 Task: Find connections with filter location Mojo with filter topic #realtorwith filter profile language Potuguese with filter current company Forrester with filter school North Orissa University with filter industry Professional Organizations with filter service category Team Building with filter keywords title Auditor
Action: Mouse moved to (258, 325)
Screenshot: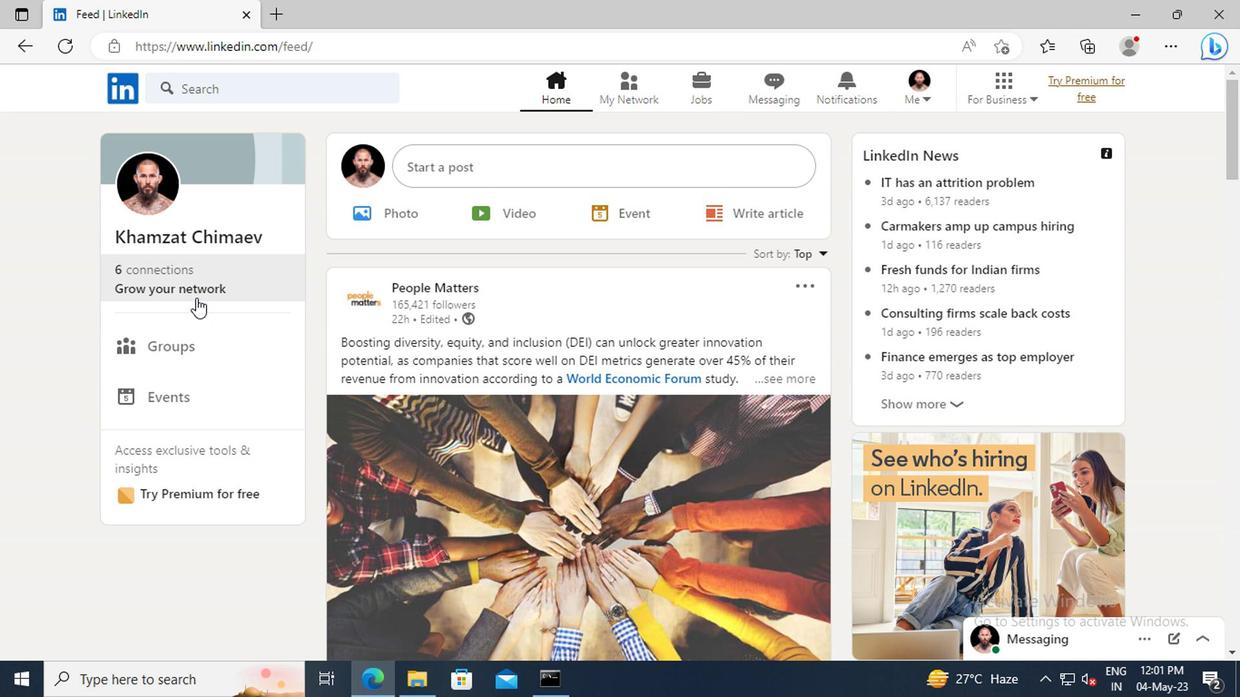 
Action: Mouse pressed left at (258, 325)
Screenshot: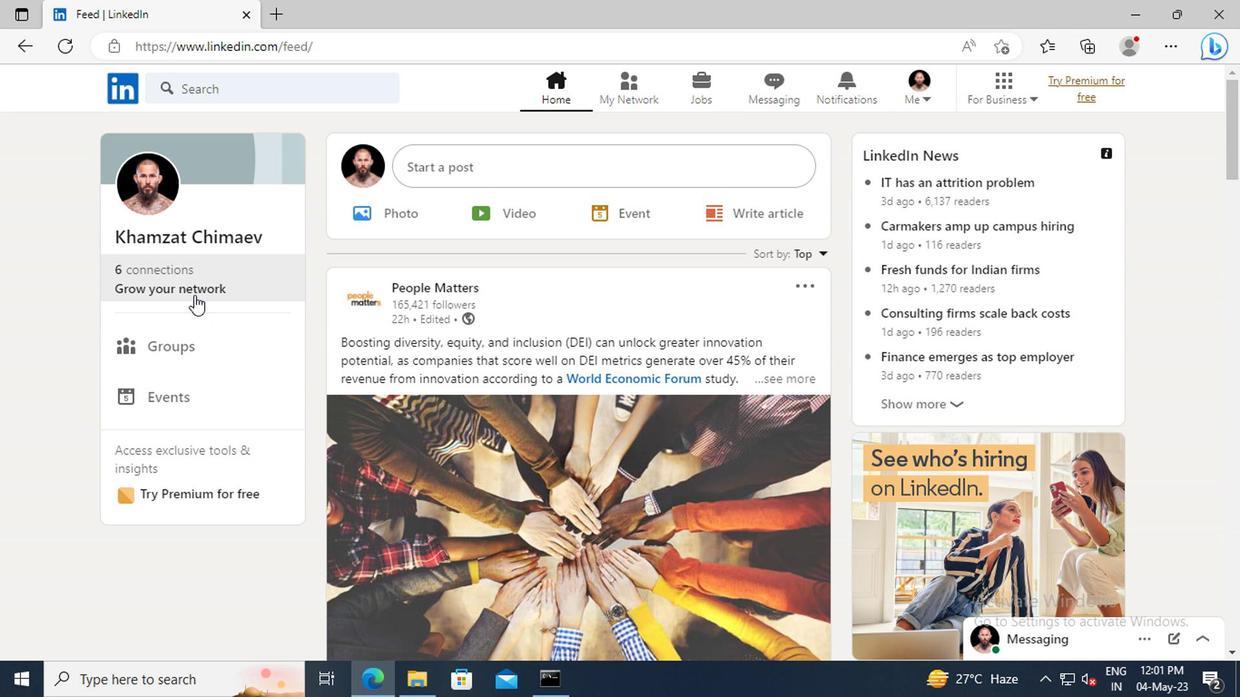 
Action: Mouse moved to (260, 257)
Screenshot: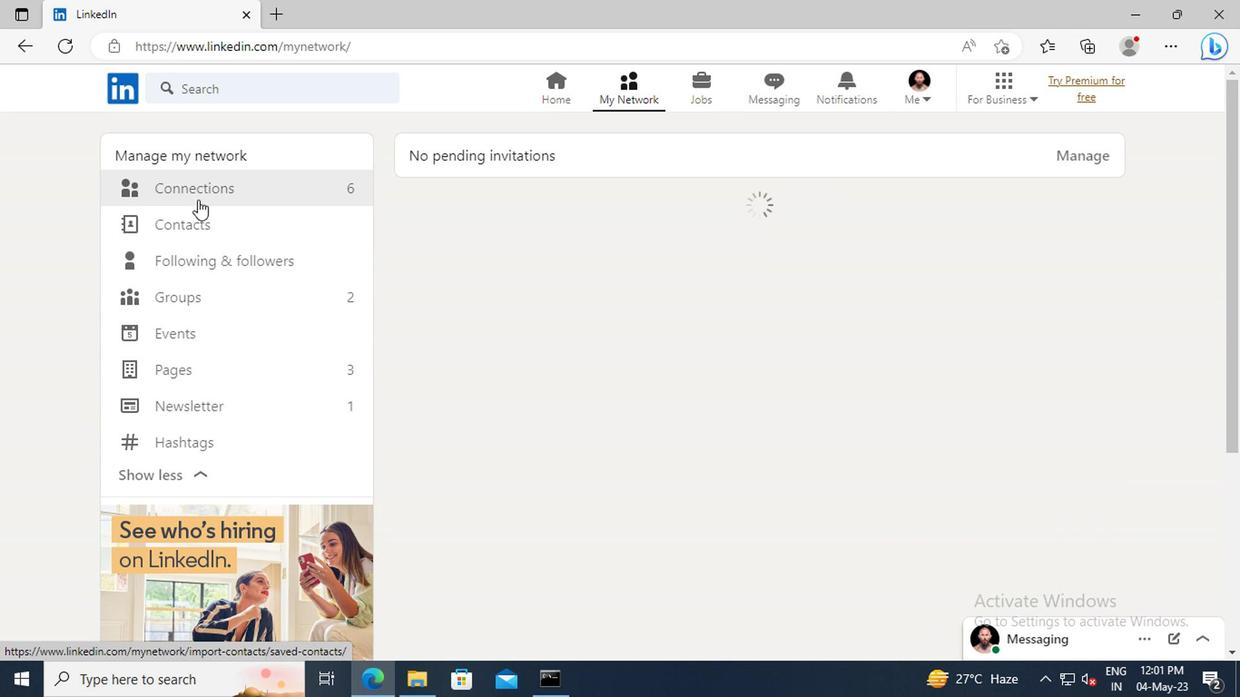 
Action: Mouse pressed left at (260, 257)
Screenshot: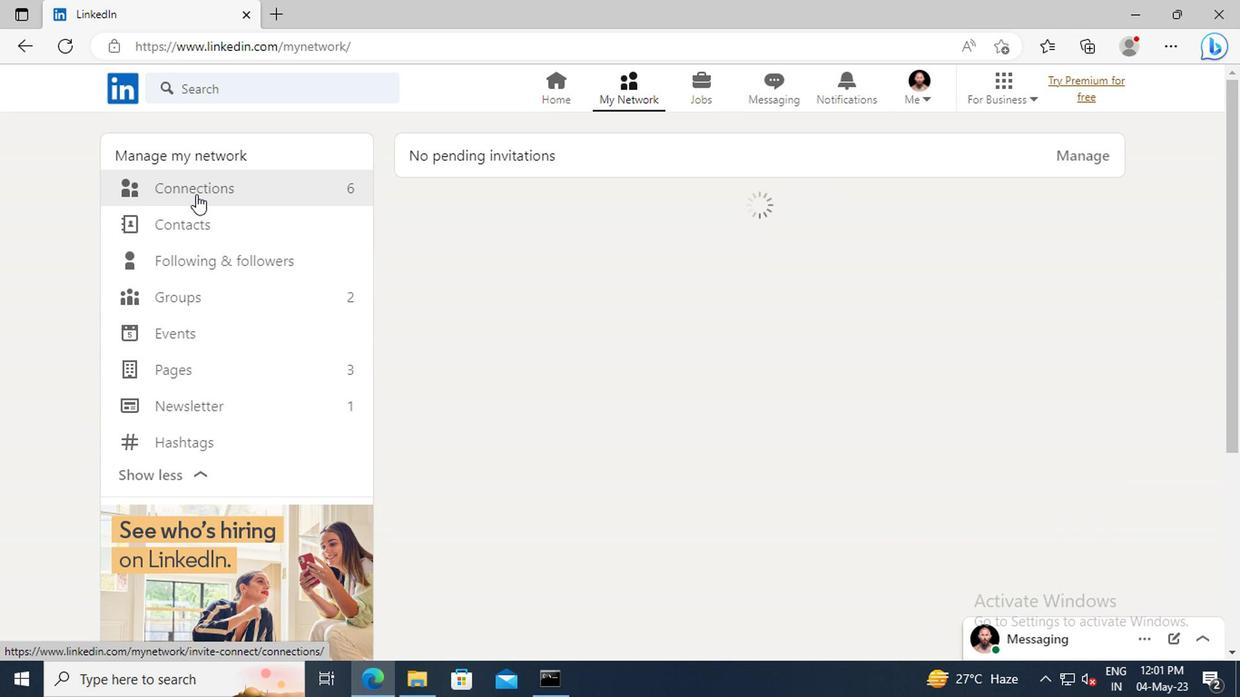 
Action: Mouse moved to (648, 259)
Screenshot: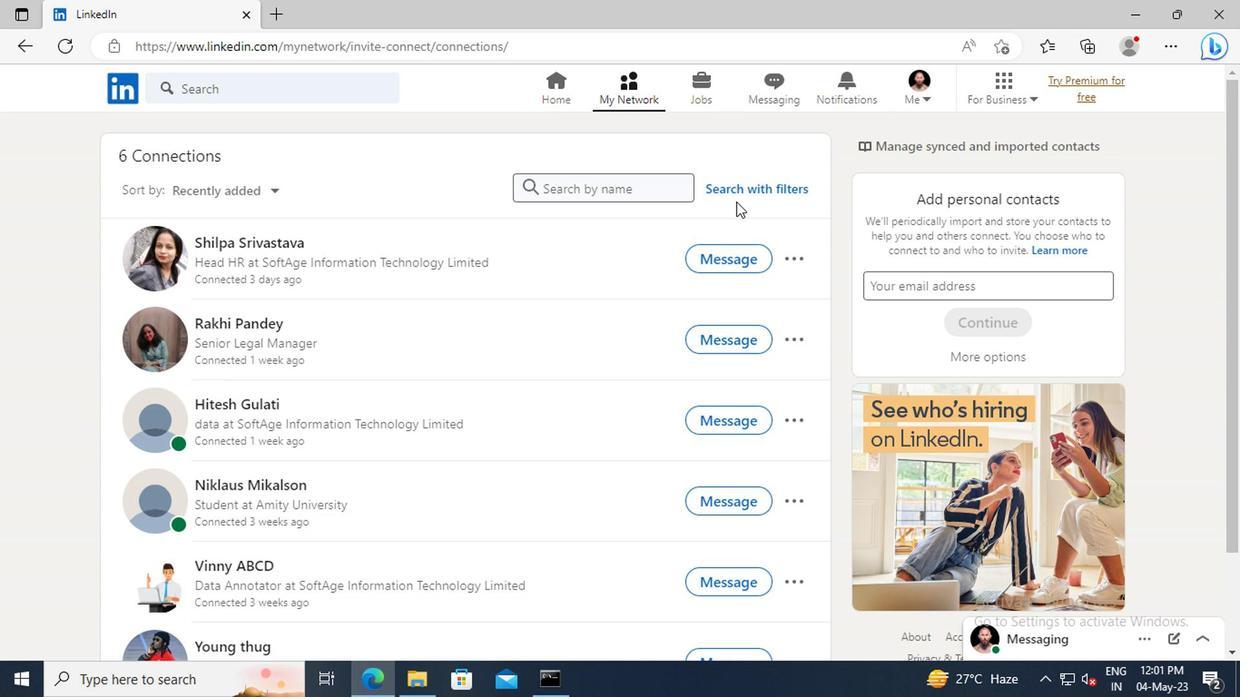 
Action: Mouse pressed left at (648, 259)
Screenshot: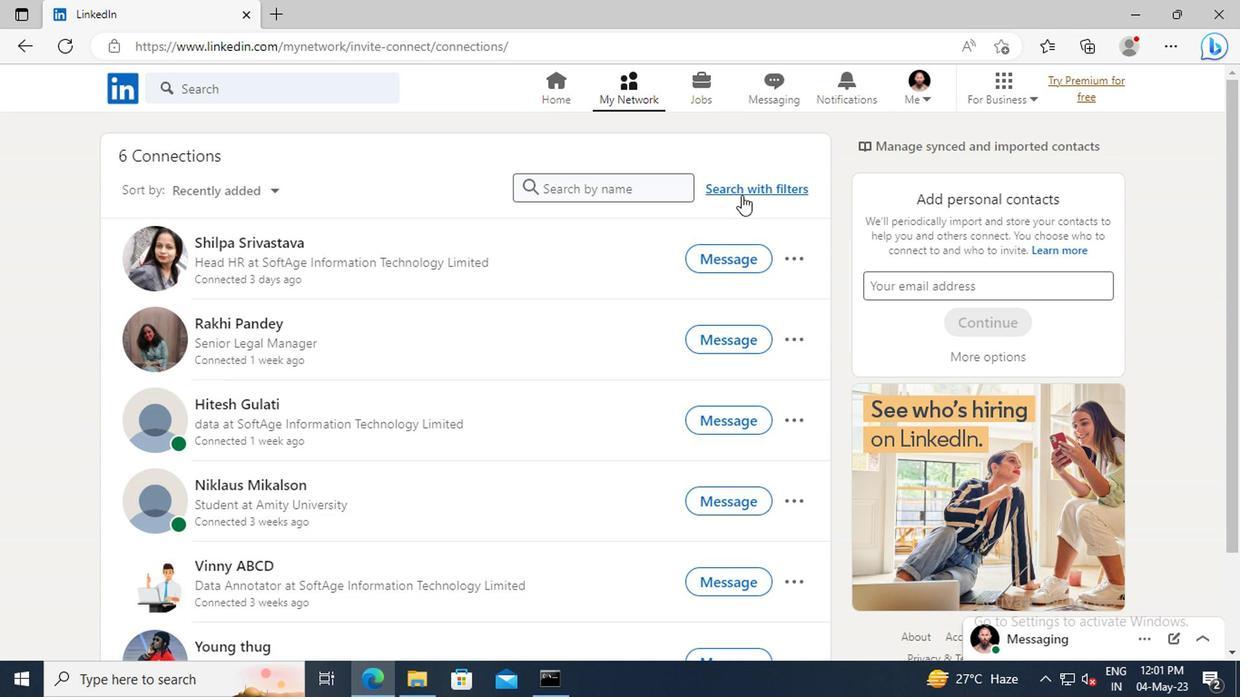 
Action: Mouse moved to (610, 221)
Screenshot: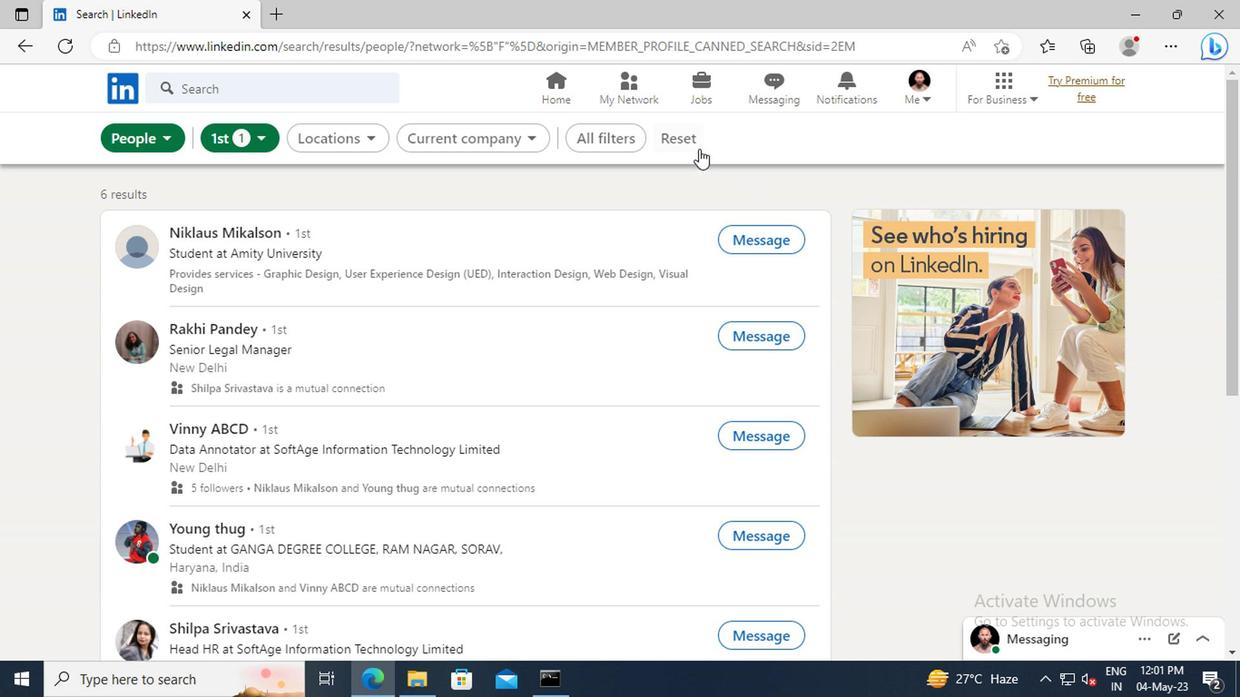 
Action: Mouse pressed left at (610, 221)
Screenshot: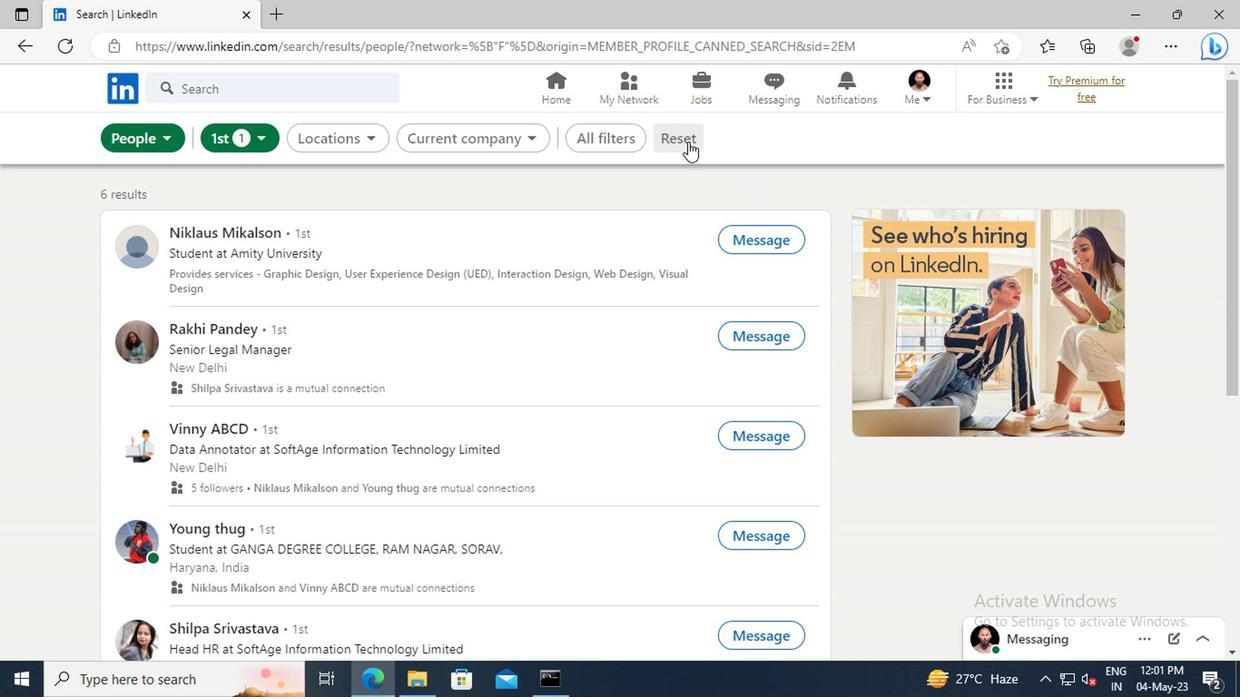 
Action: Mouse moved to (591, 219)
Screenshot: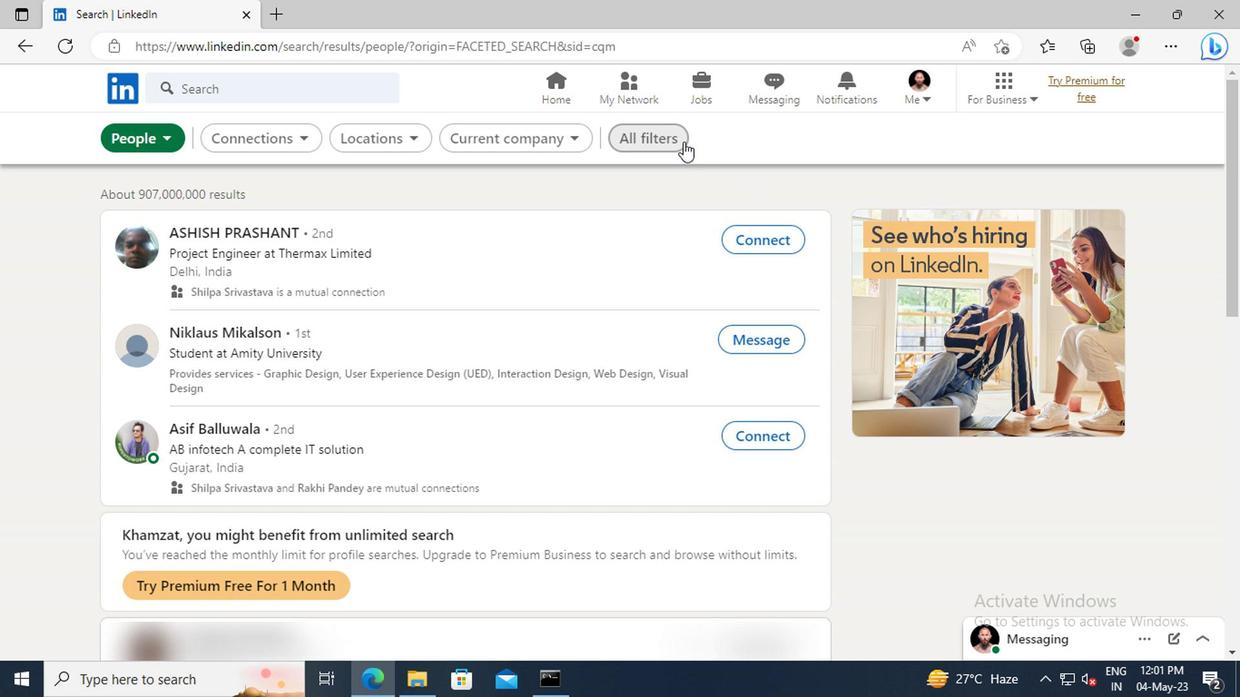 
Action: Mouse pressed left at (591, 219)
Screenshot: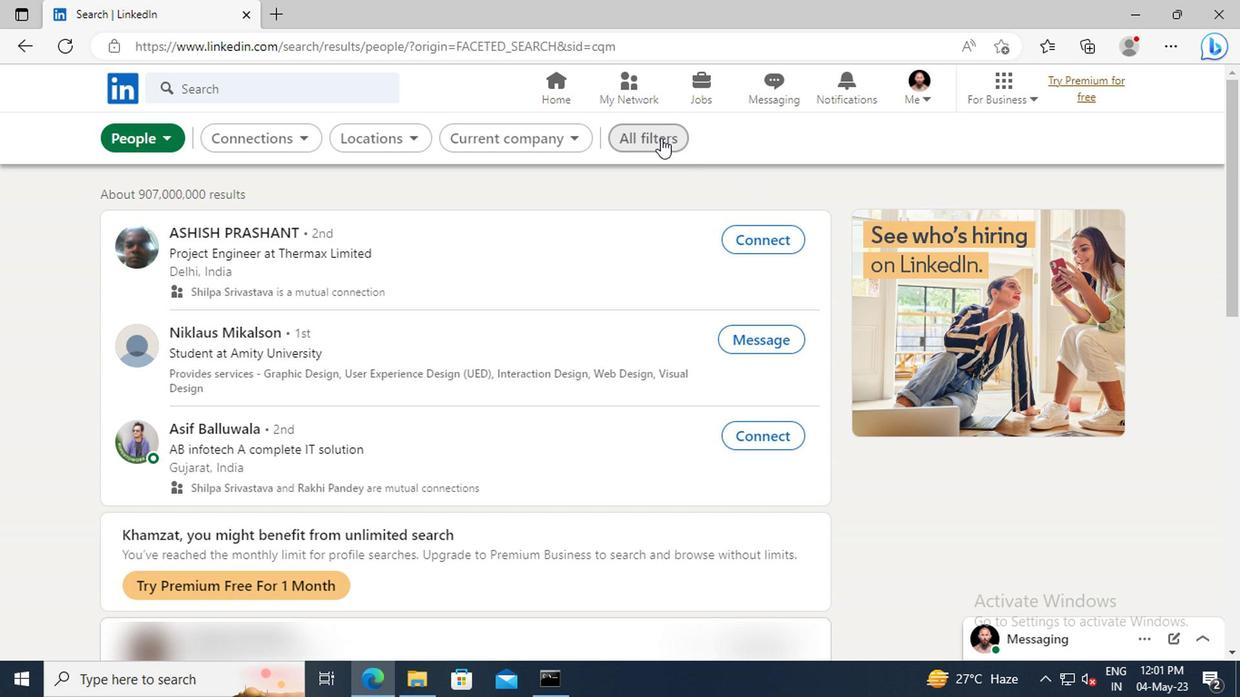 
Action: Mouse moved to (810, 350)
Screenshot: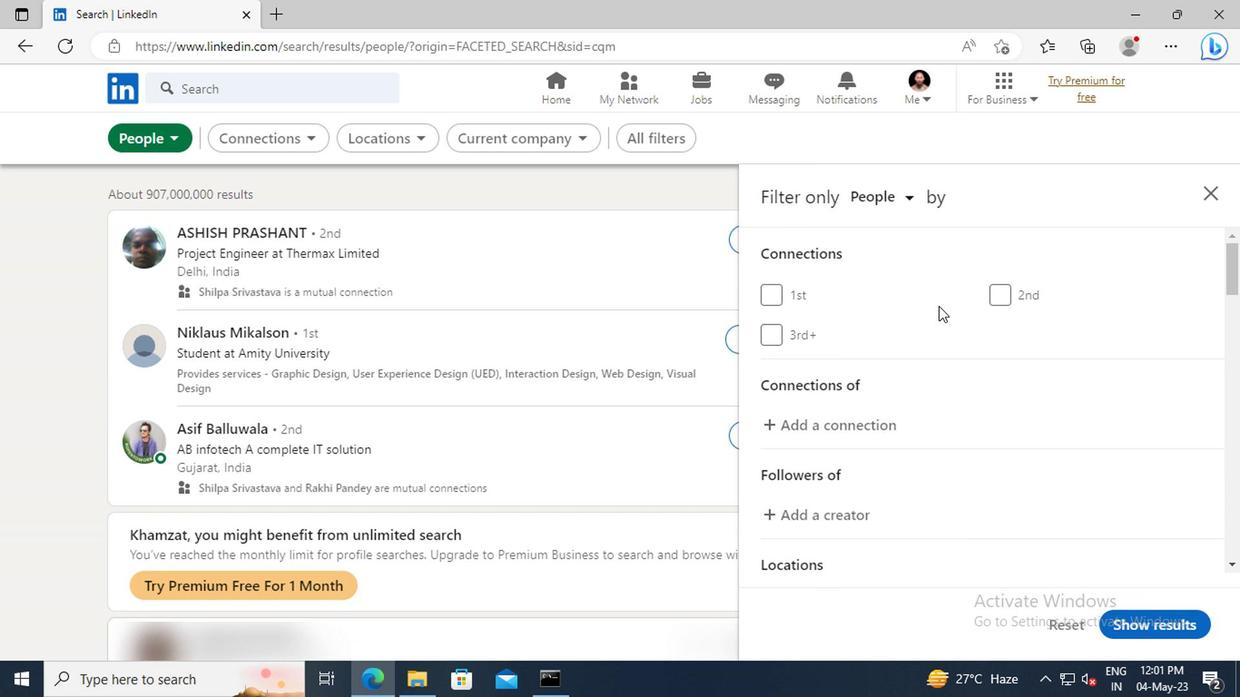 
Action: Mouse scrolled (810, 350) with delta (0, 0)
Screenshot: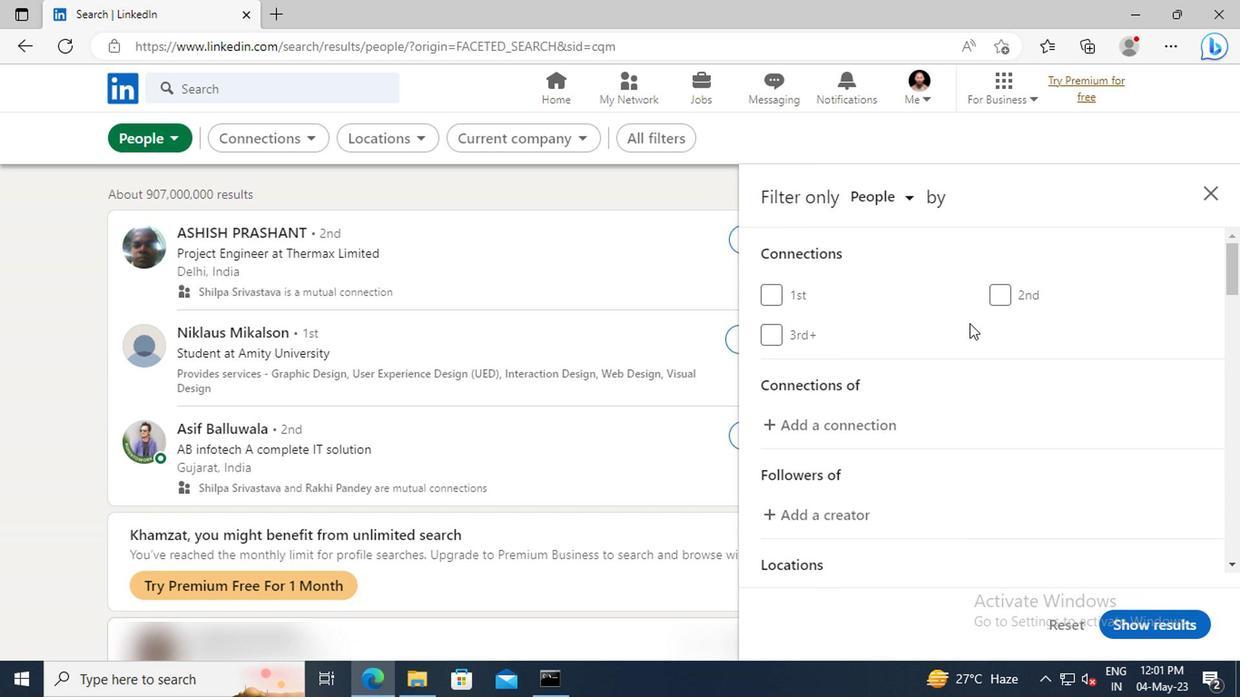 
Action: Mouse scrolled (810, 350) with delta (0, 0)
Screenshot: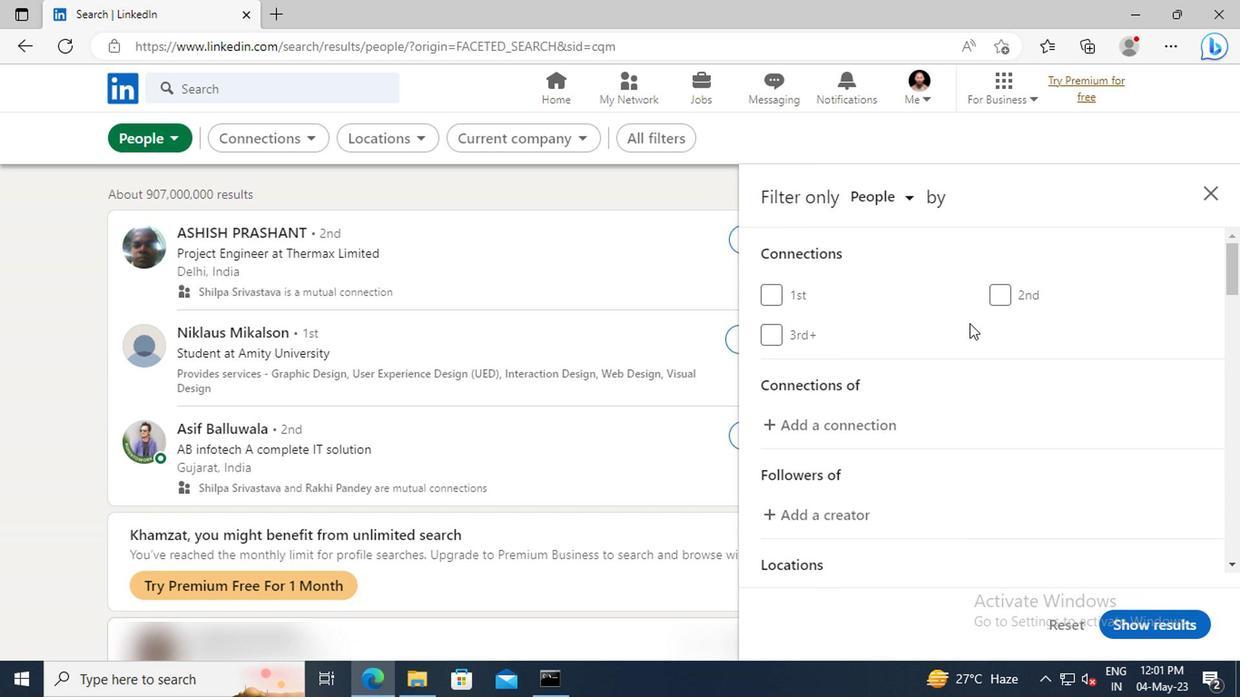 
Action: Mouse moved to (816, 358)
Screenshot: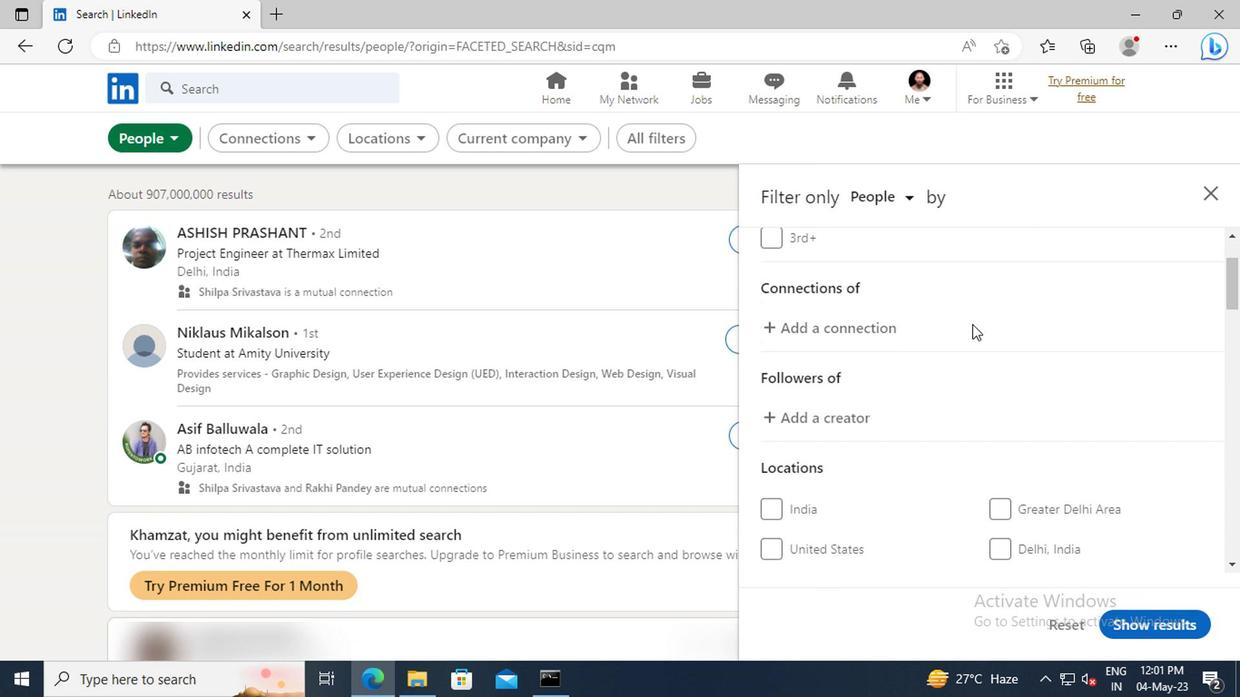 
Action: Mouse scrolled (816, 357) with delta (0, 0)
Screenshot: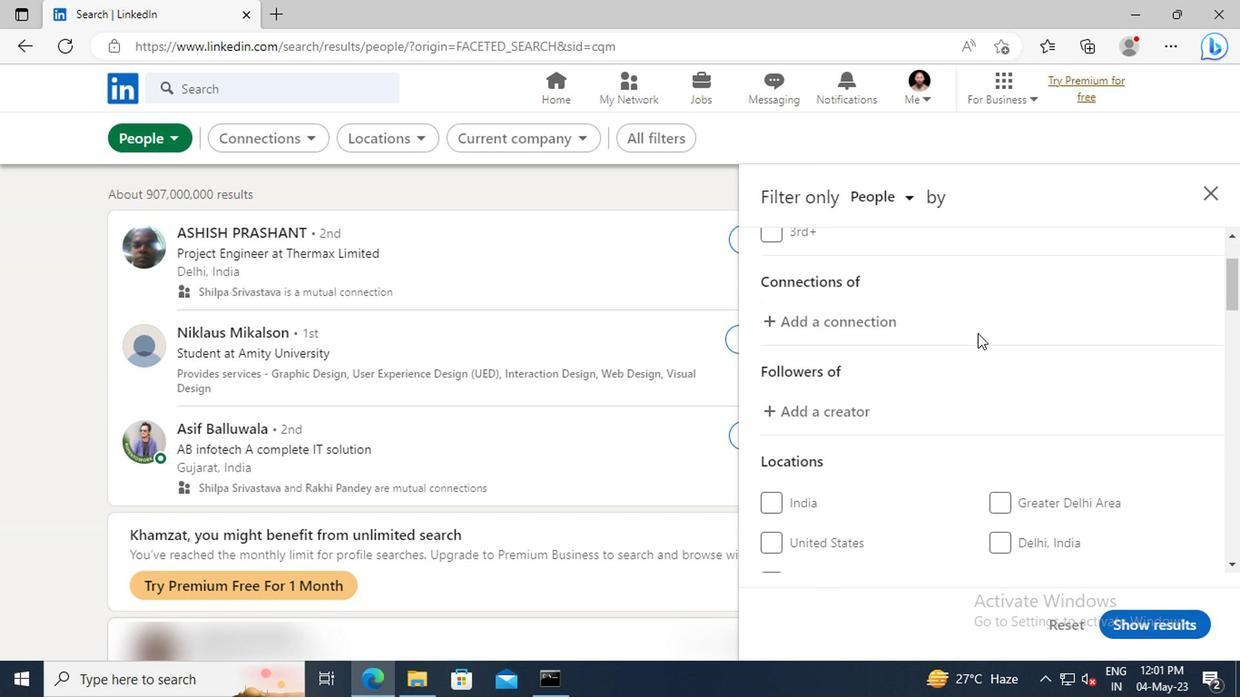 
Action: Mouse scrolled (816, 357) with delta (0, 0)
Screenshot: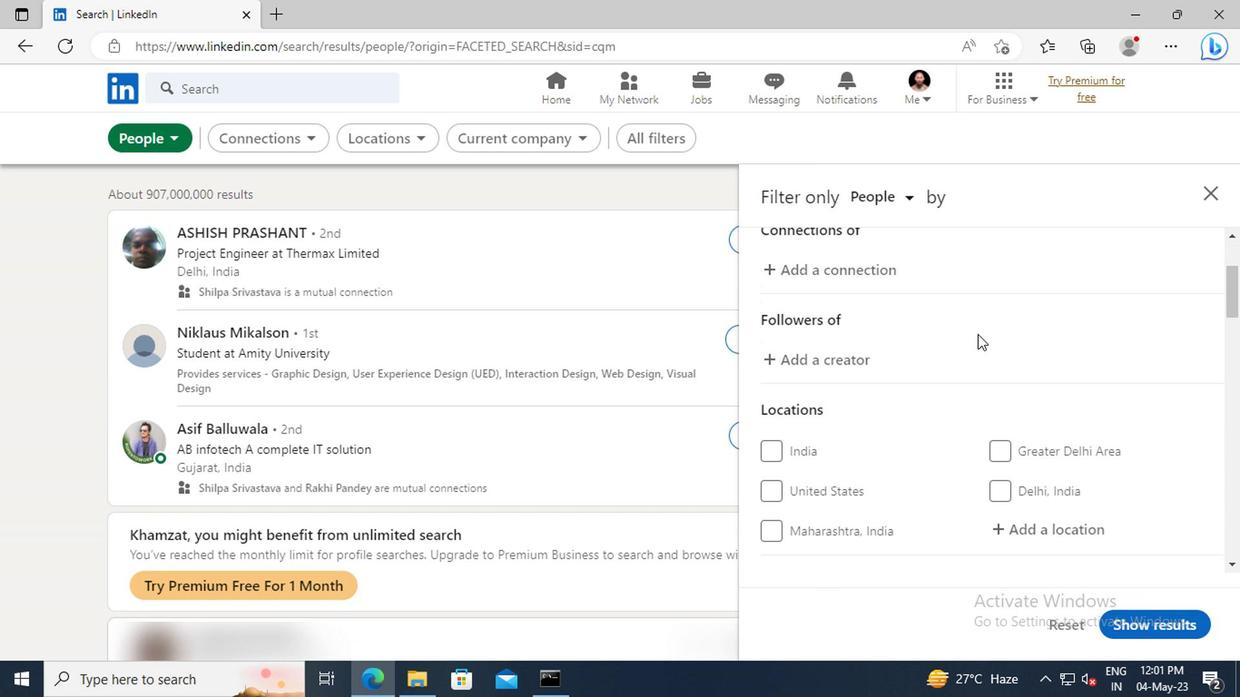 
Action: Mouse scrolled (816, 357) with delta (0, 0)
Screenshot: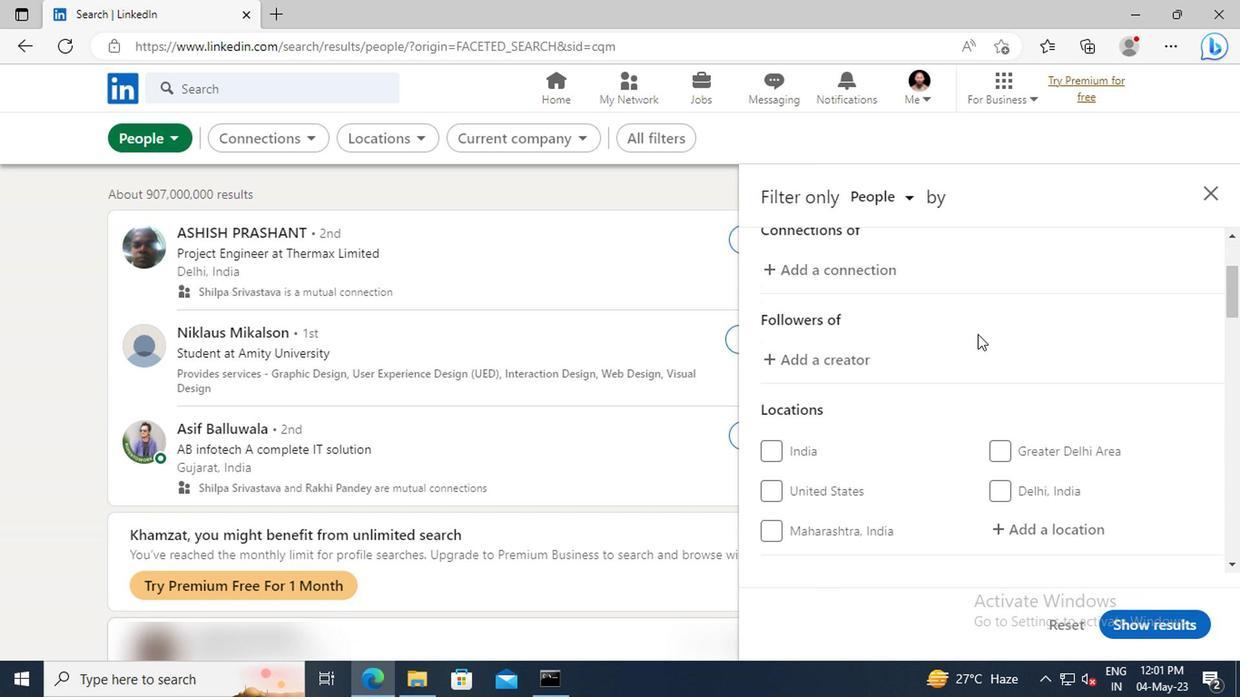 
Action: Mouse scrolled (816, 357) with delta (0, 0)
Screenshot: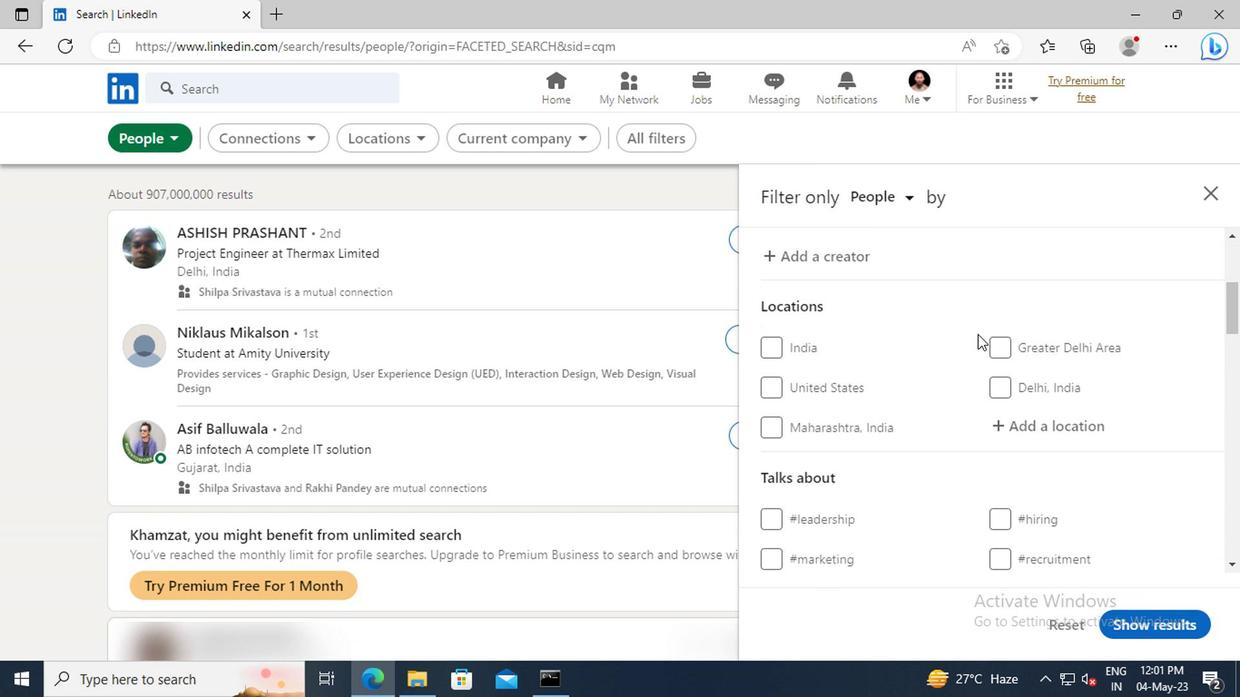 
Action: Mouse scrolled (816, 357) with delta (0, 0)
Screenshot: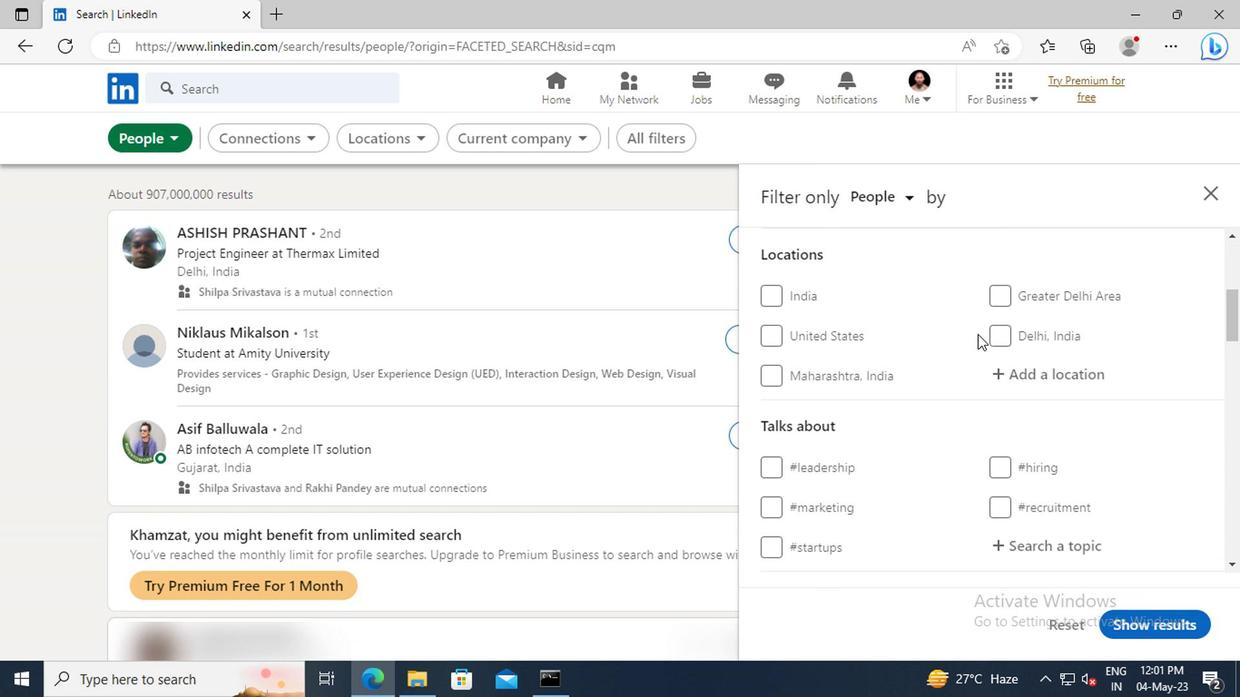 
Action: Mouse moved to (830, 357)
Screenshot: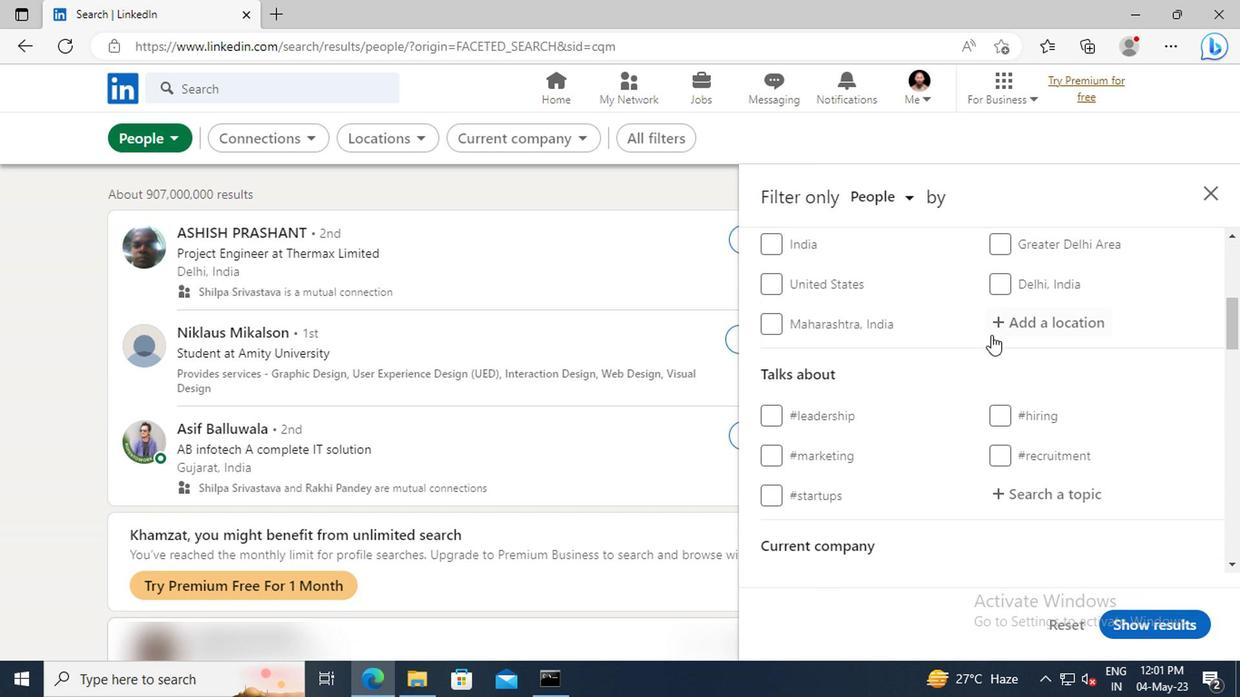 
Action: Mouse pressed left at (830, 357)
Screenshot: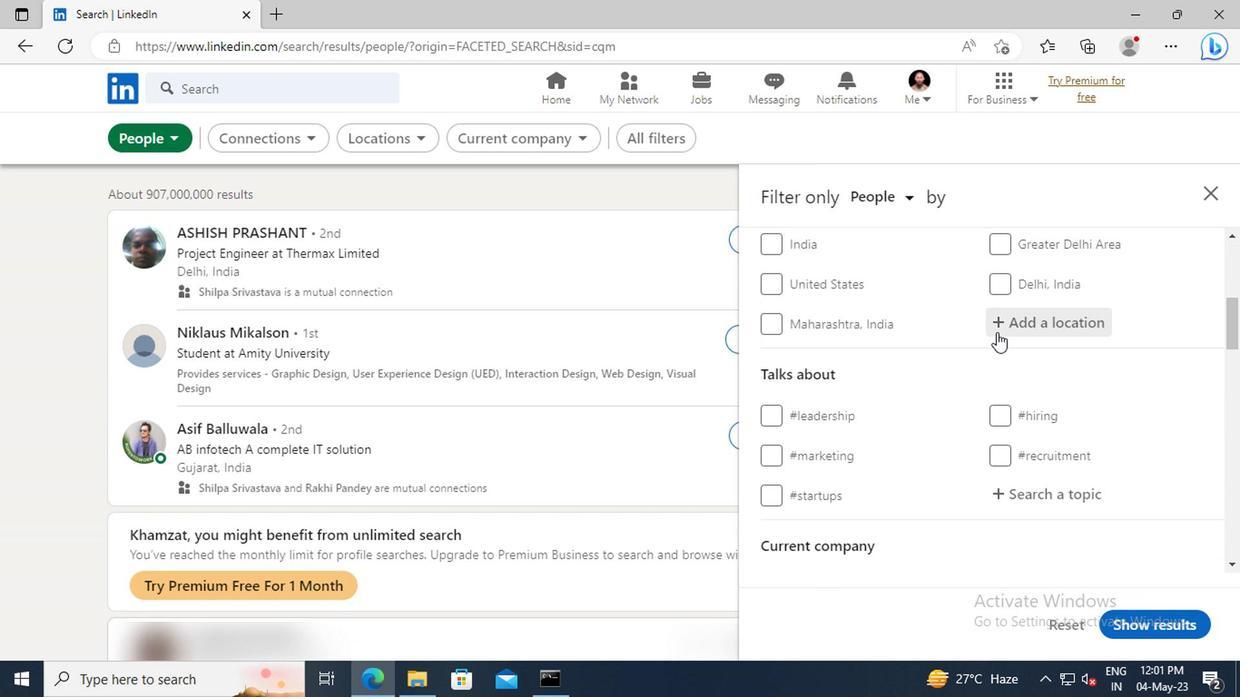 
Action: Key pressed <Key.shift>MOJO
Screenshot: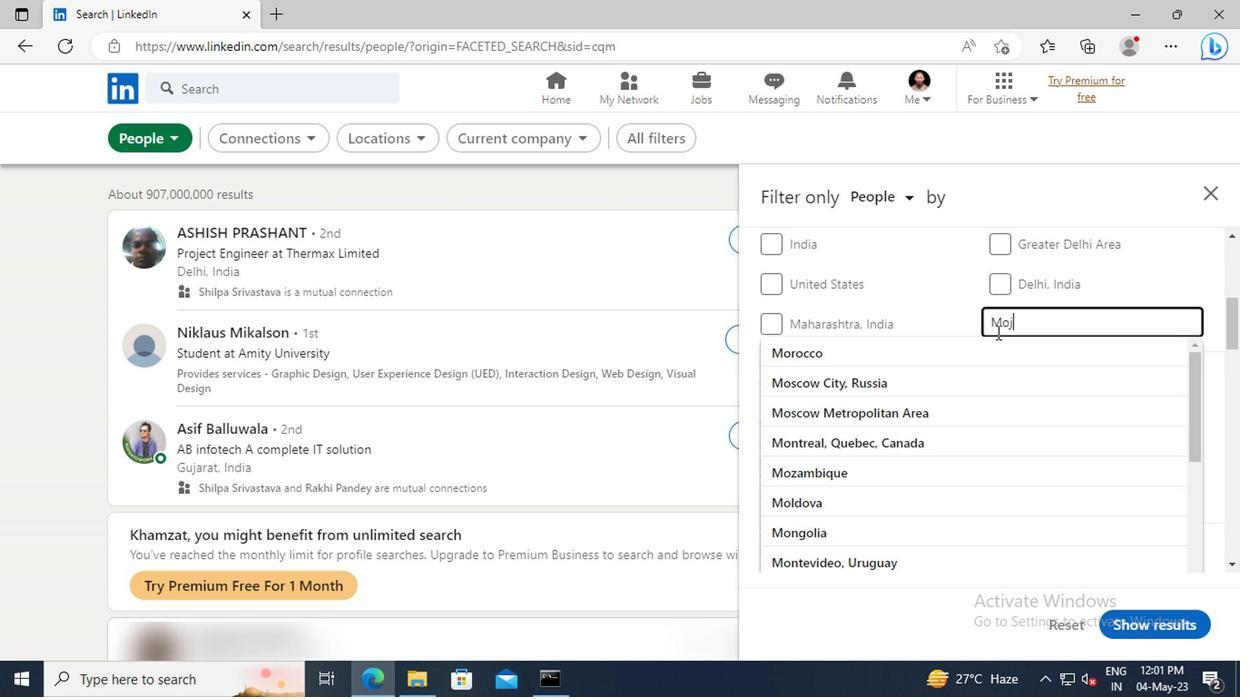 
Action: Mouse moved to (832, 381)
Screenshot: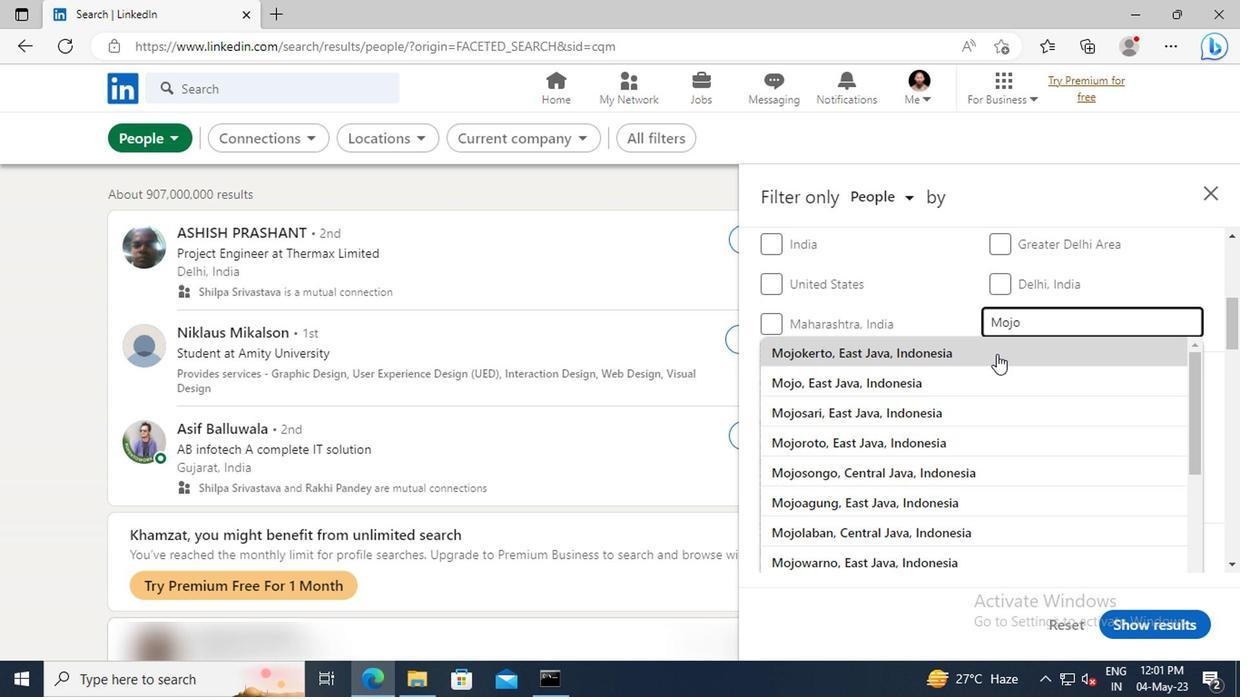 
Action: Mouse pressed left at (832, 381)
Screenshot: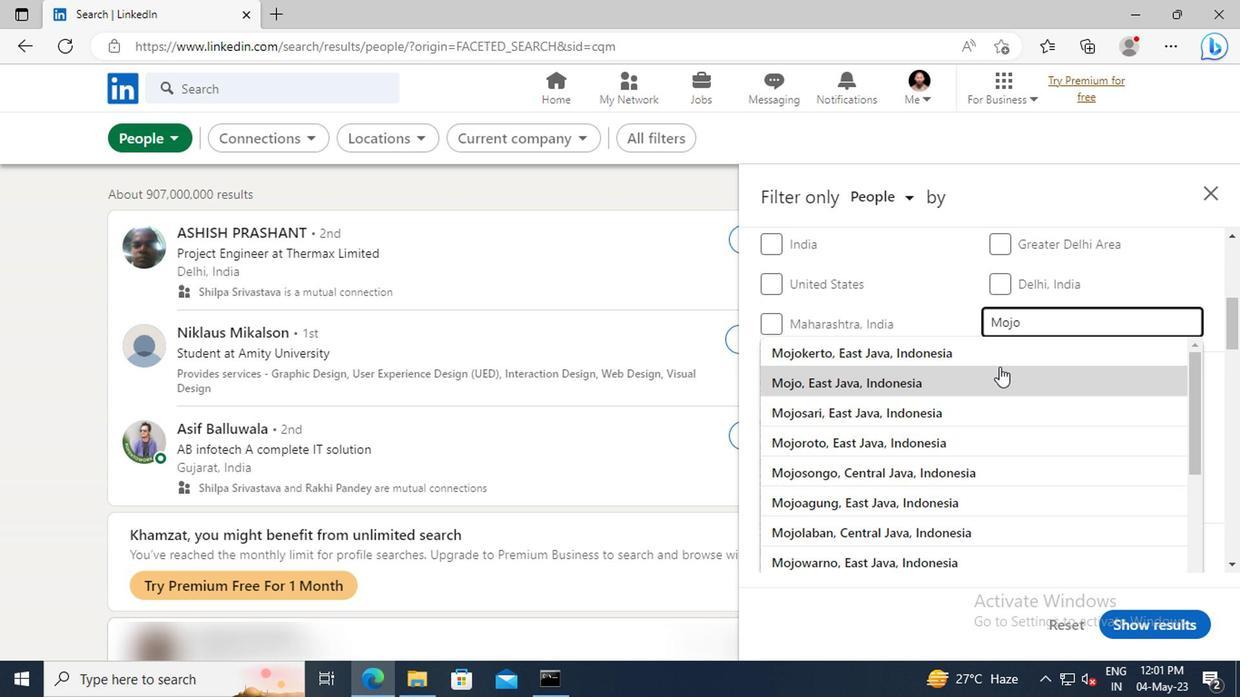 
Action: Mouse scrolled (832, 381) with delta (0, 0)
Screenshot: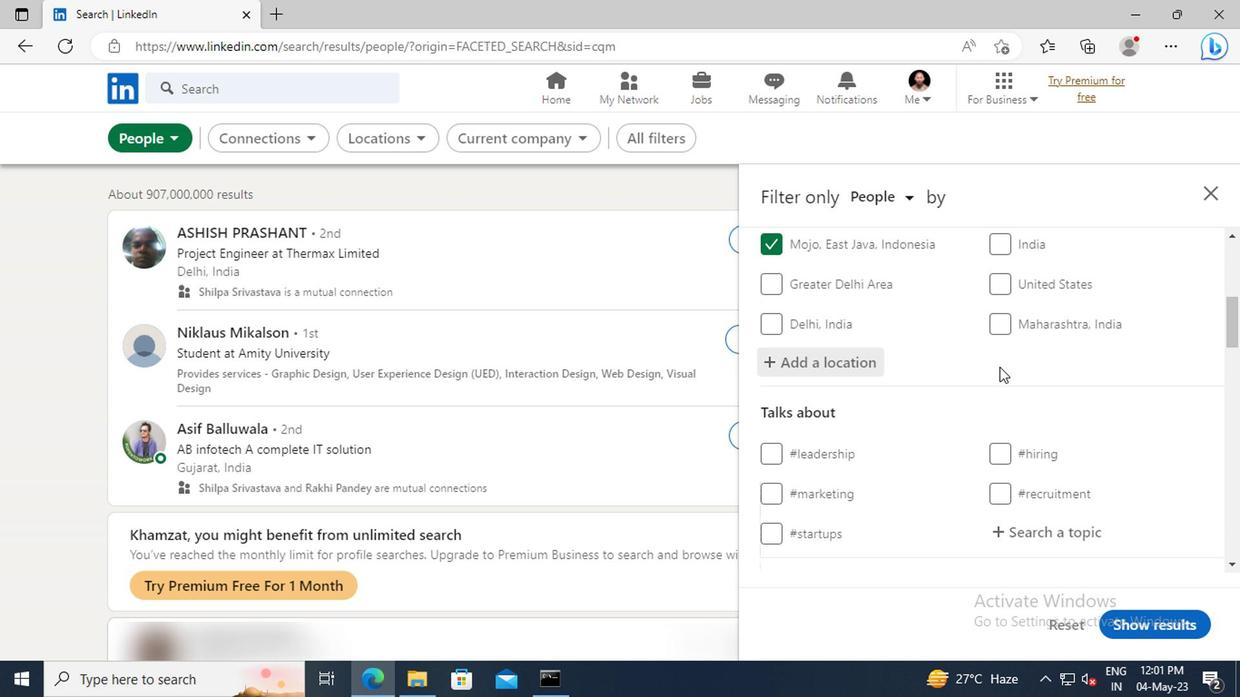
Action: Mouse scrolled (832, 381) with delta (0, 0)
Screenshot: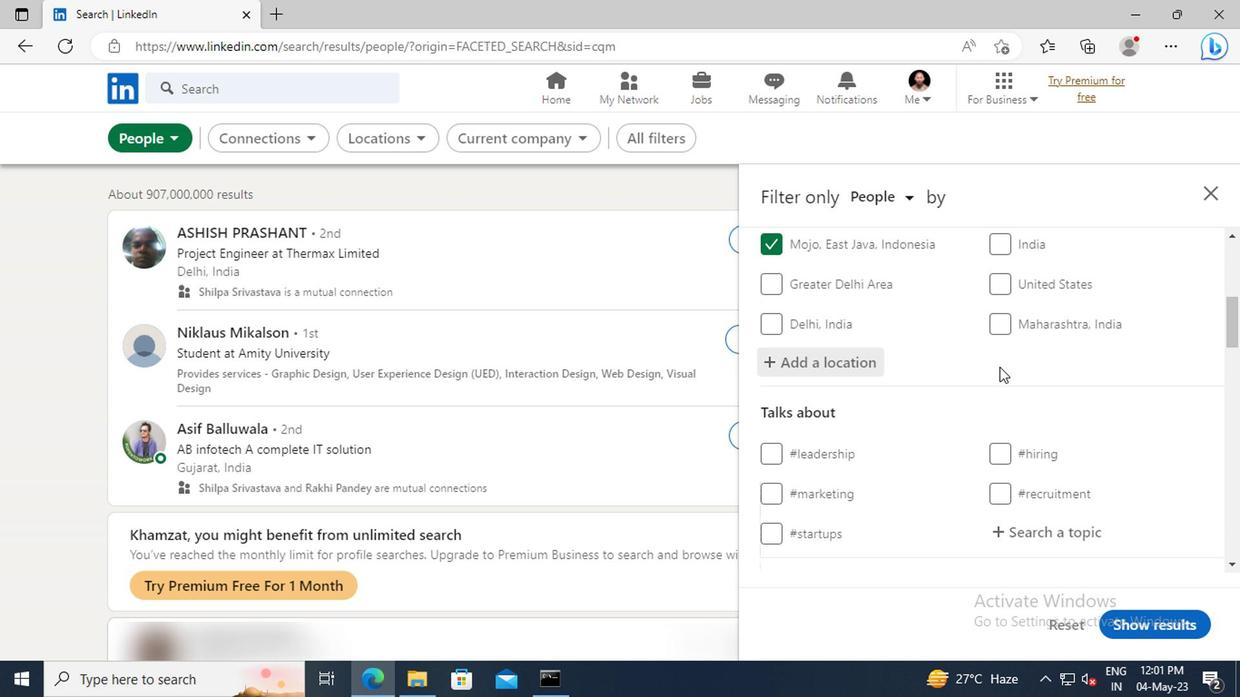 
Action: Mouse scrolled (832, 381) with delta (0, 0)
Screenshot: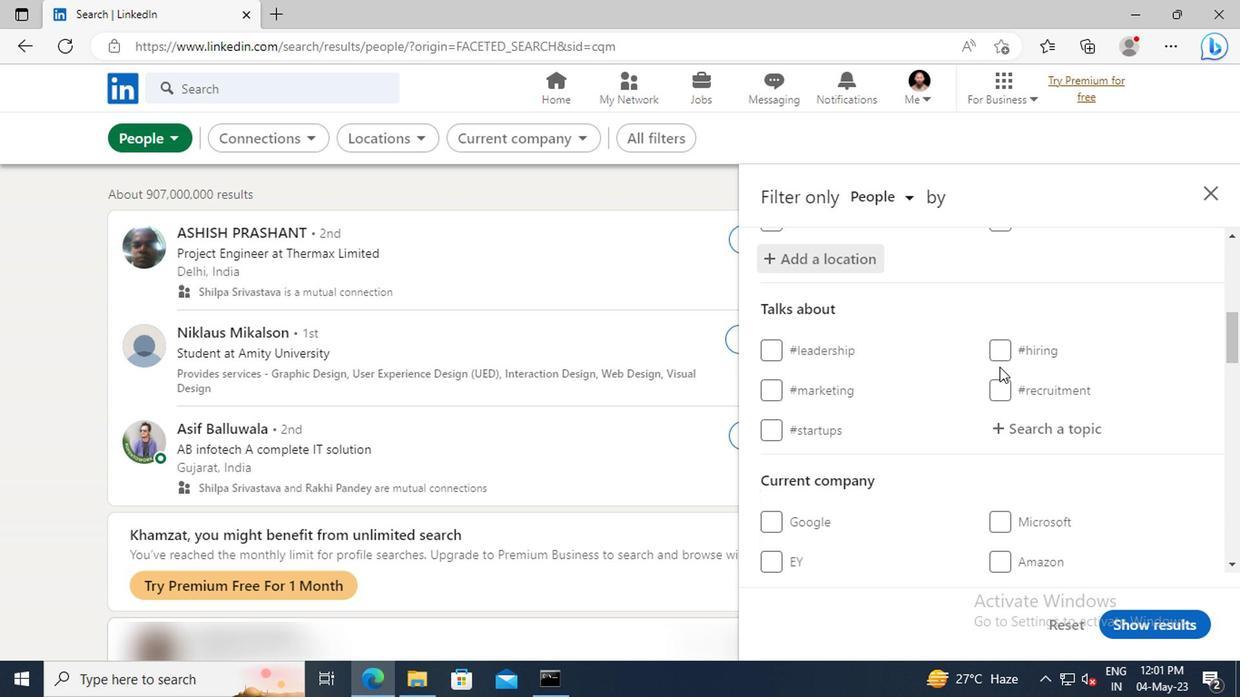 
Action: Mouse moved to (839, 387)
Screenshot: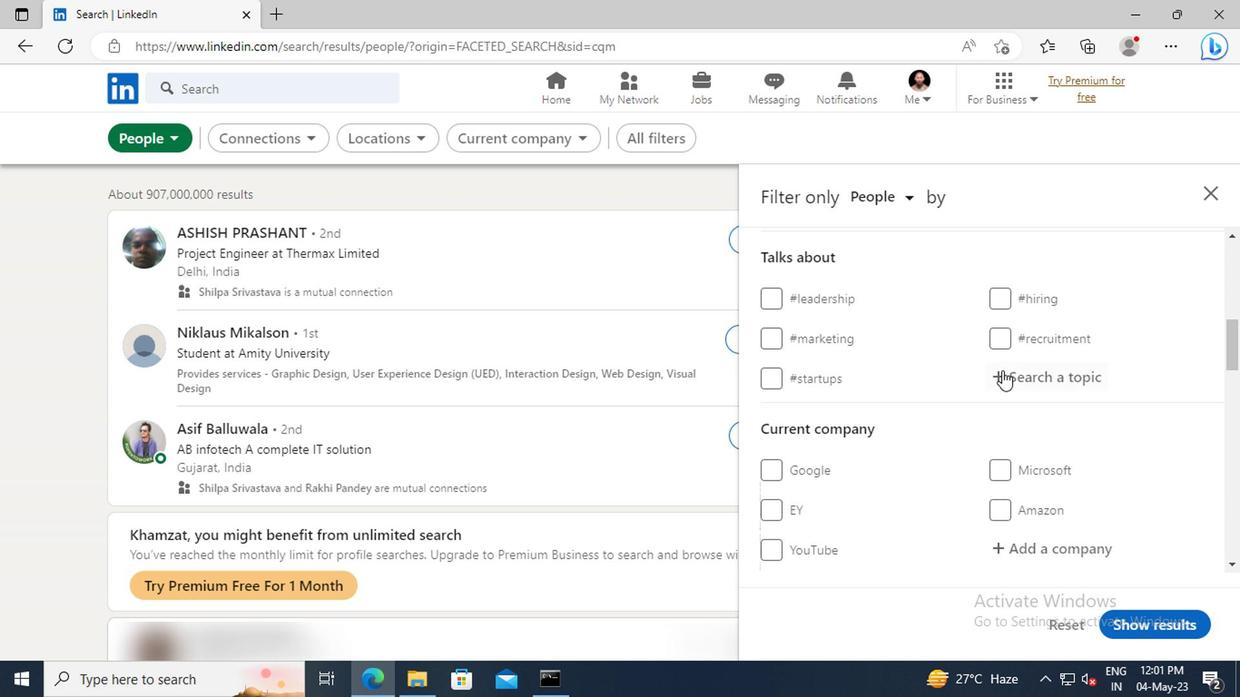 
Action: Mouse pressed left at (839, 387)
Screenshot: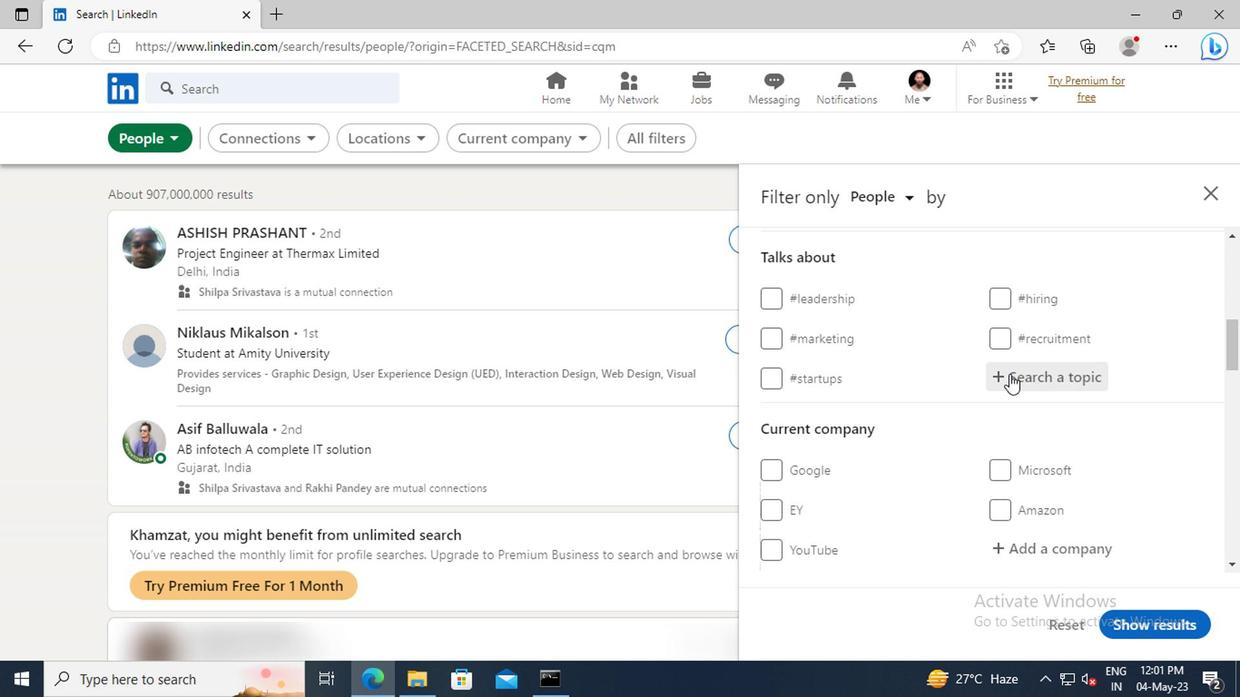 
Action: Mouse moved to (841, 388)
Screenshot: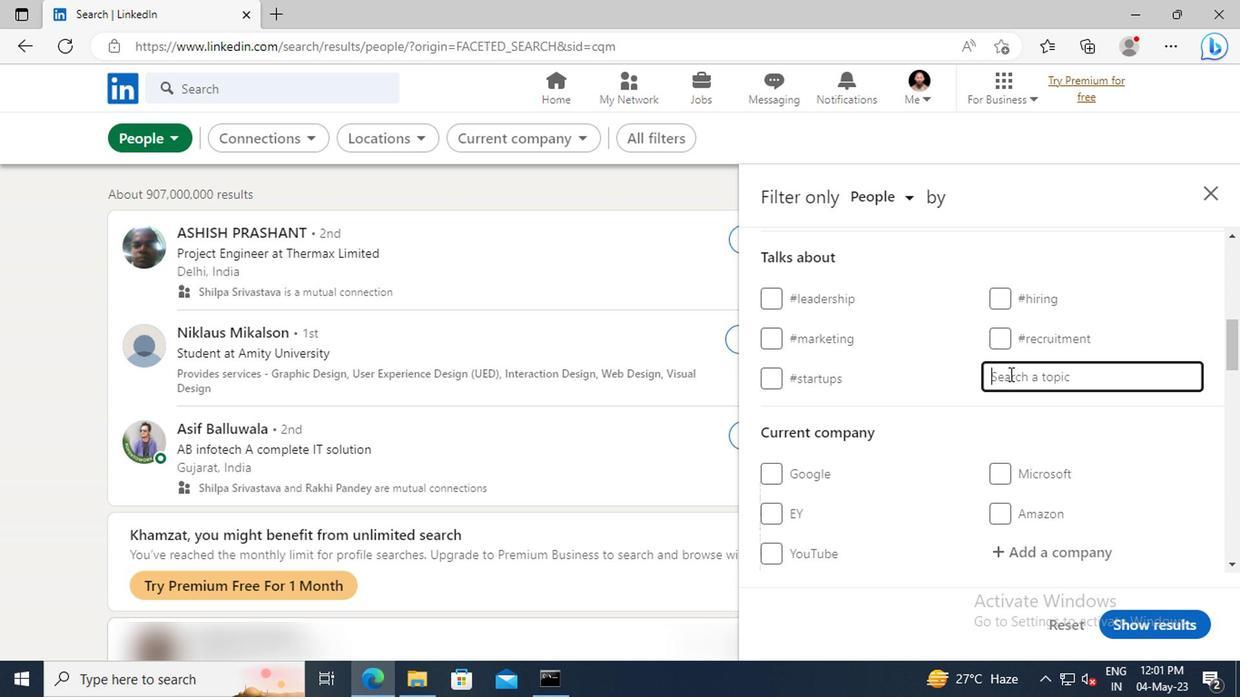 
Action: Key pressed REALTO
Screenshot: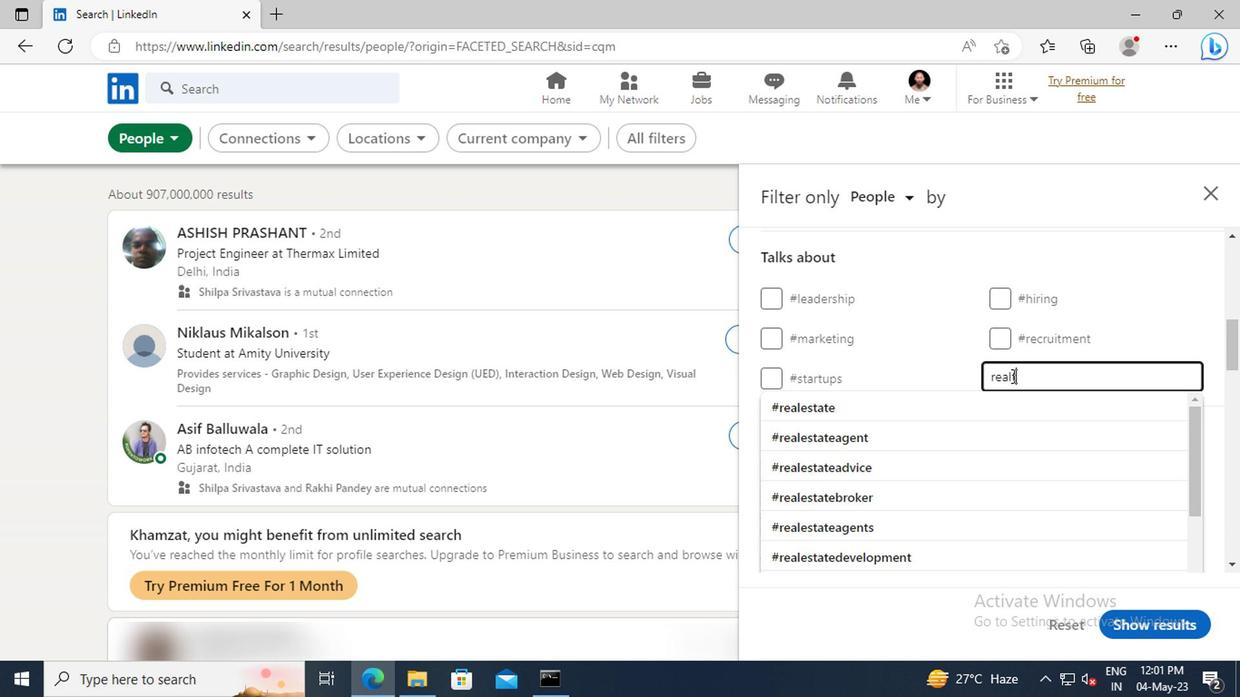 
Action: Mouse moved to (843, 407)
Screenshot: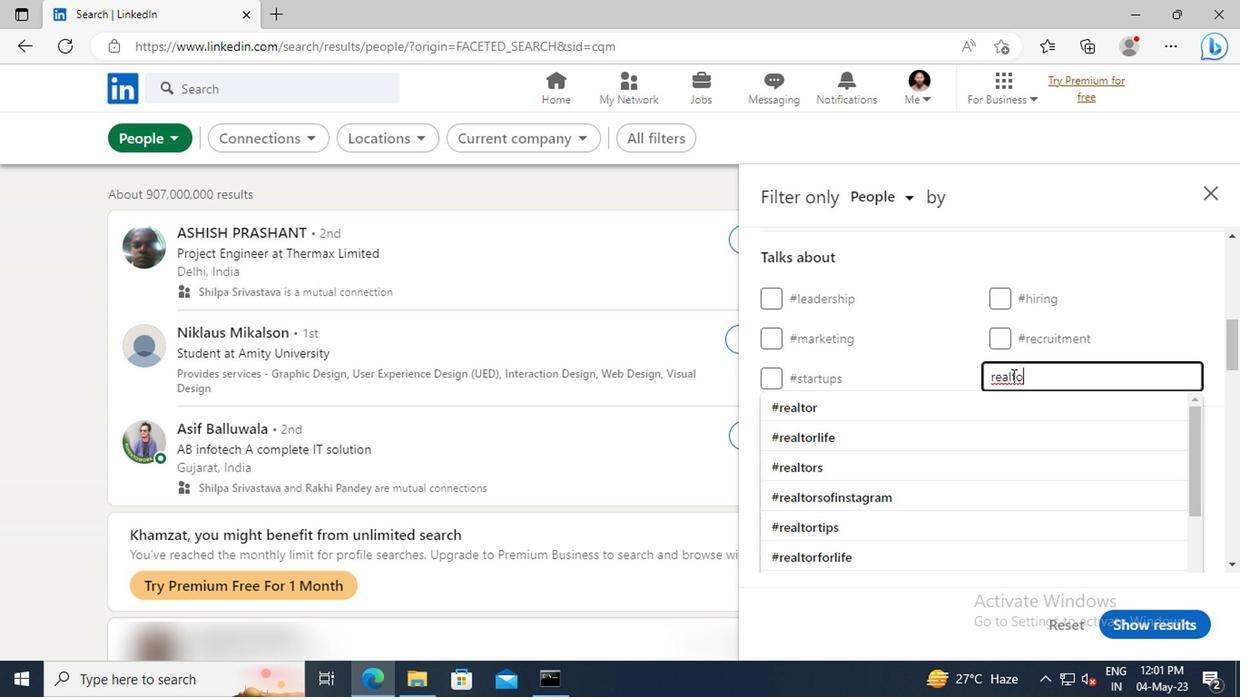 
Action: Mouse pressed left at (843, 407)
Screenshot: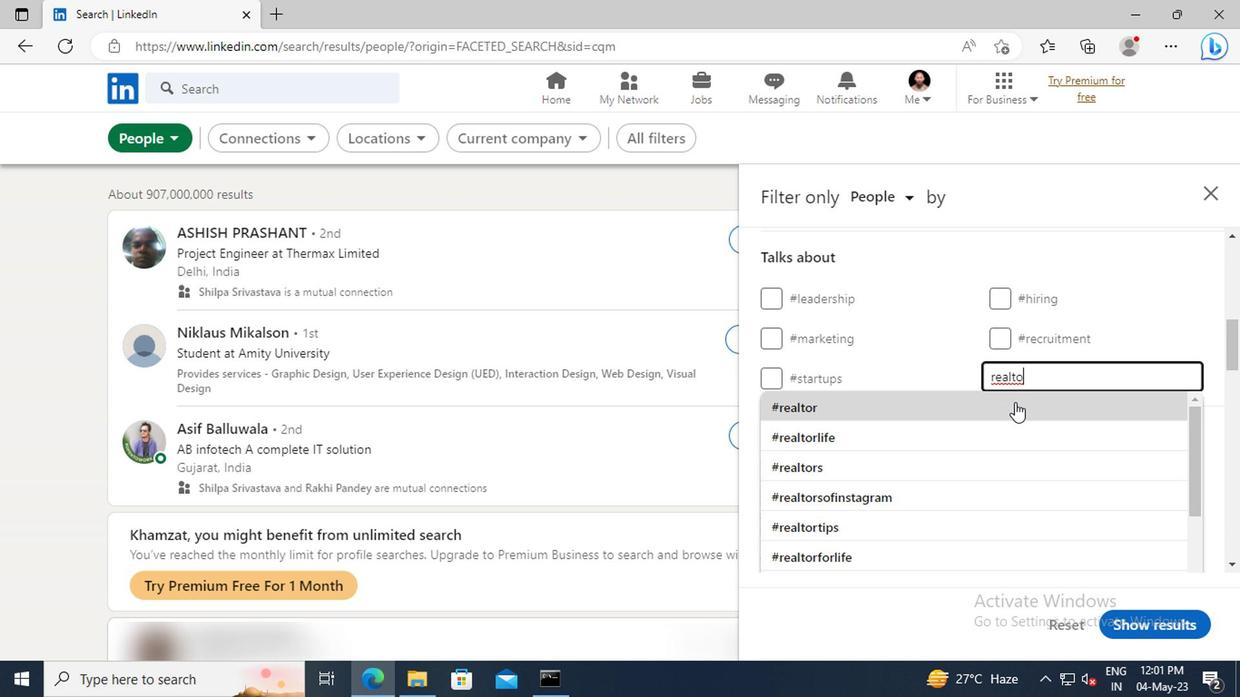 
Action: Mouse scrolled (843, 406) with delta (0, 0)
Screenshot: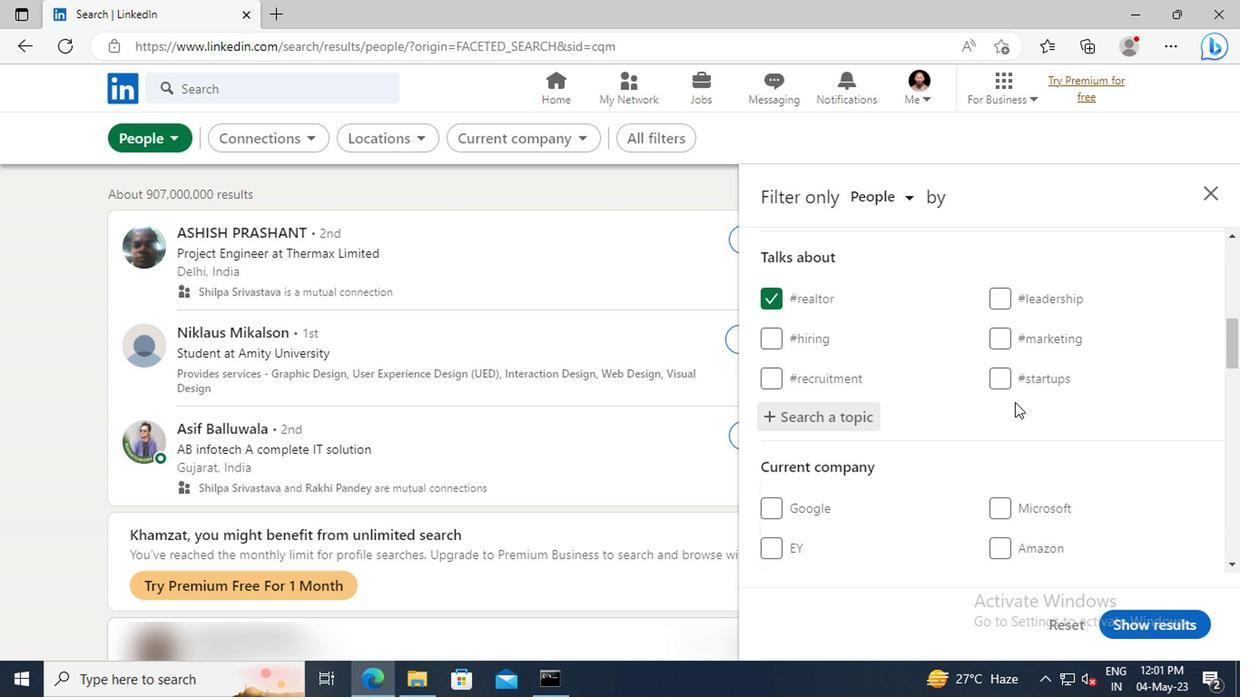 
Action: Mouse scrolled (843, 406) with delta (0, 0)
Screenshot: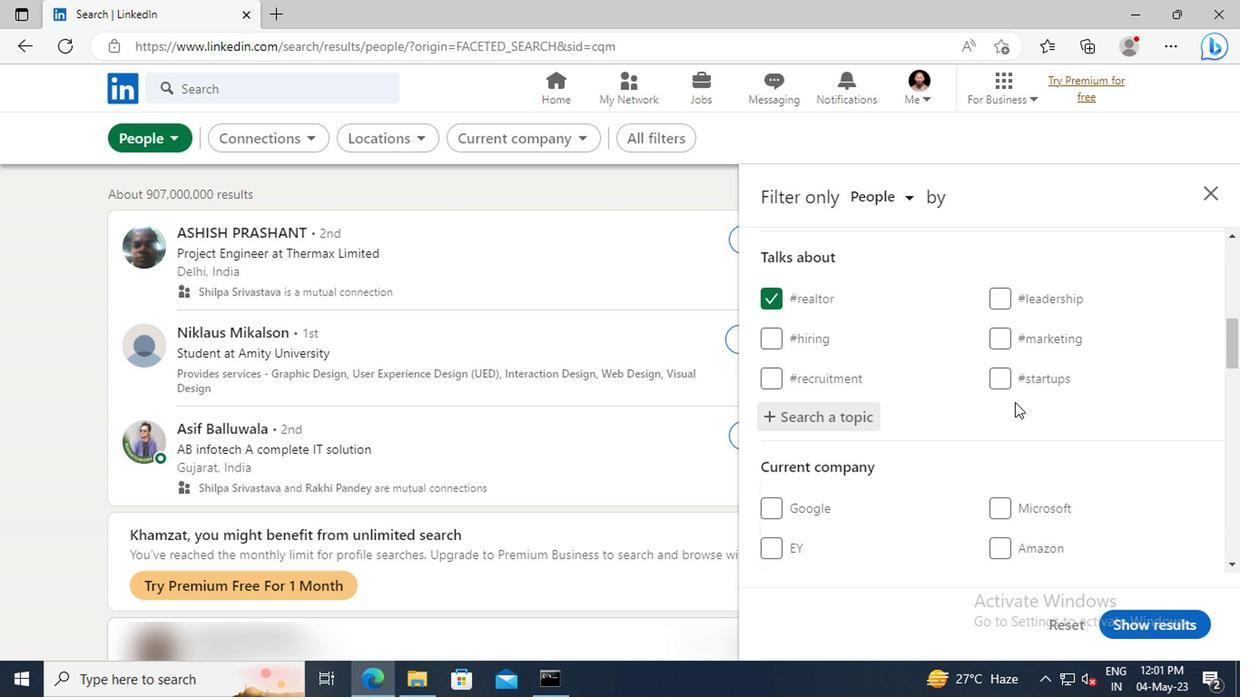 
Action: Mouse scrolled (843, 406) with delta (0, 0)
Screenshot: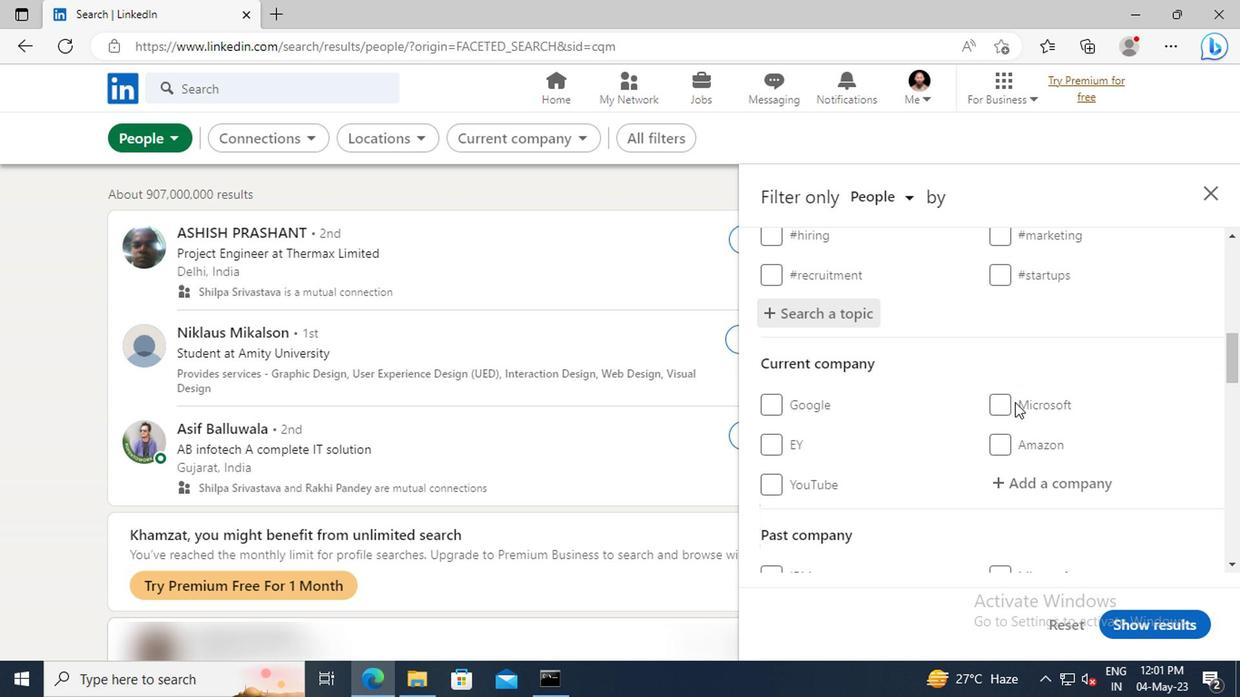 
Action: Mouse scrolled (843, 406) with delta (0, 0)
Screenshot: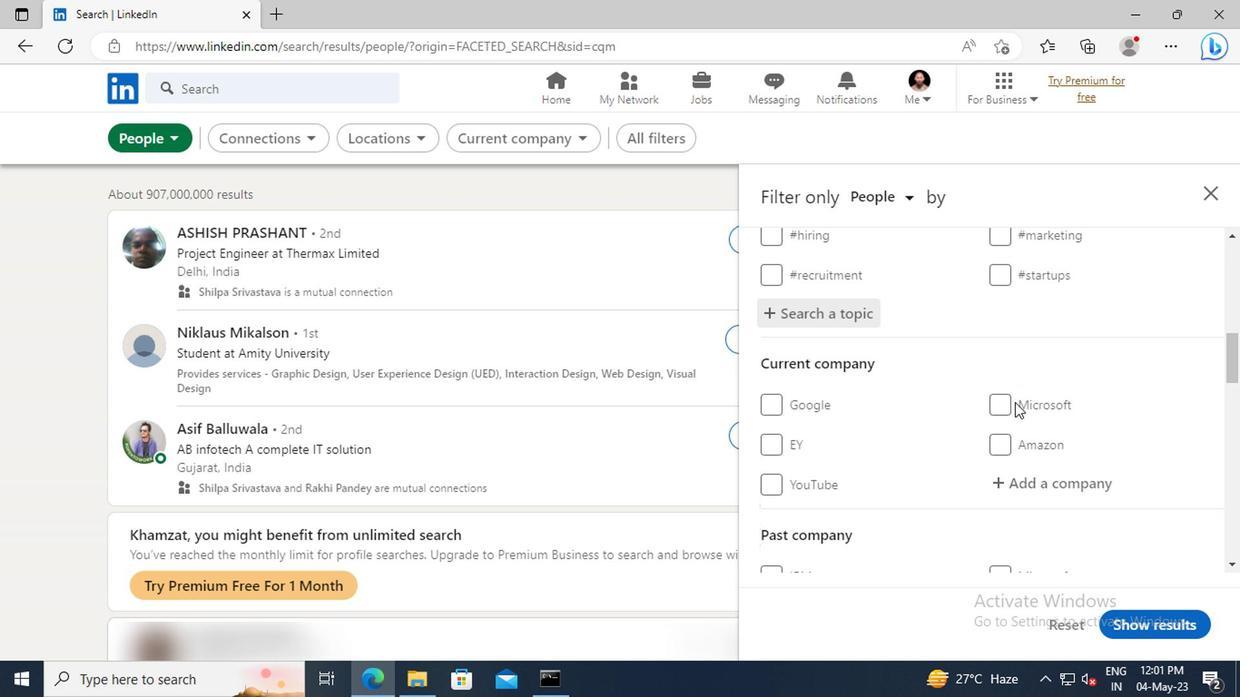 
Action: Mouse scrolled (843, 406) with delta (0, 0)
Screenshot: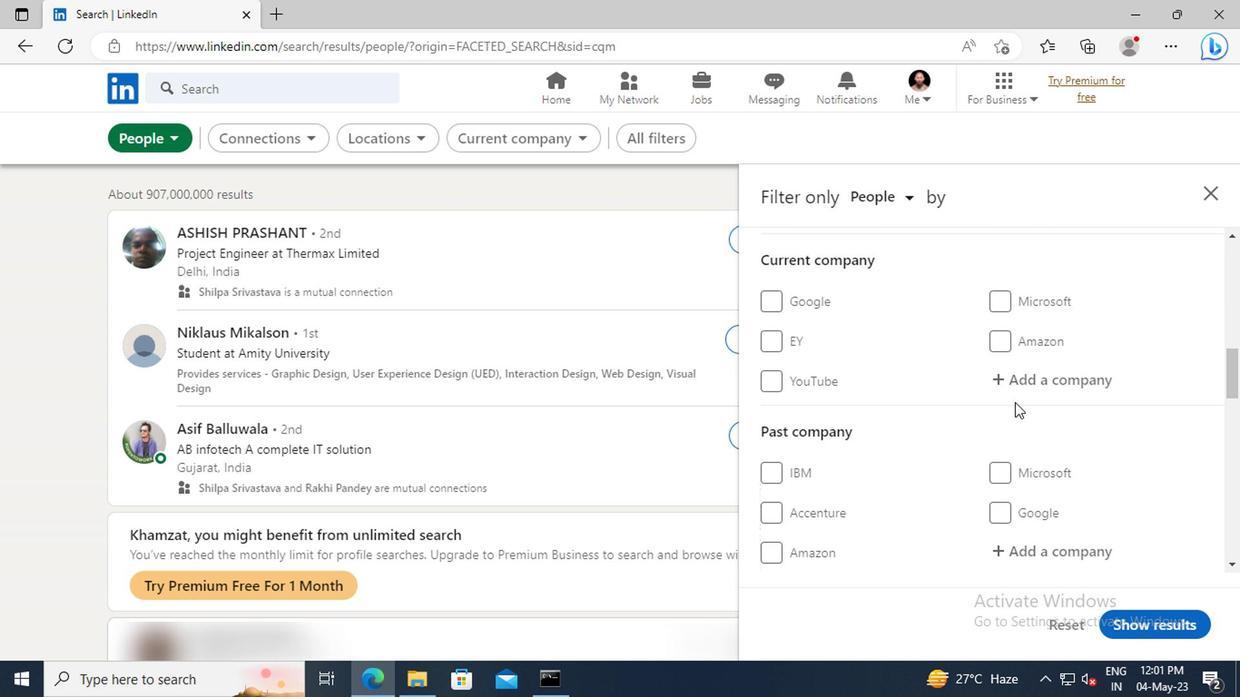 
Action: Mouse scrolled (843, 406) with delta (0, 0)
Screenshot: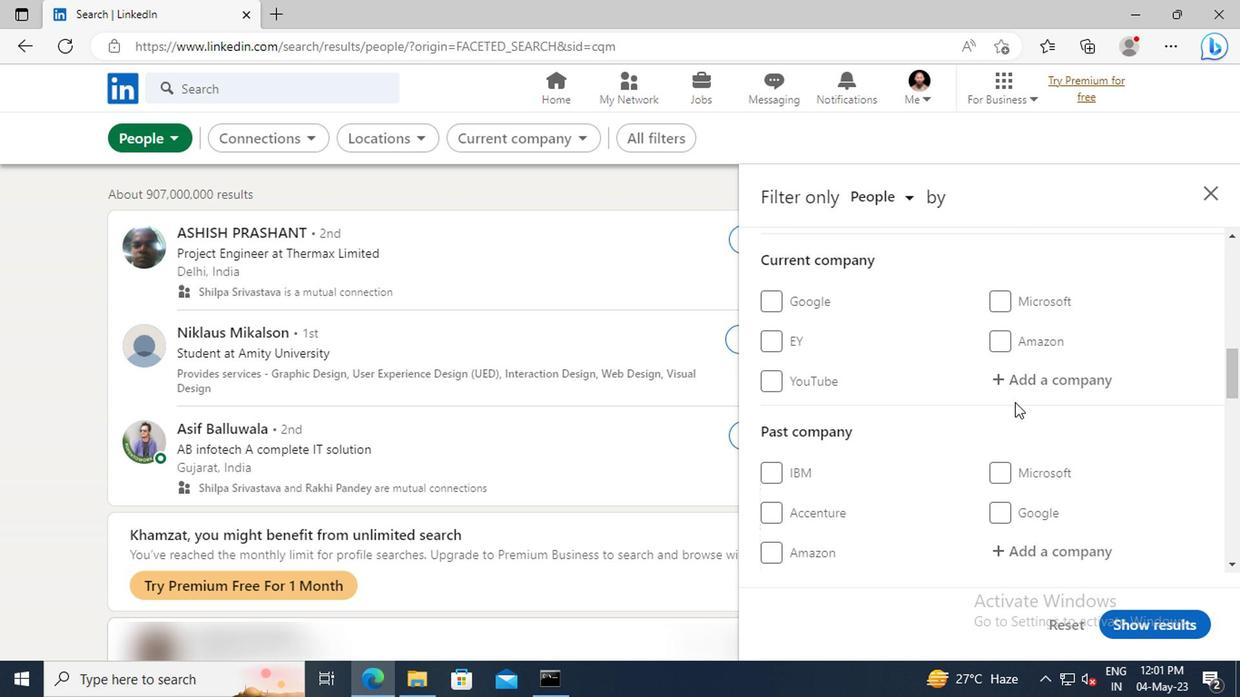 
Action: Mouse scrolled (843, 406) with delta (0, 0)
Screenshot: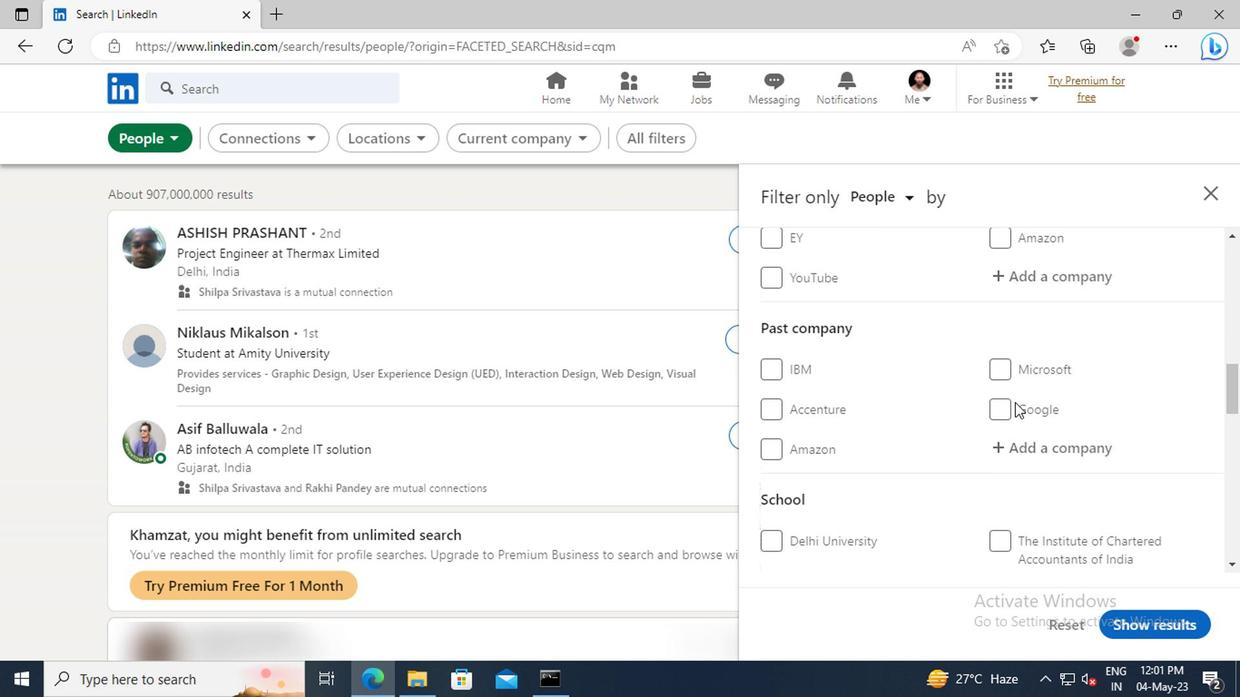 
Action: Mouse scrolled (843, 406) with delta (0, 0)
Screenshot: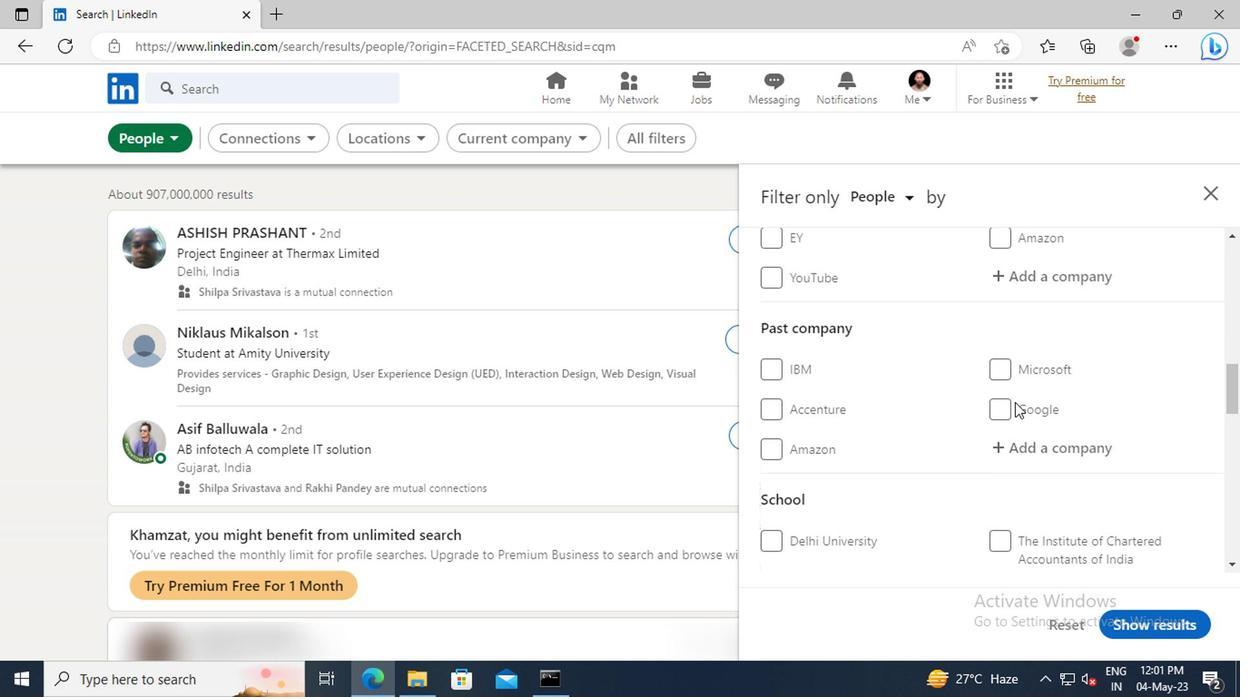 
Action: Mouse scrolled (843, 406) with delta (0, 0)
Screenshot: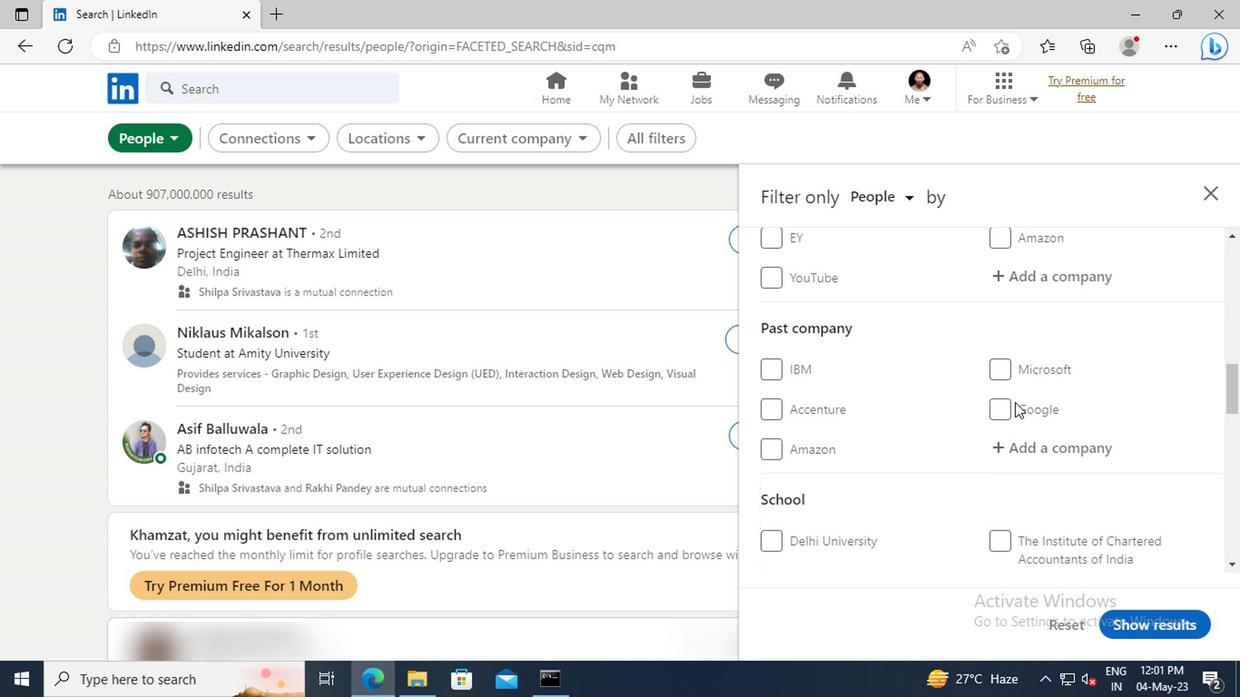 
Action: Mouse scrolled (843, 406) with delta (0, 0)
Screenshot: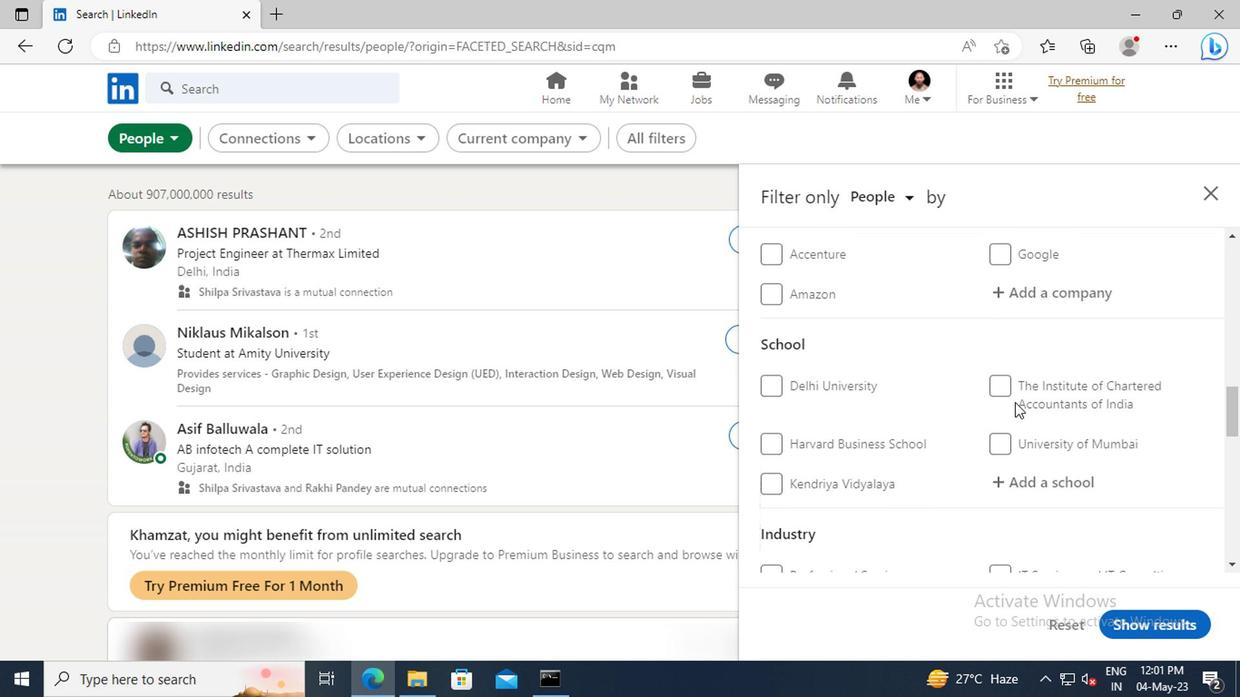 
Action: Mouse scrolled (843, 406) with delta (0, 0)
Screenshot: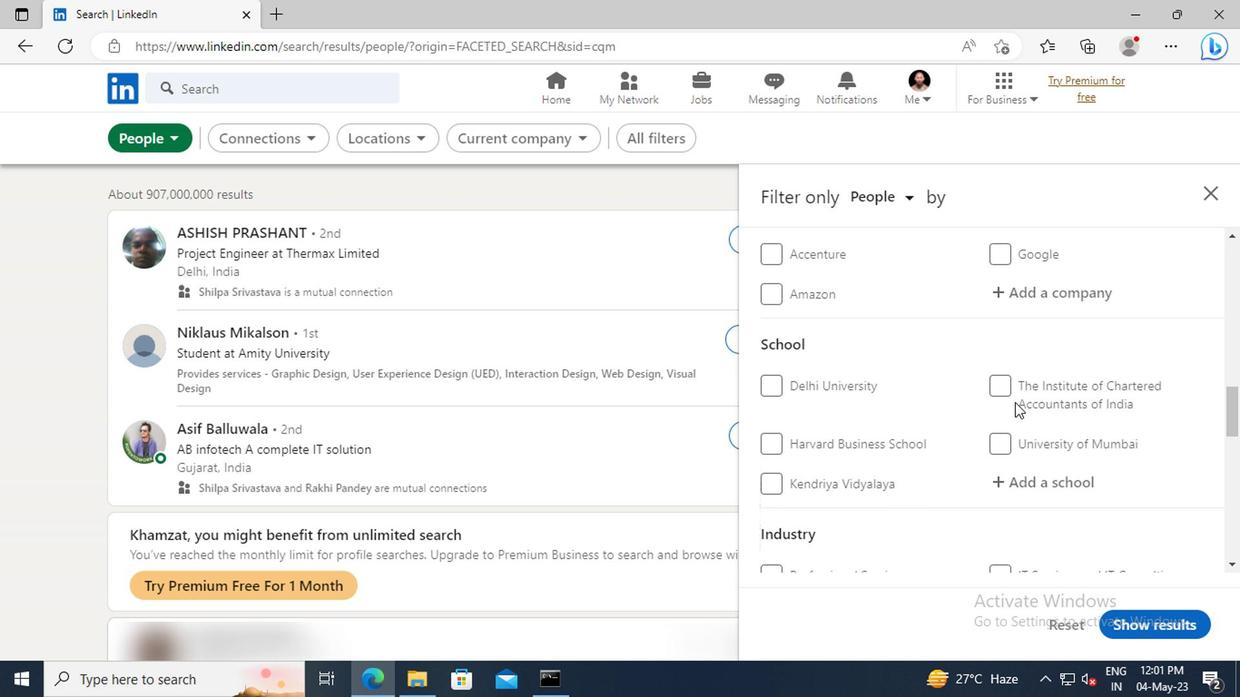 
Action: Mouse scrolled (843, 406) with delta (0, 0)
Screenshot: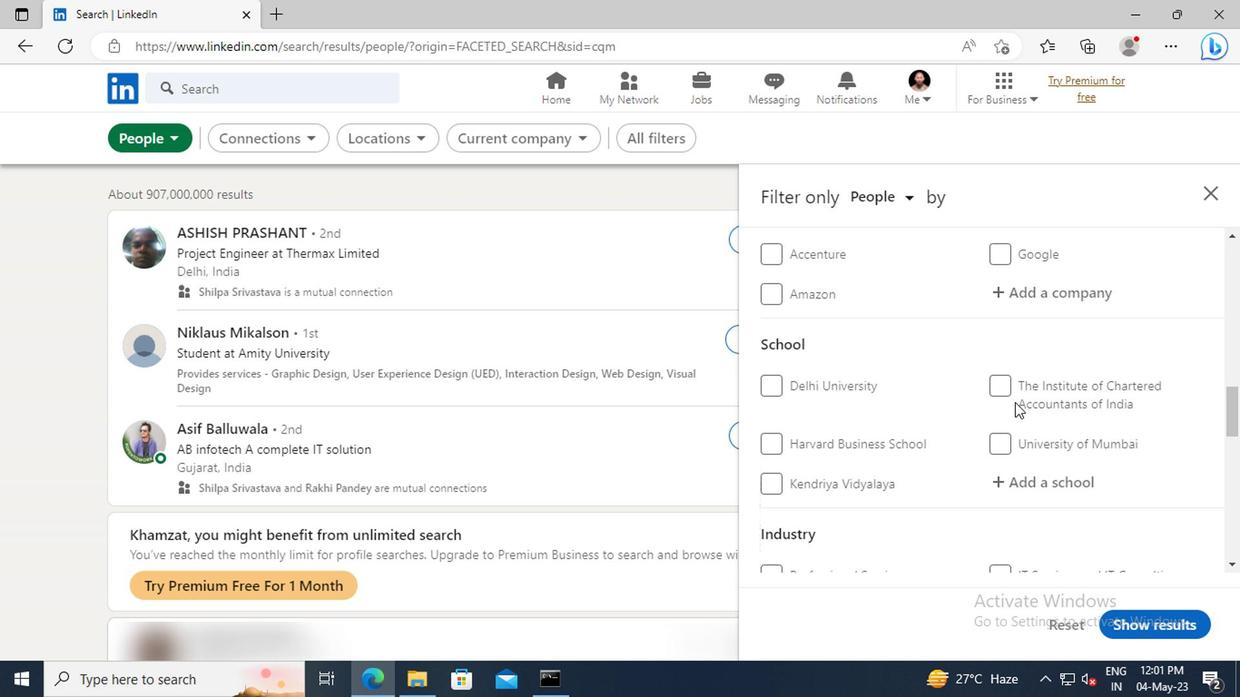 
Action: Mouse scrolled (843, 406) with delta (0, 0)
Screenshot: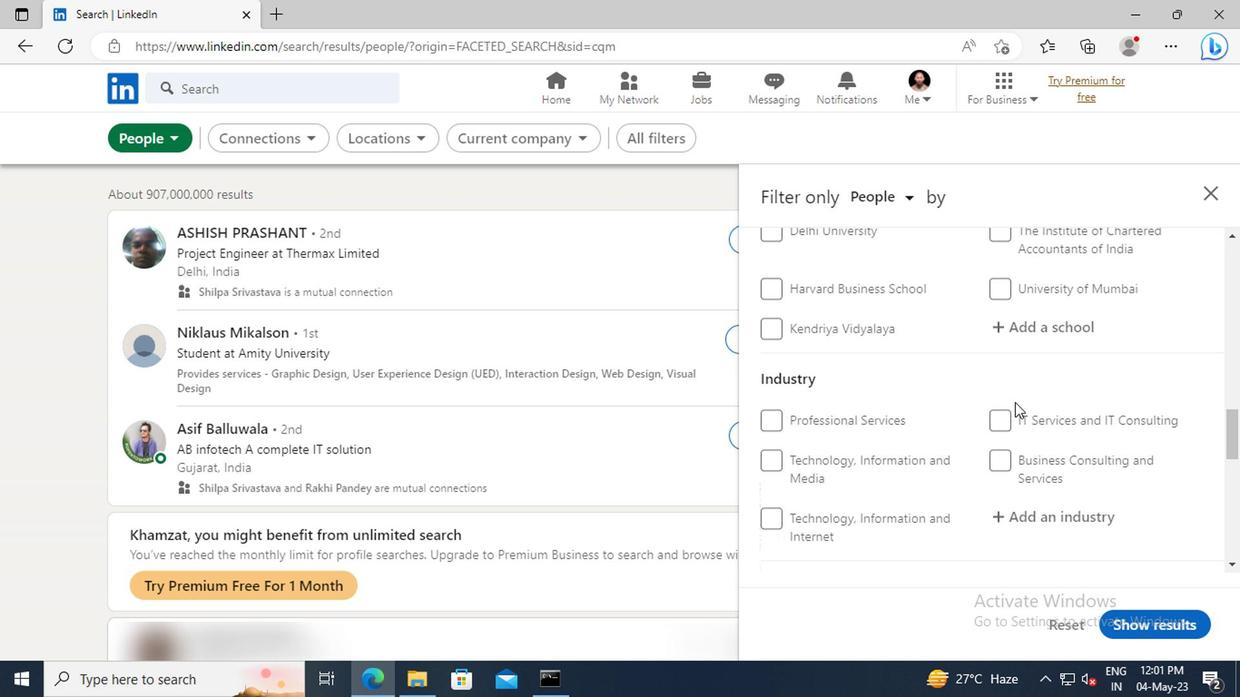 
Action: Mouse scrolled (843, 406) with delta (0, 0)
Screenshot: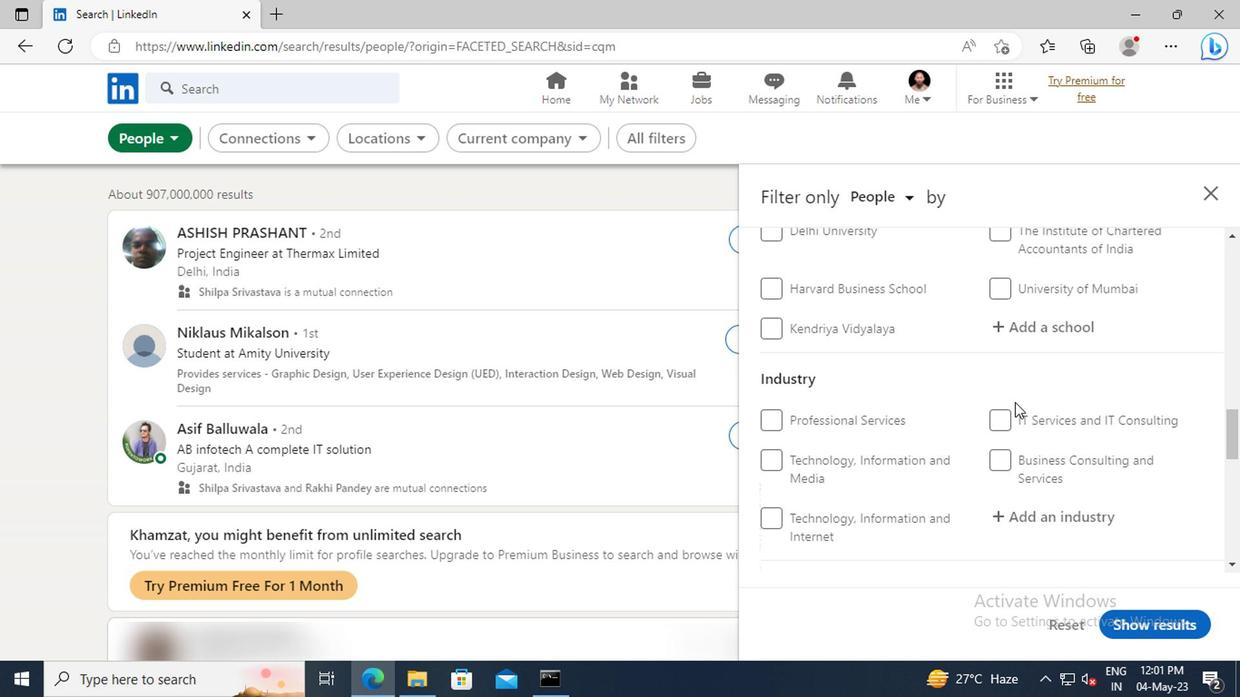 
Action: Mouse scrolled (843, 406) with delta (0, 0)
Screenshot: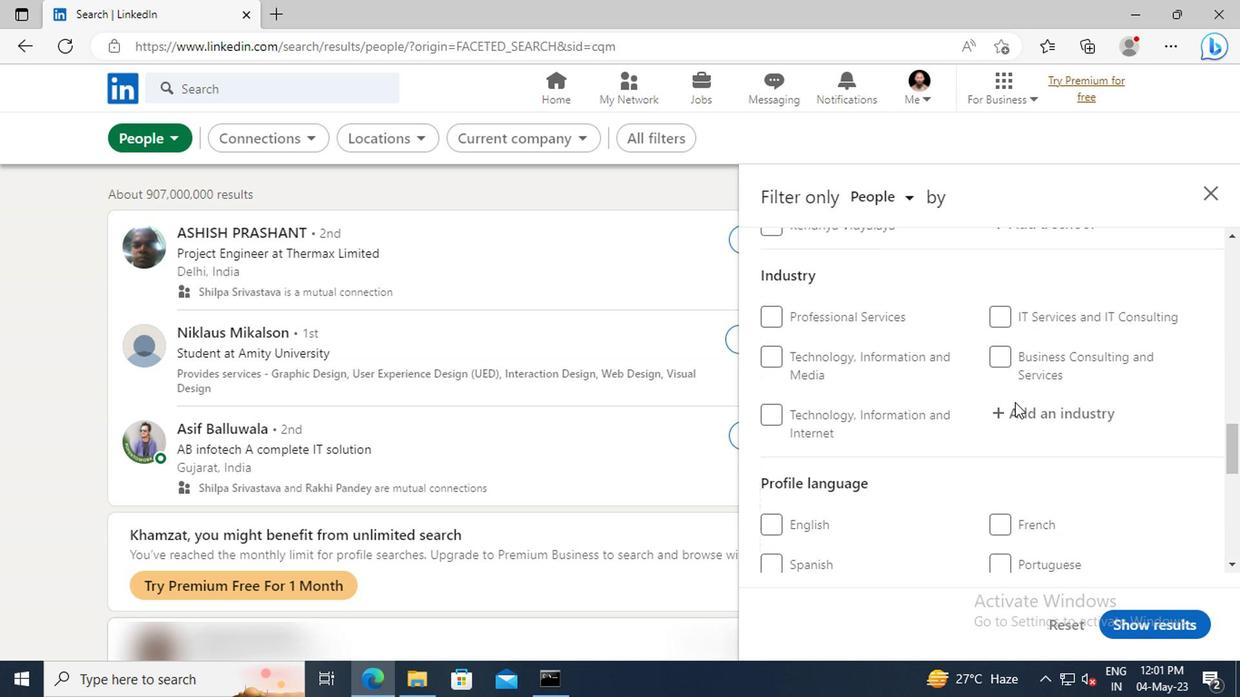 
Action: Mouse scrolled (843, 406) with delta (0, 0)
Screenshot: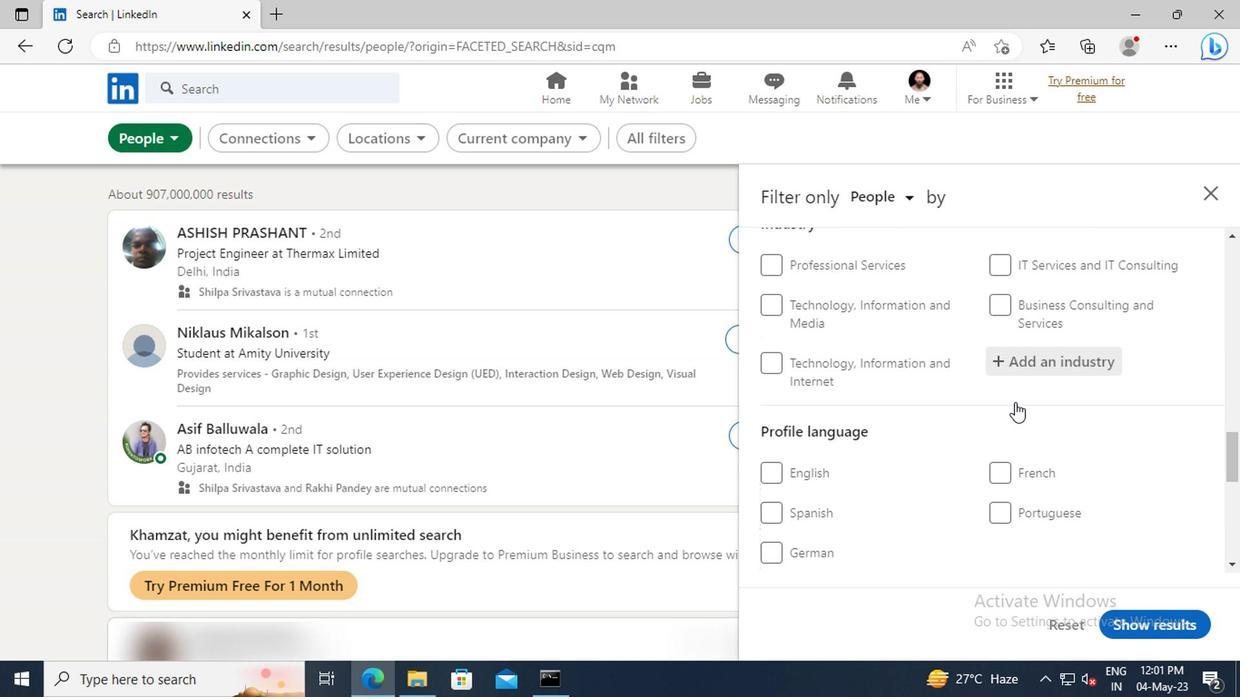 
Action: Mouse moved to (834, 447)
Screenshot: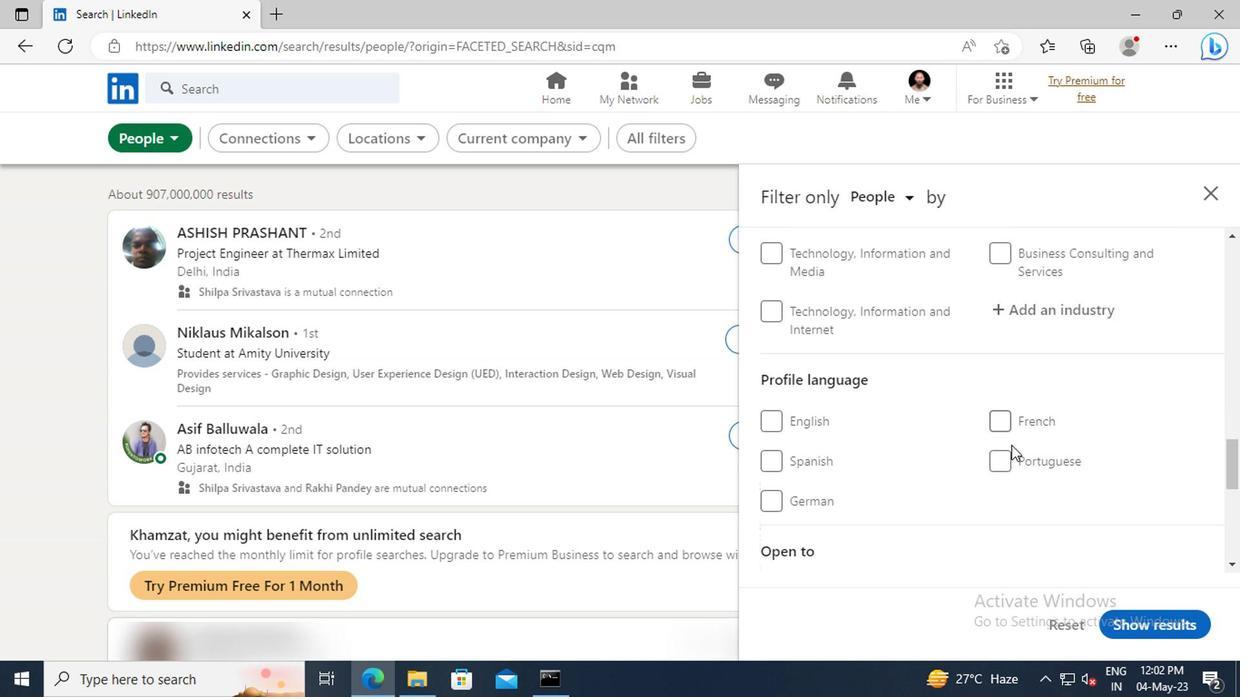 
Action: Mouse pressed left at (834, 447)
Screenshot: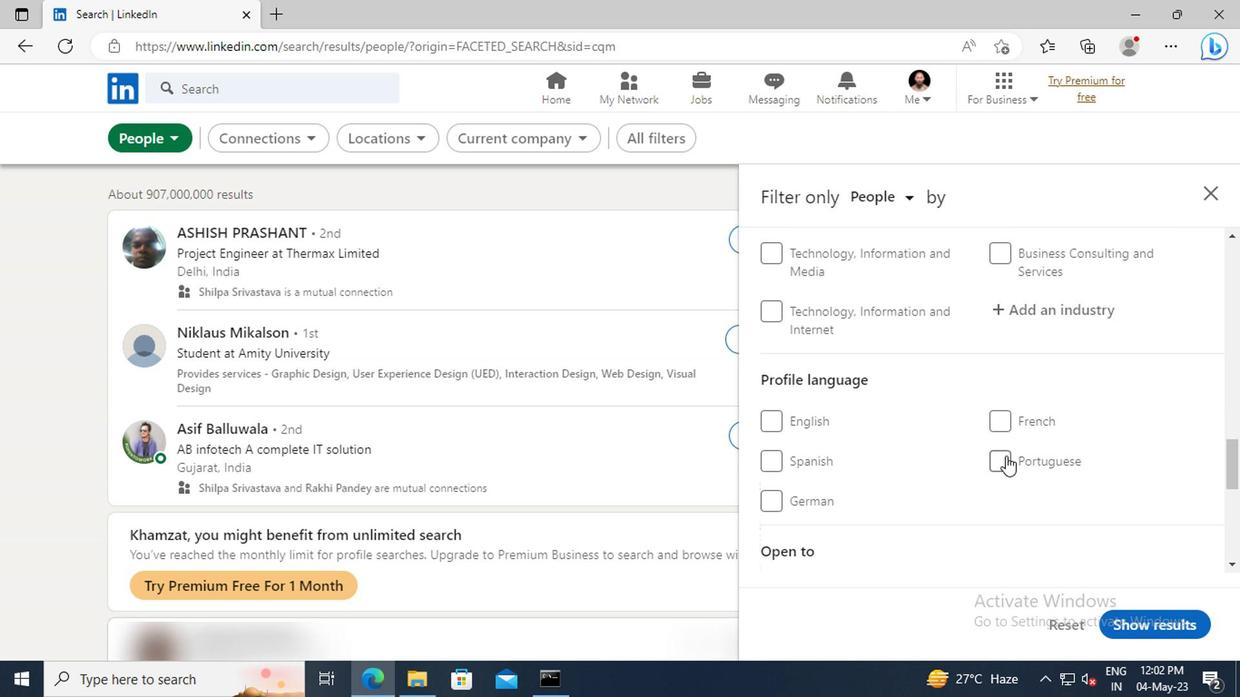 
Action: Mouse moved to (847, 418)
Screenshot: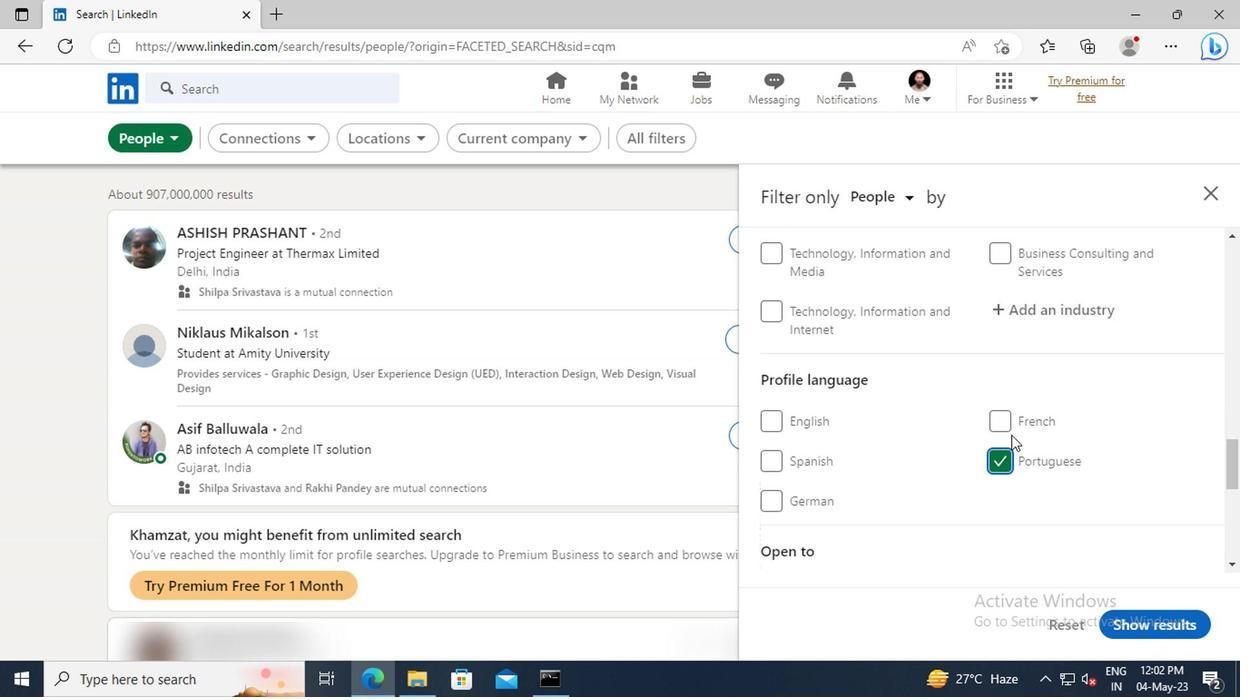 
Action: Mouse scrolled (847, 418) with delta (0, 0)
Screenshot: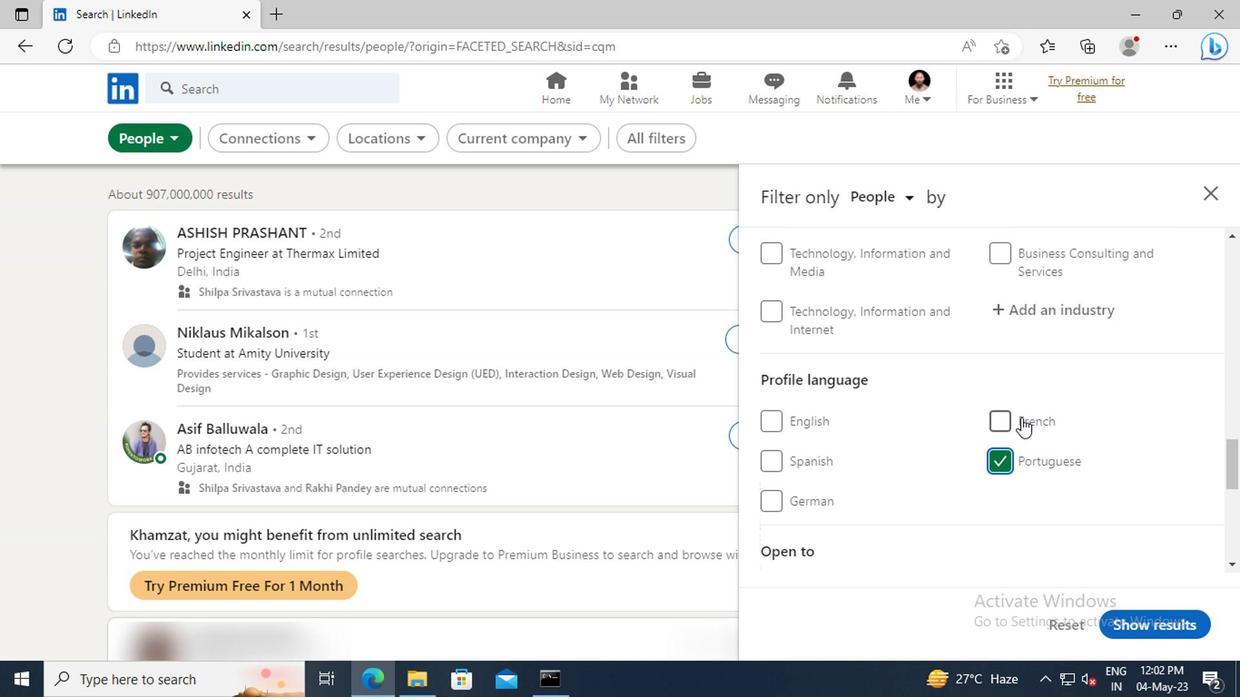 
Action: Mouse scrolled (847, 418) with delta (0, 0)
Screenshot: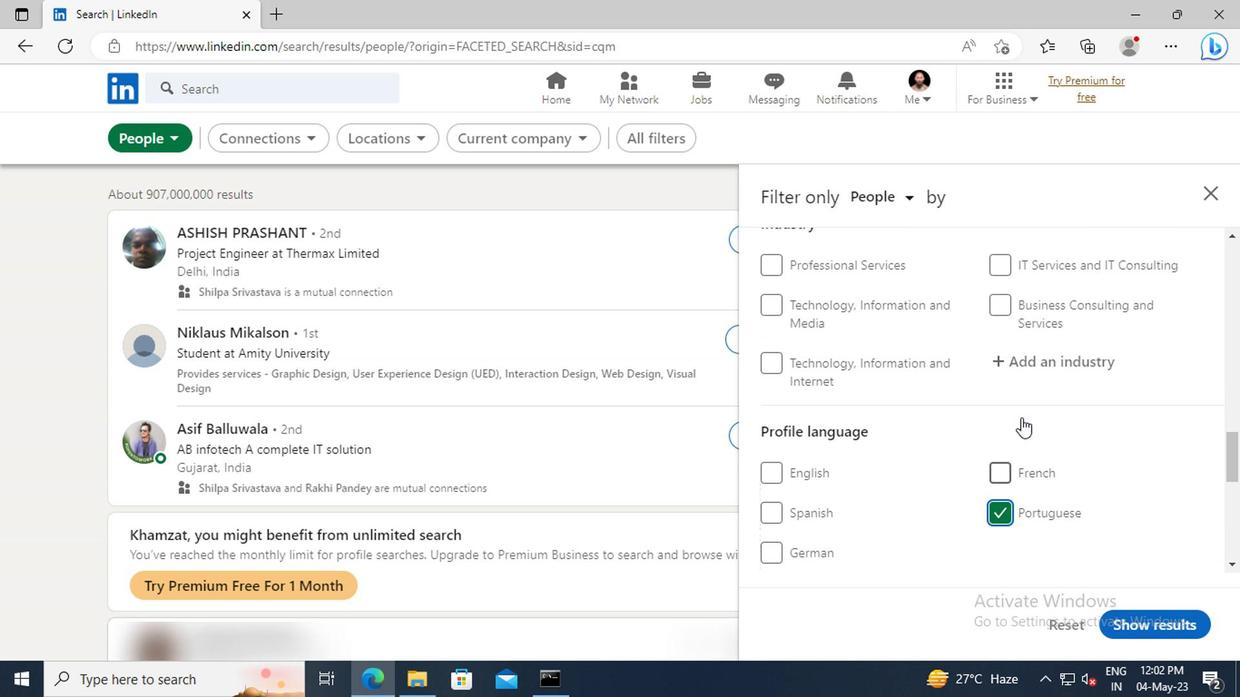 
Action: Mouse scrolled (847, 418) with delta (0, 0)
Screenshot: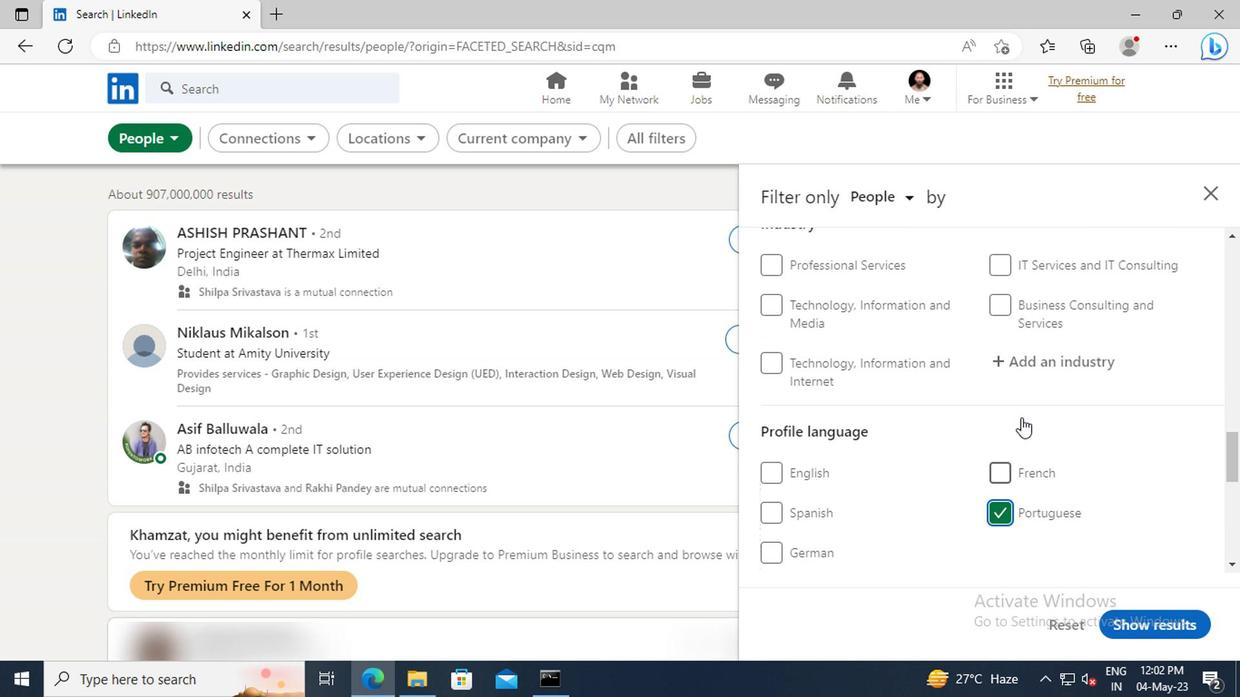 
Action: Mouse scrolled (847, 418) with delta (0, 0)
Screenshot: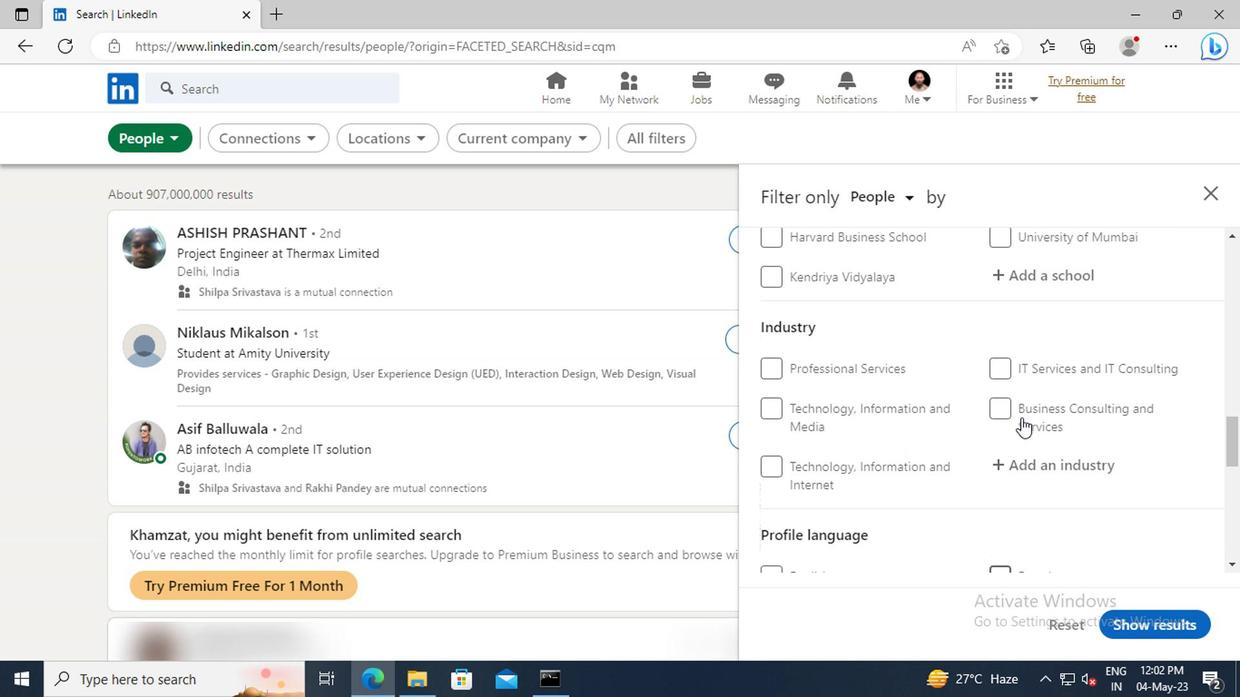 
Action: Mouse scrolled (847, 418) with delta (0, 0)
Screenshot: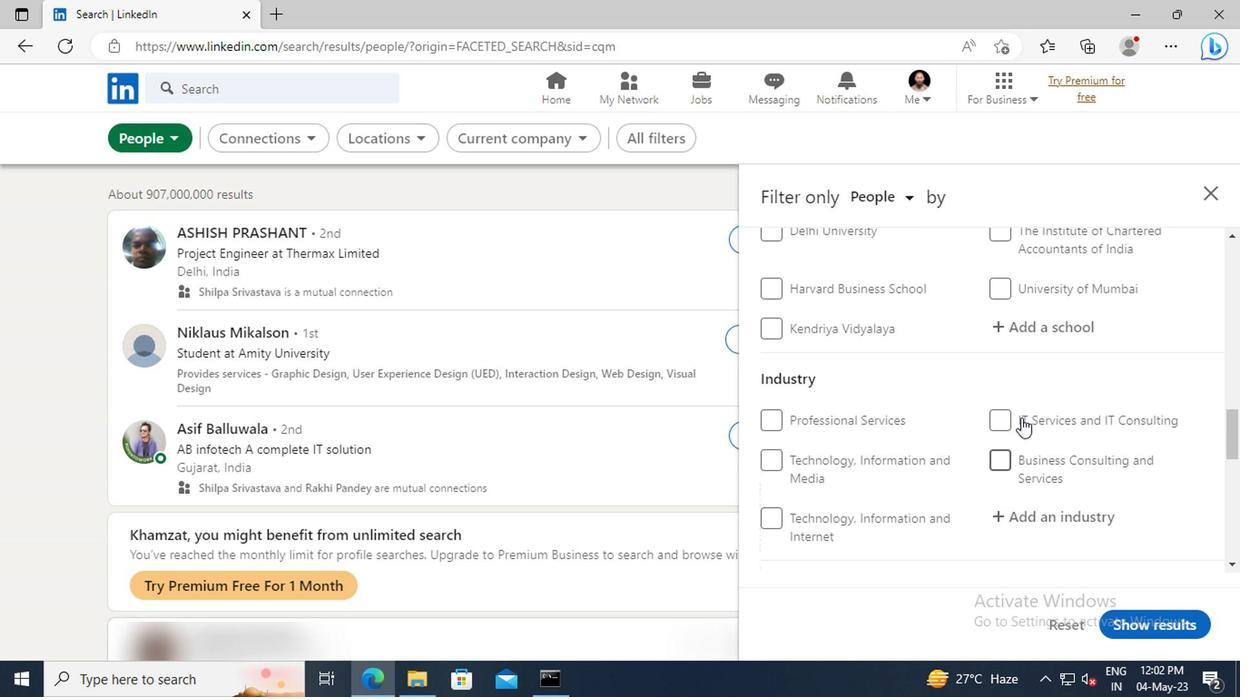
Action: Mouse scrolled (847, 418) with delta (0, 0)
Screenshot: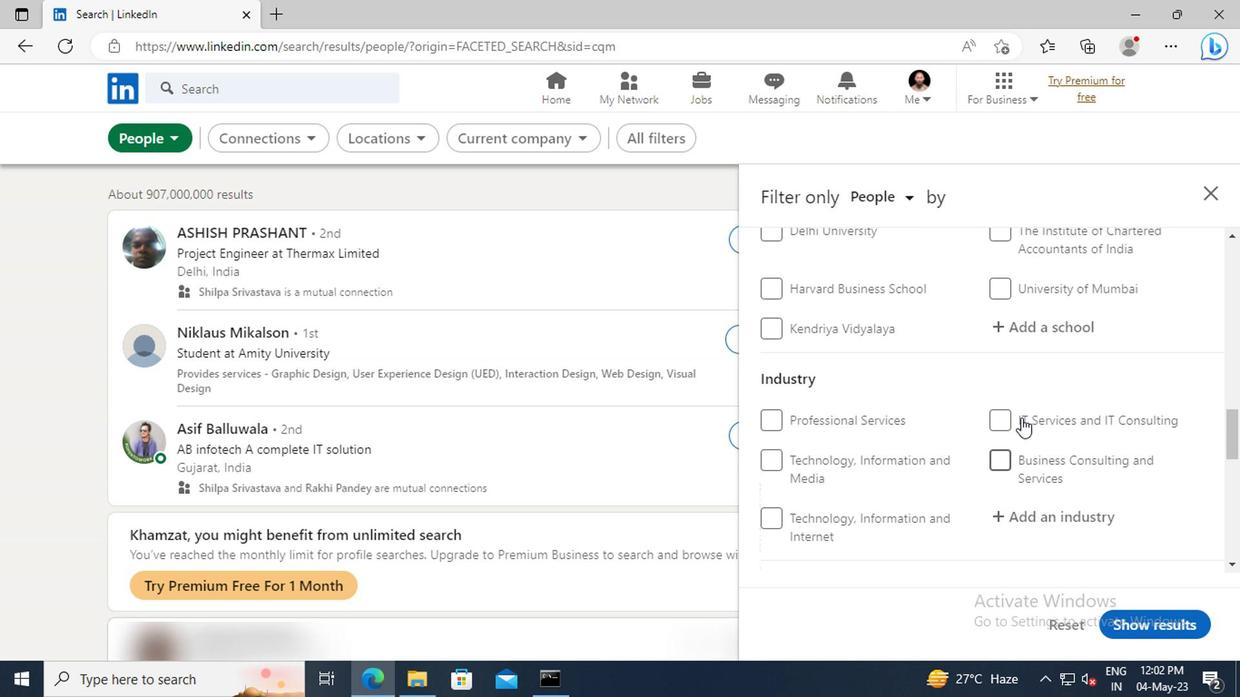 
Action: Mouse scrolled (847, 418) with delta (0, 0)
Screenshot: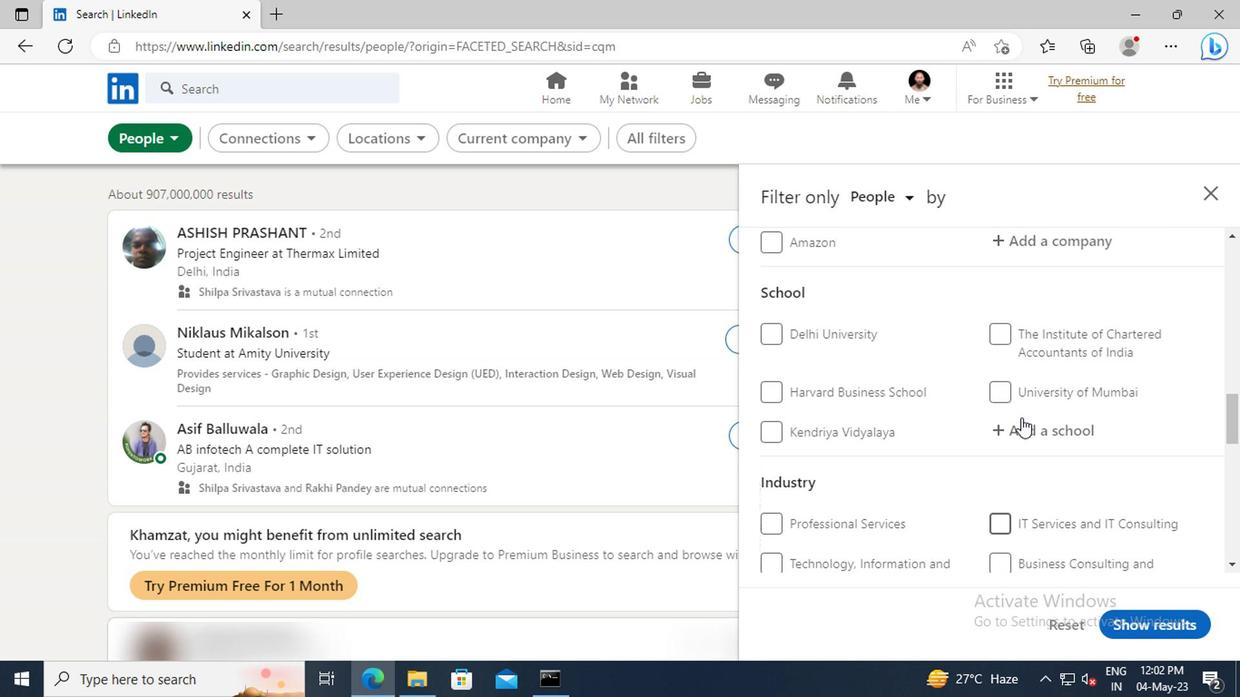 
Action: Mouse scrolled (847, 418) with delta (0, 0)
Screenshot: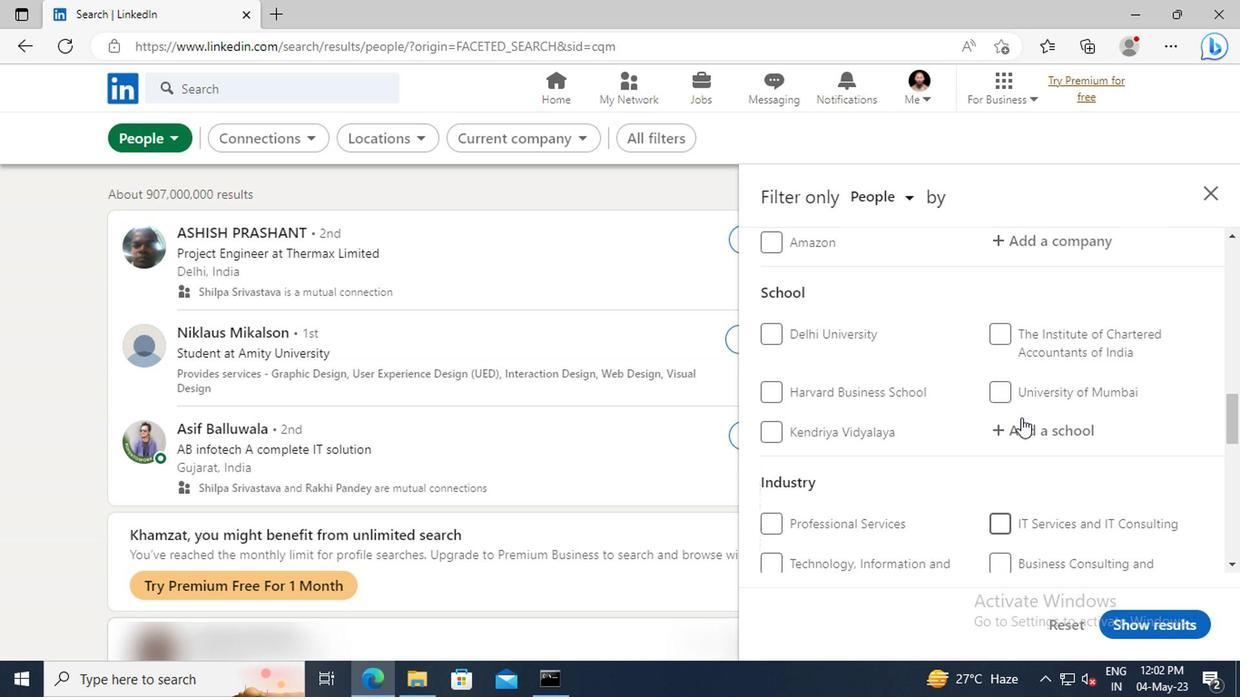 
Action: Mouse scrolled (847, 418) with delta (0, 0)
Screenshot: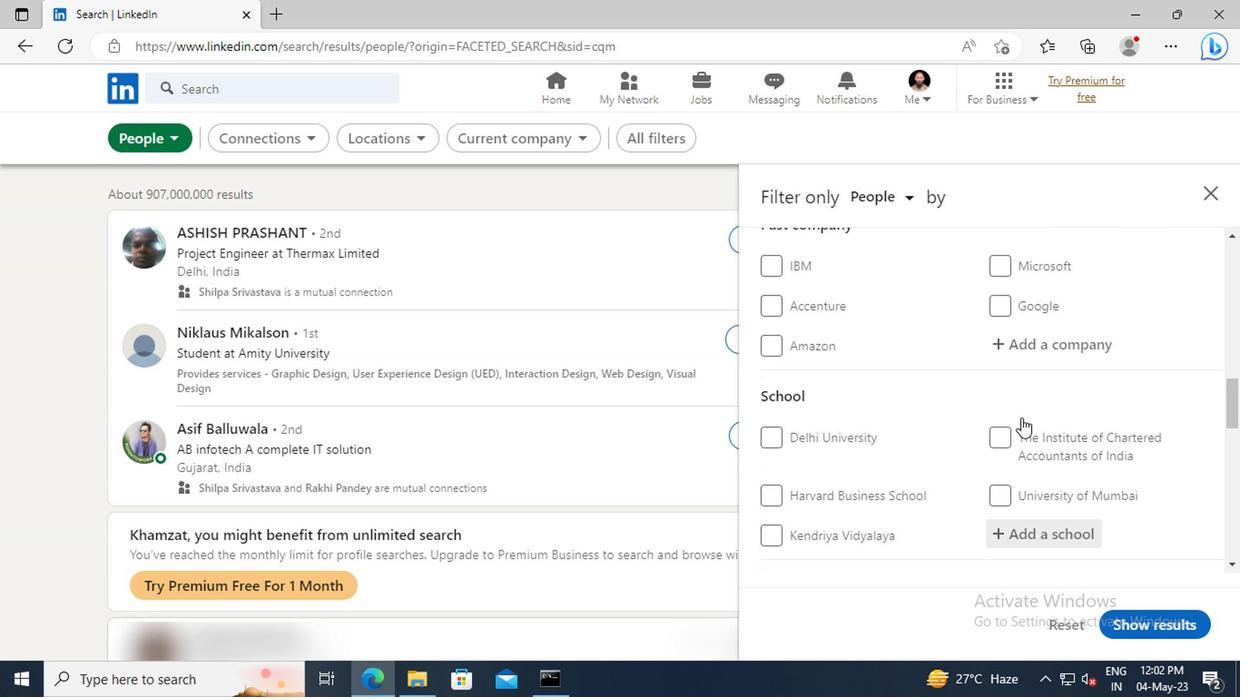 
Action: Mouse scrolled (847, 418) with delta (0, 0)
Screenshot: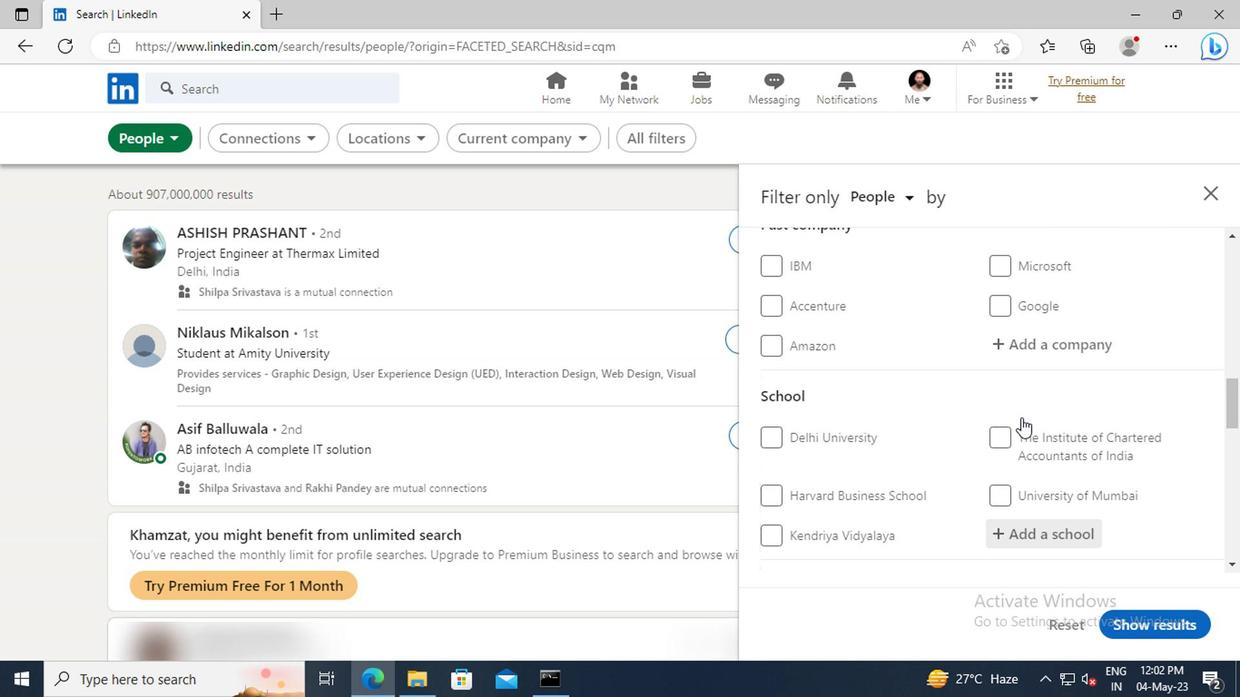 
Action: Mouse scrolled (847, 418) with delta (0, 0)
Screenshot: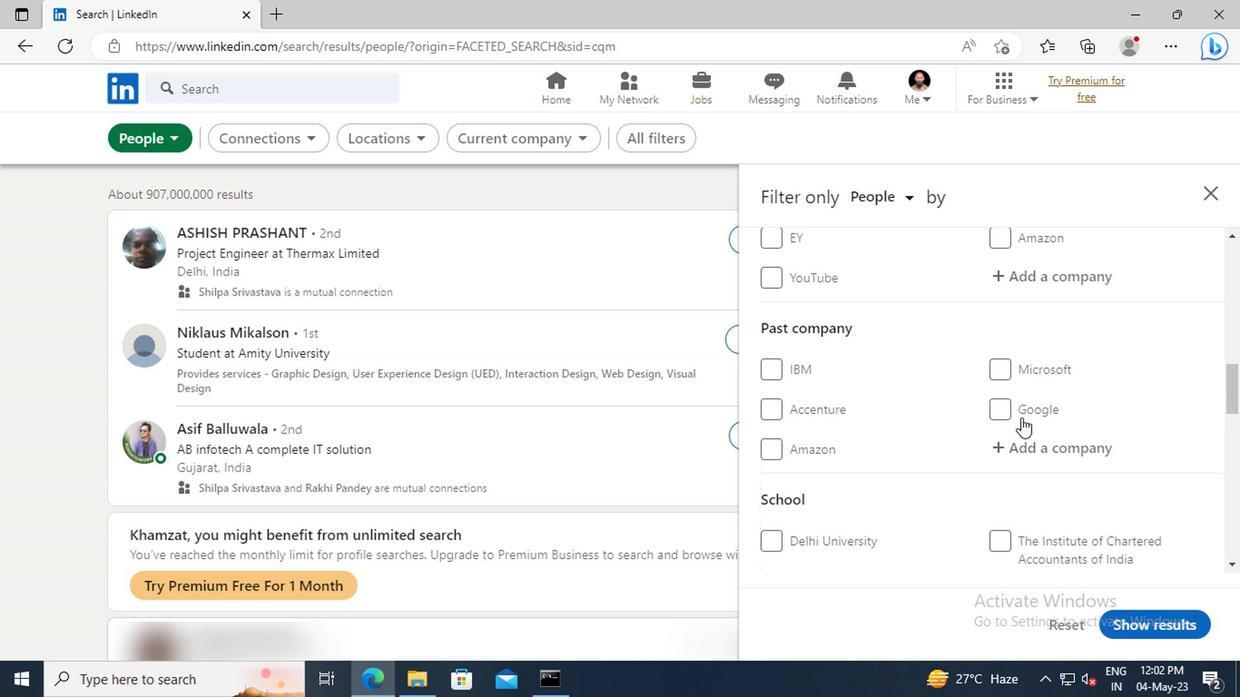 
Action: Mouse scrolled (847, 418) with delta (0, 0)
Screenshot: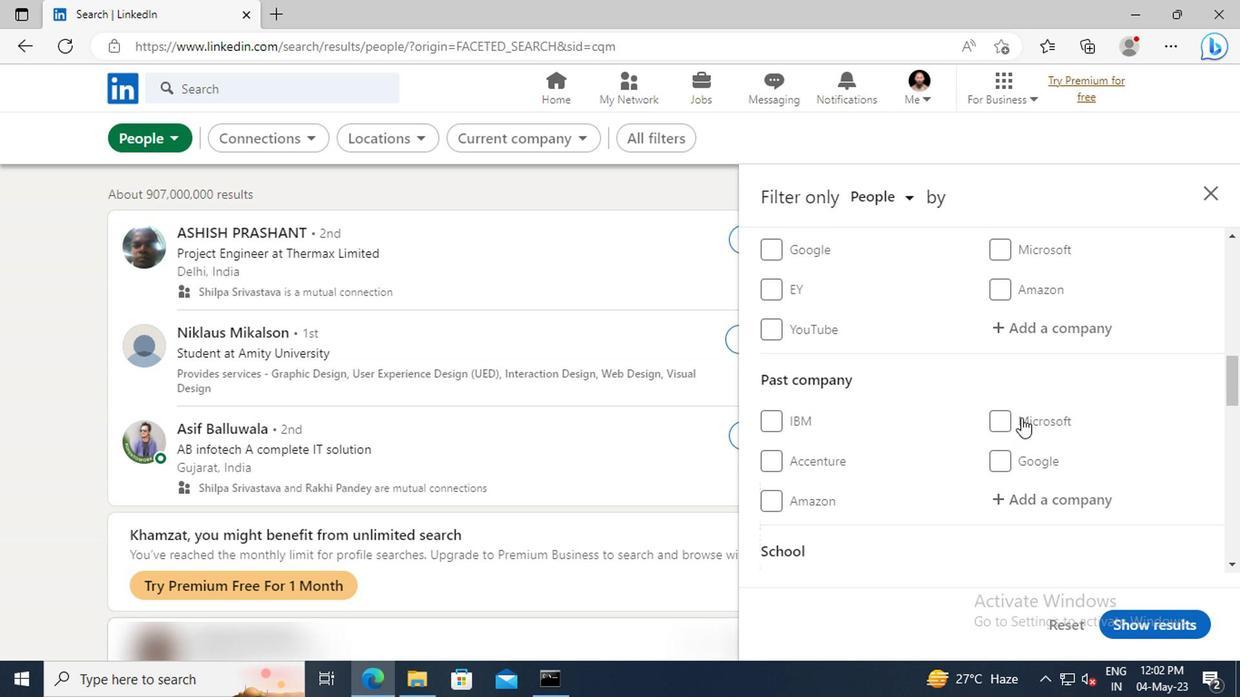 
Action: Mouse moved to (845, 396)
Screenshot: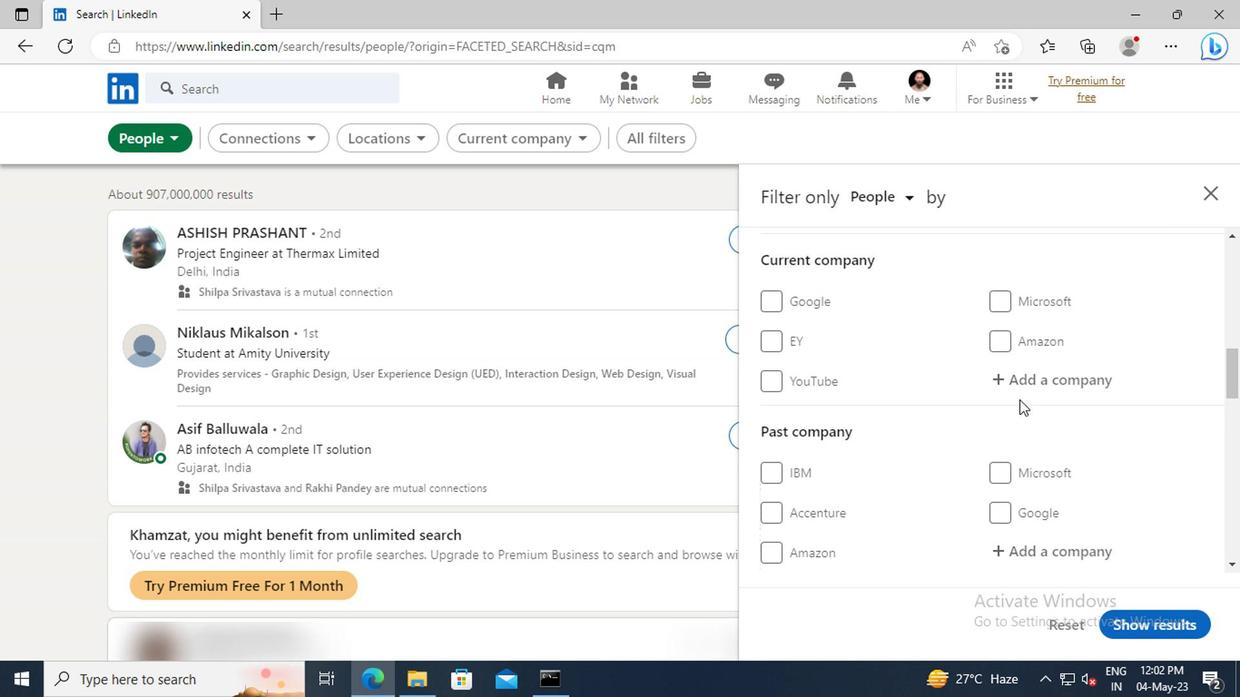 
Action: Mouse pressed left at (845, 396)
Screenshot: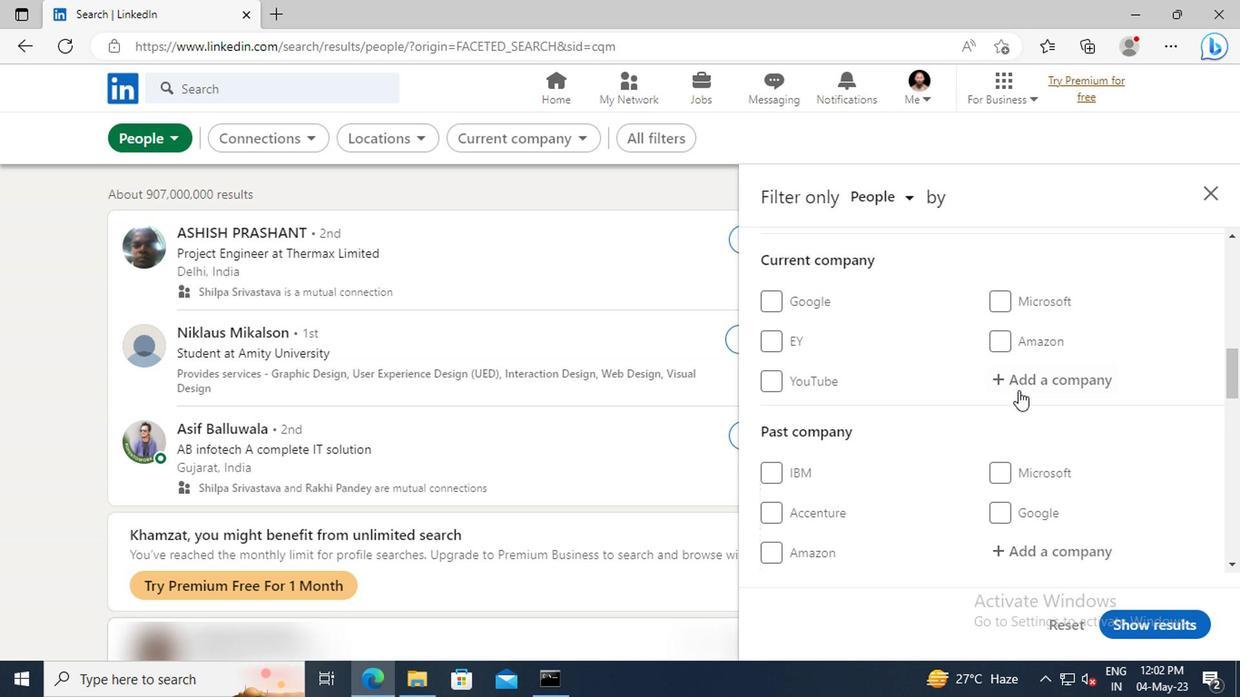 
Action: Key pressed <Key.shift>FORRES
Screenshot: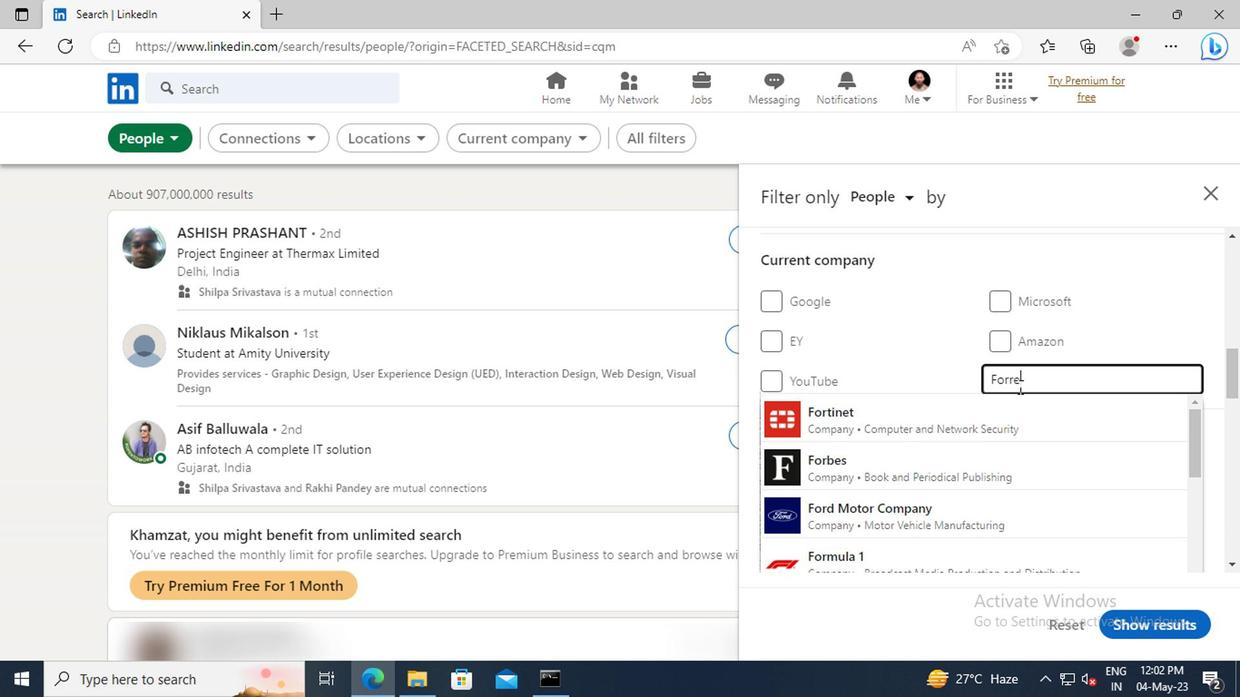 
Action: Mouse moved to (847, 410)
Screenshot: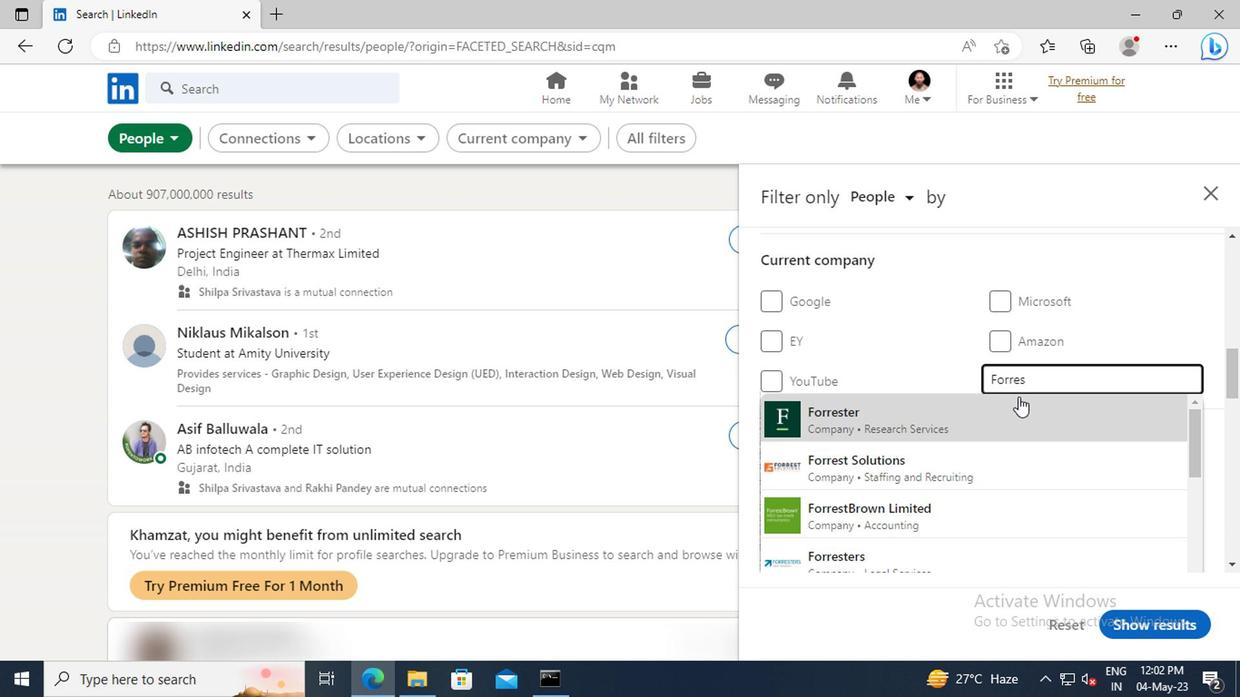 
Action: Mouse pressed left at (847, 410)
Screenshot: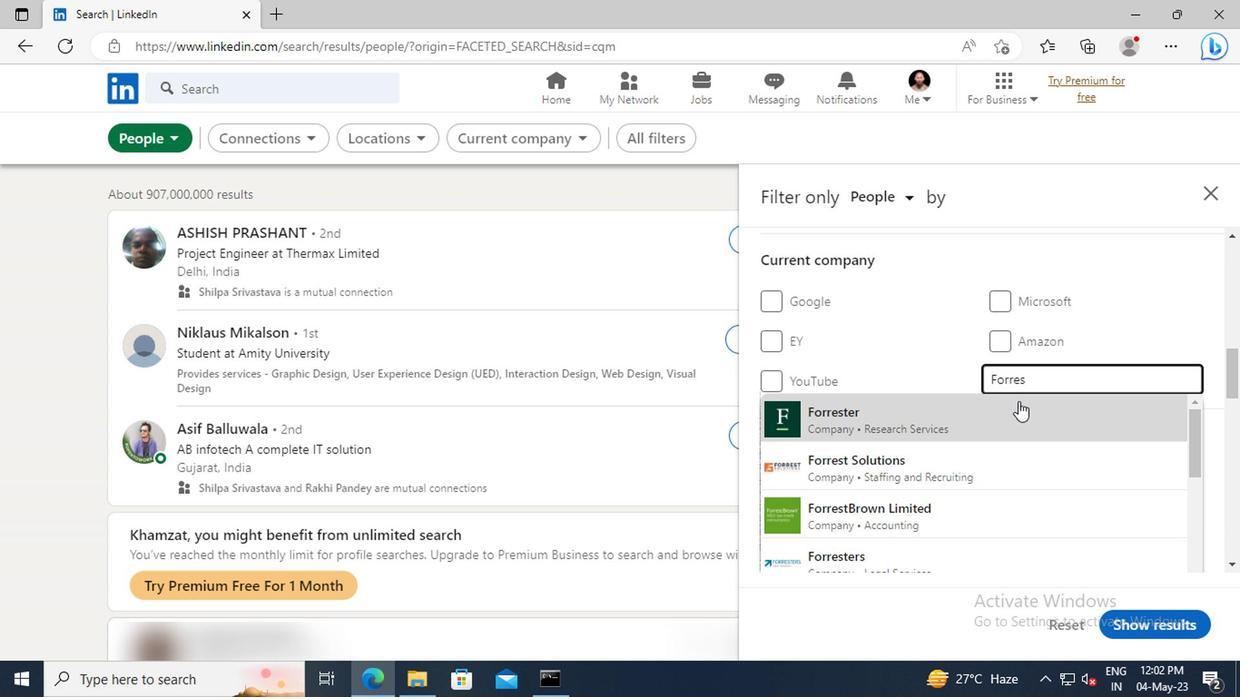 
Action: Mouse scrolled (847, 410) with delta (0, 0)
Screenshot: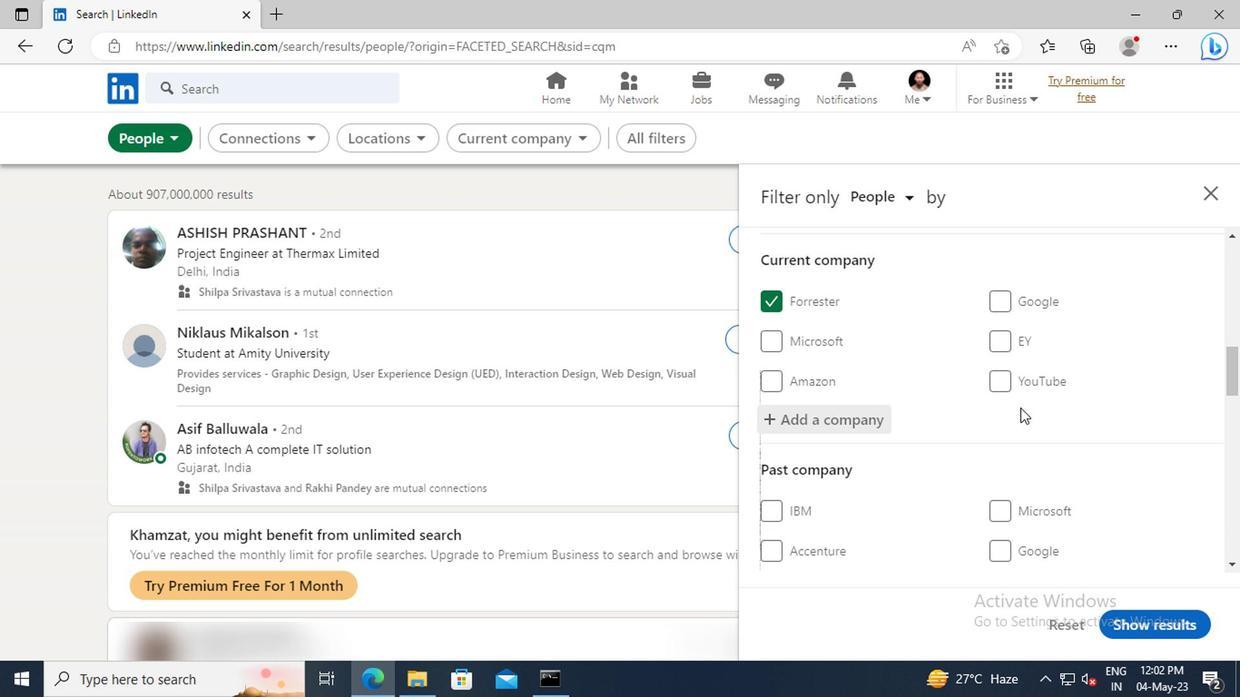 
Action: Mouse scrolled (847, 410) with delta (0, 0)
Screenshot: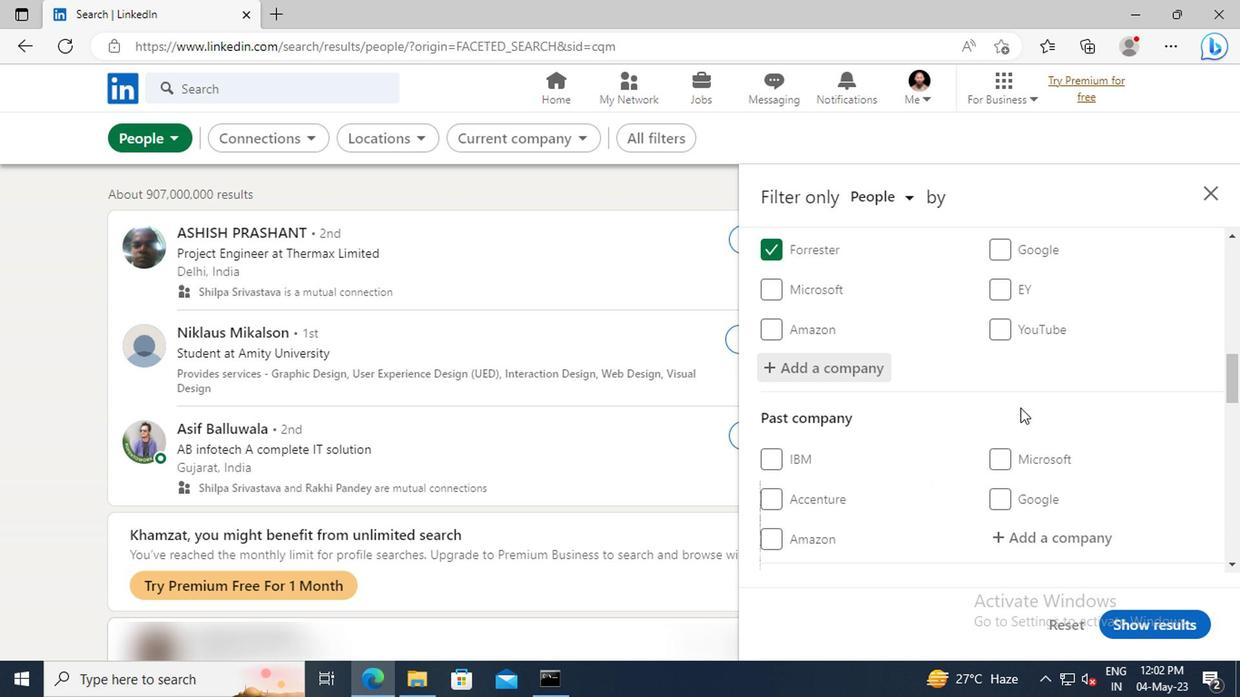 
Action: Mouse scrolled (847, 410) with delta (0, 0)
Screenshot: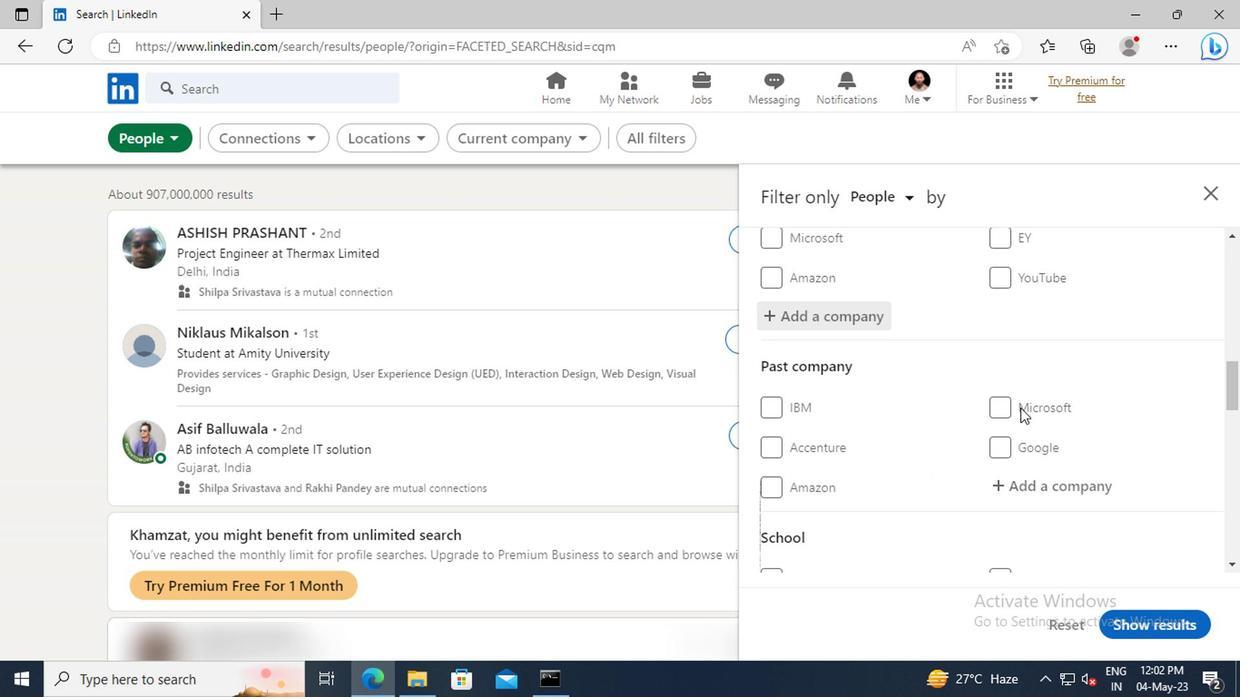 
Action: Mouse scrolled (847, 410) with delta (0, 0)
Screenshot: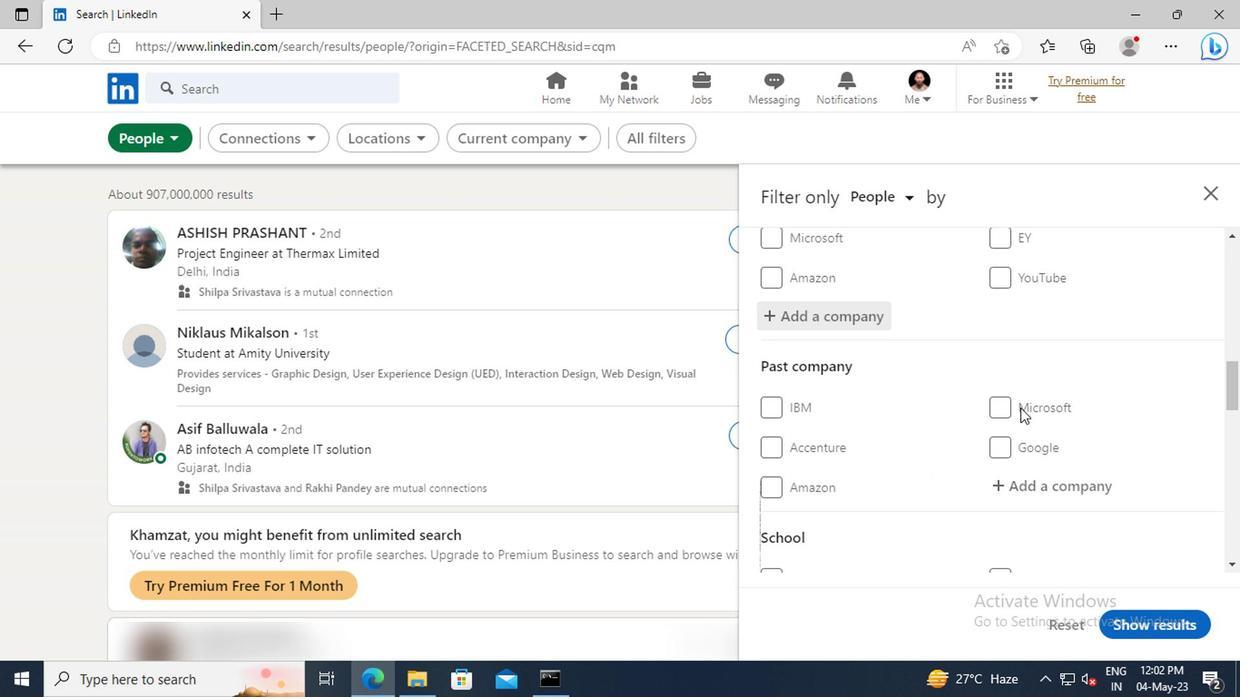 
Action: Mouse scrolled (847, 410) with delta (0, 0)
Screenshot: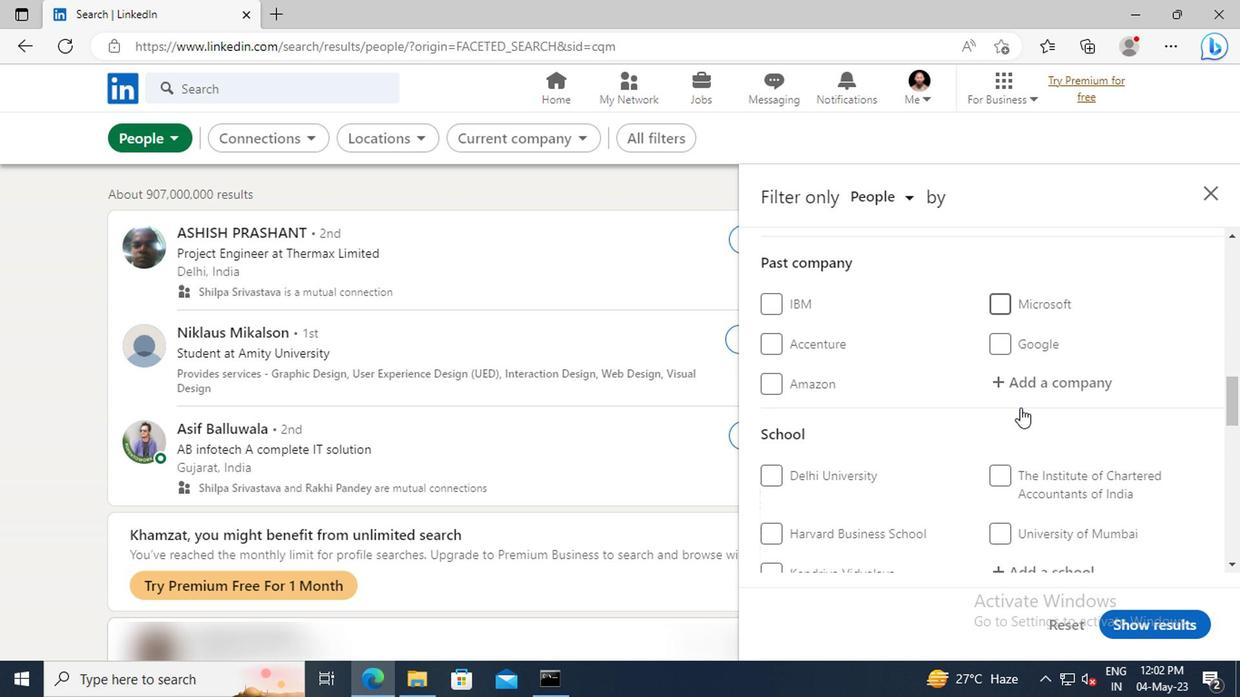 
Action: Mouse scrolled (847, 410) with delta (0, 0)
Screenshot: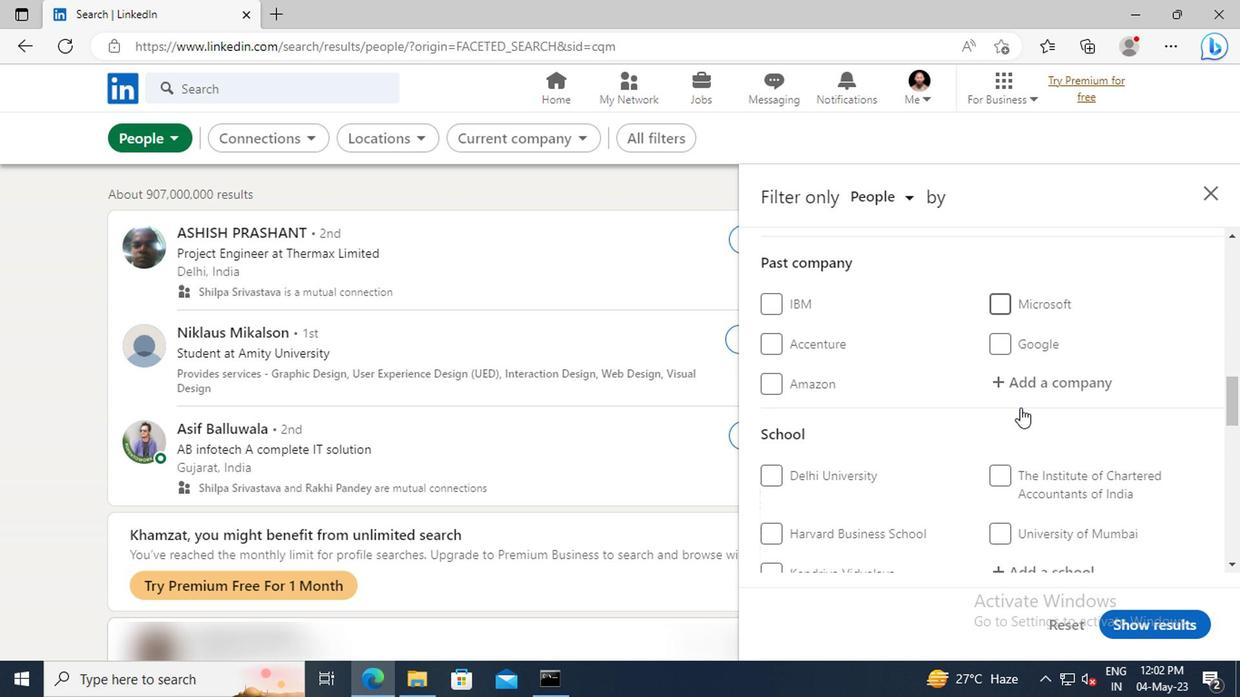 
Action: Mouse scrolled (847, 410) with delta (0, 0)
Screenshot: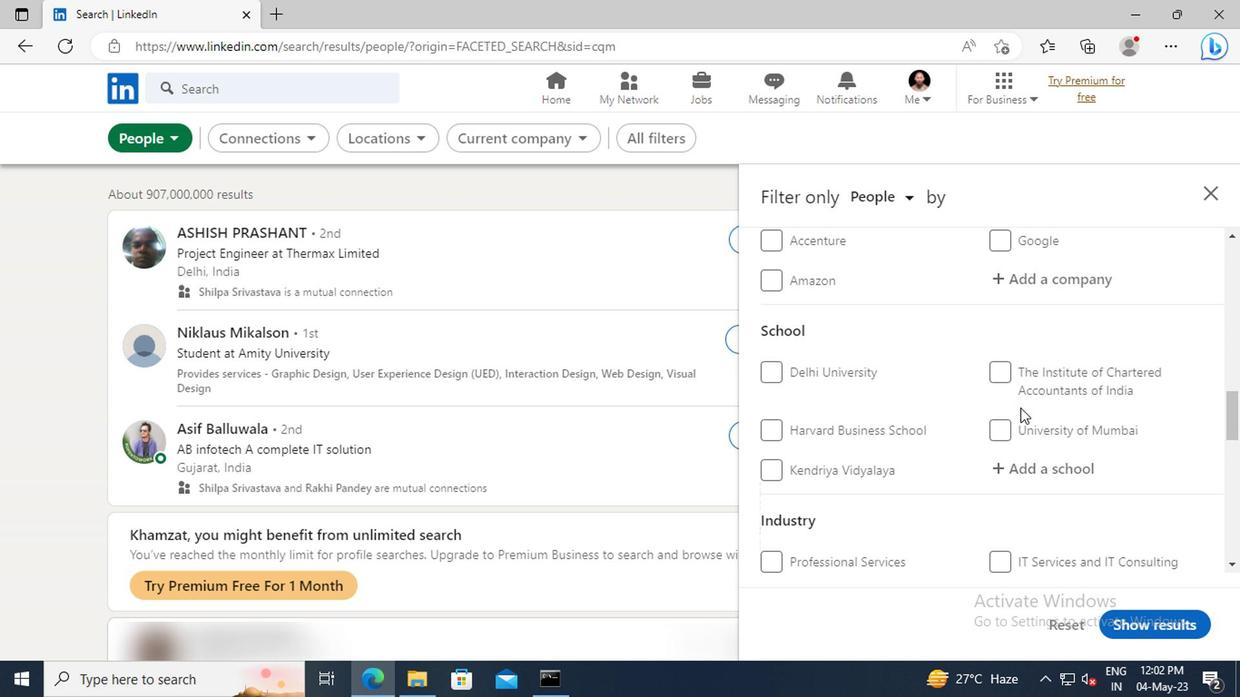 
Action: Mouse moved to (850, 416)
Screenshot: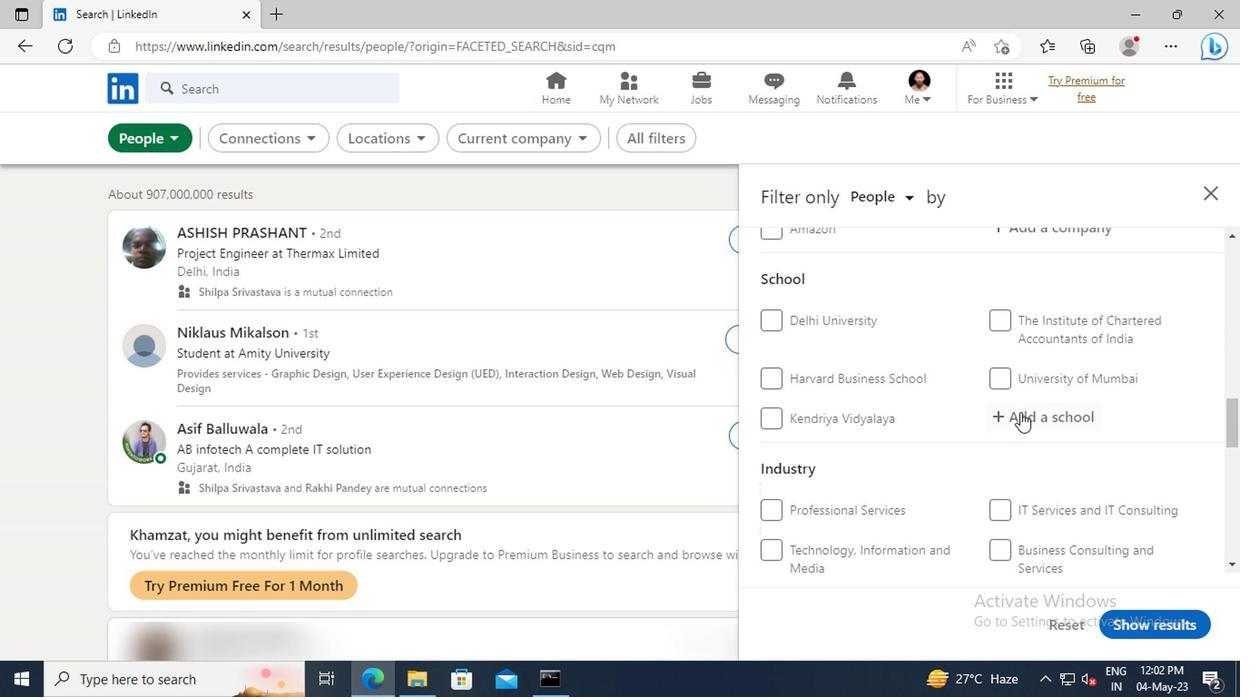 
Action: Mouse pressed left at (850, 416)
Screenshot: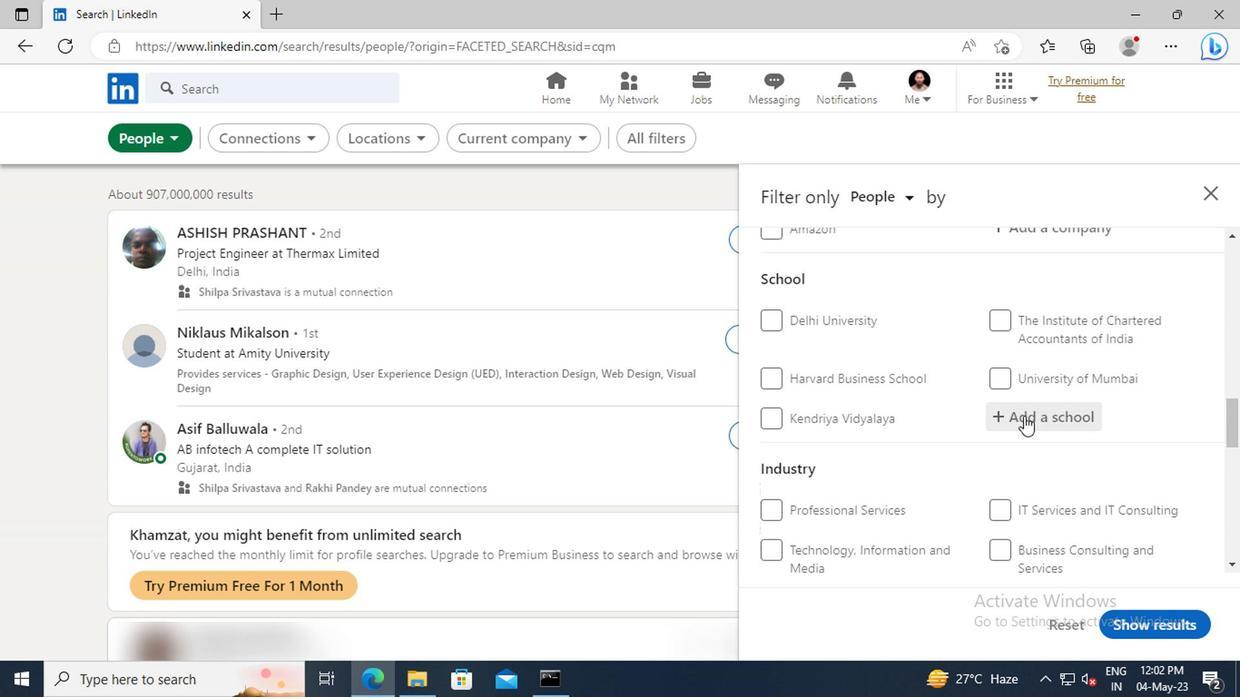 
Action: Mouse moved to (854, 420)
Screenshot: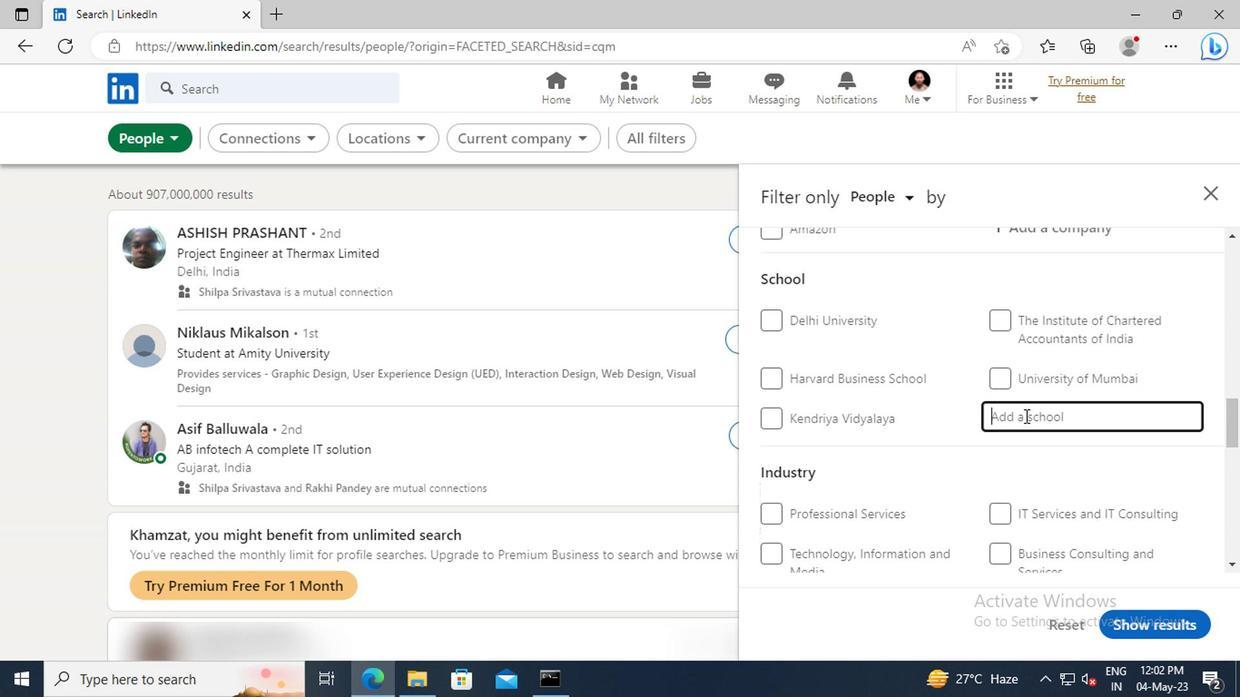 
Action: Key pressed <Key.shift>NORTH
Screenshot: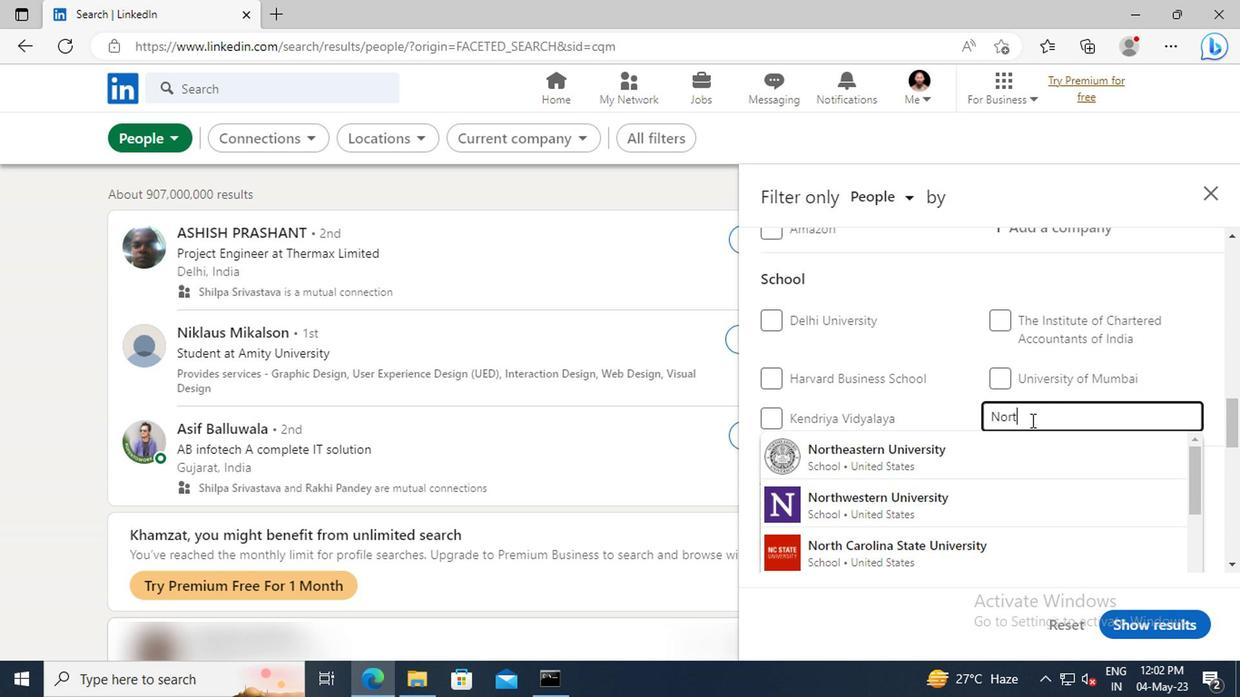
Action: Mouse moved to (855, 420)
Screenshot: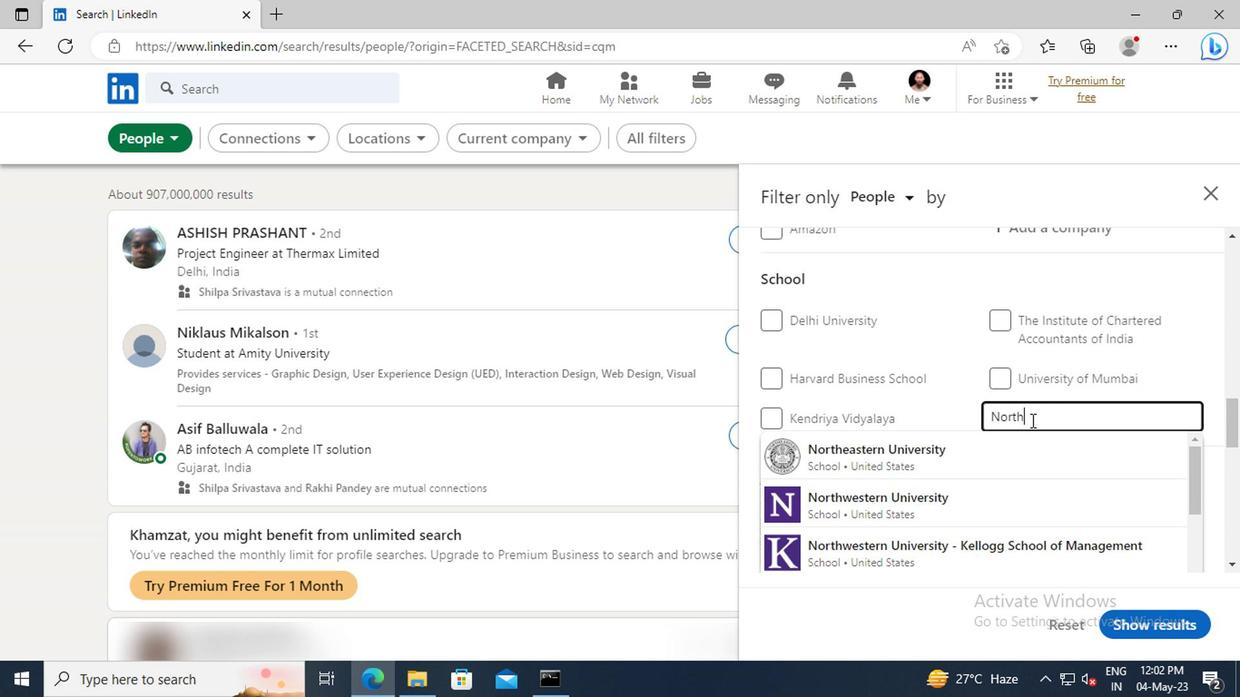 
Action: Key pressed <Key.space><Key.shift>ORISS
Screenshot: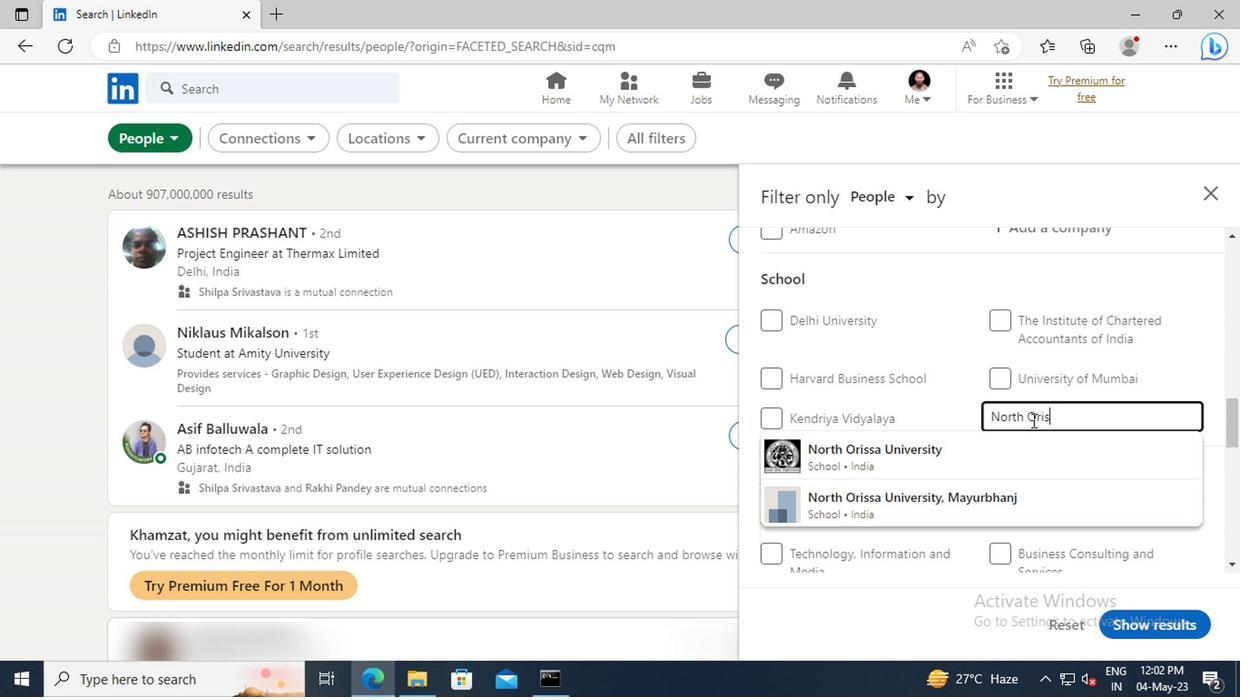 
Action: Mouse moved to (854, 440)
Screenshot: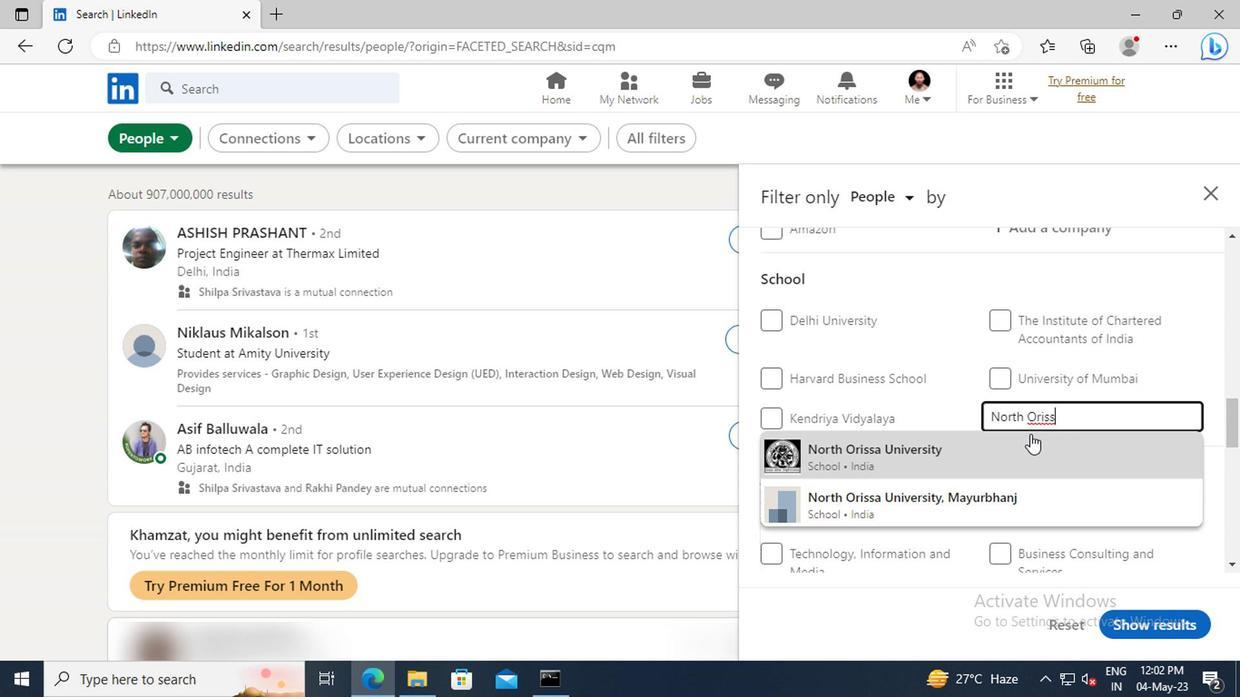 
Action: Mouse pressed left at (854, 440)
Screenshot: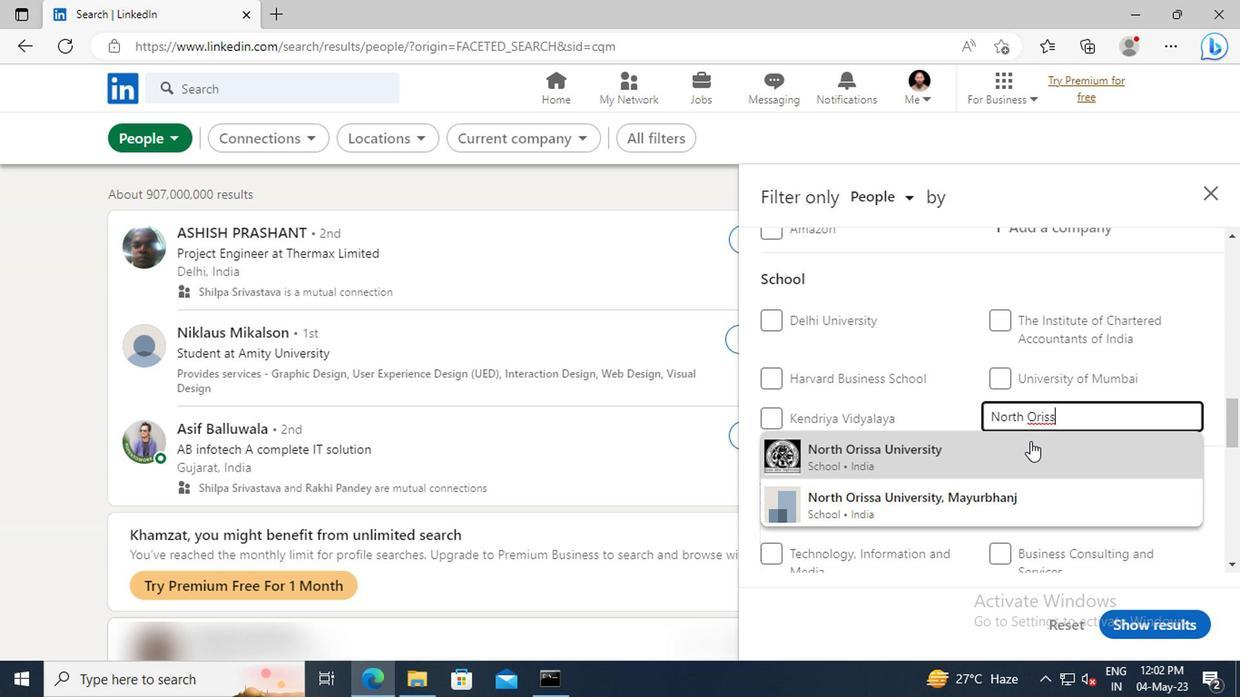 
Action: Mouse scrolled (854, 440) with delta (0, 0)
Screenshot: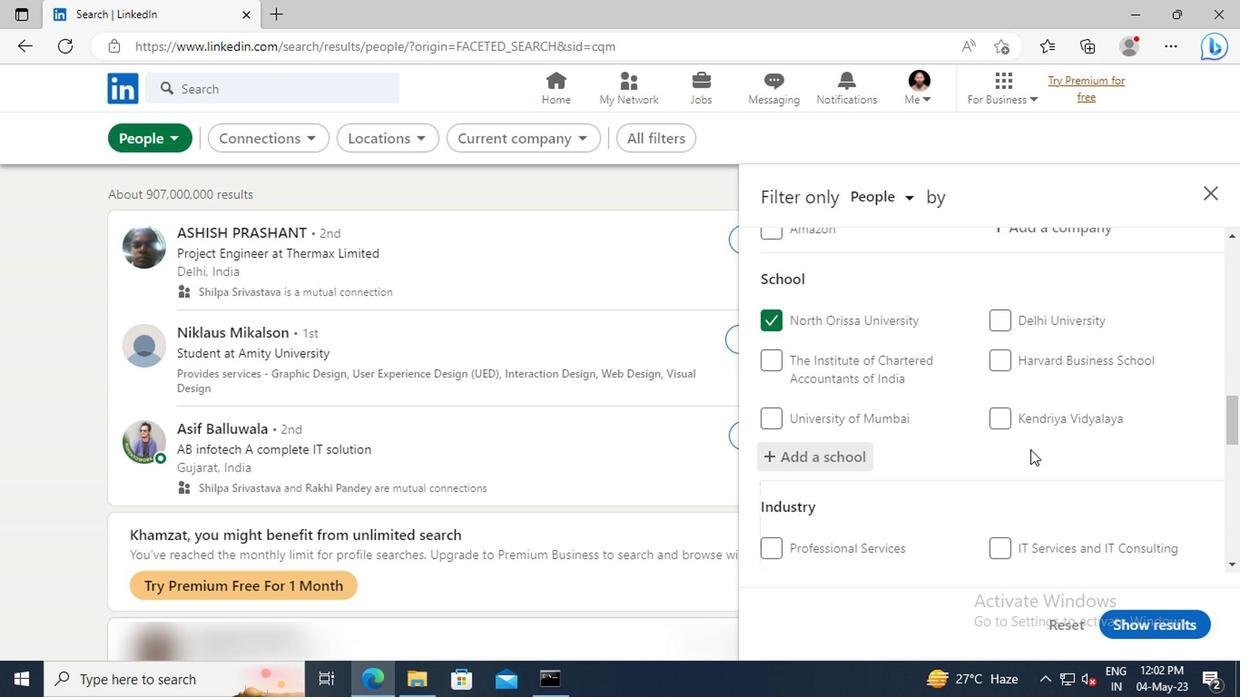 
Action: Mouse scrolled (854, 440) with delta (0, 0)
Screenshot: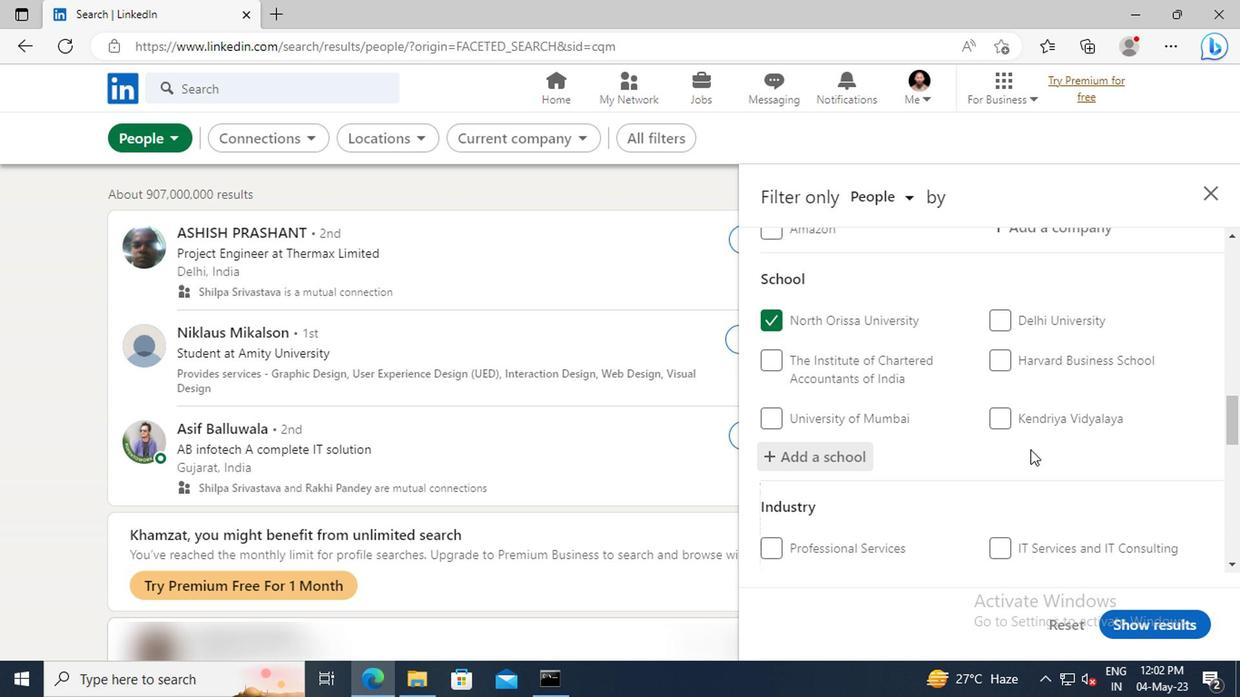 
Action: Mouse moved to (851, 433)
Screenshot: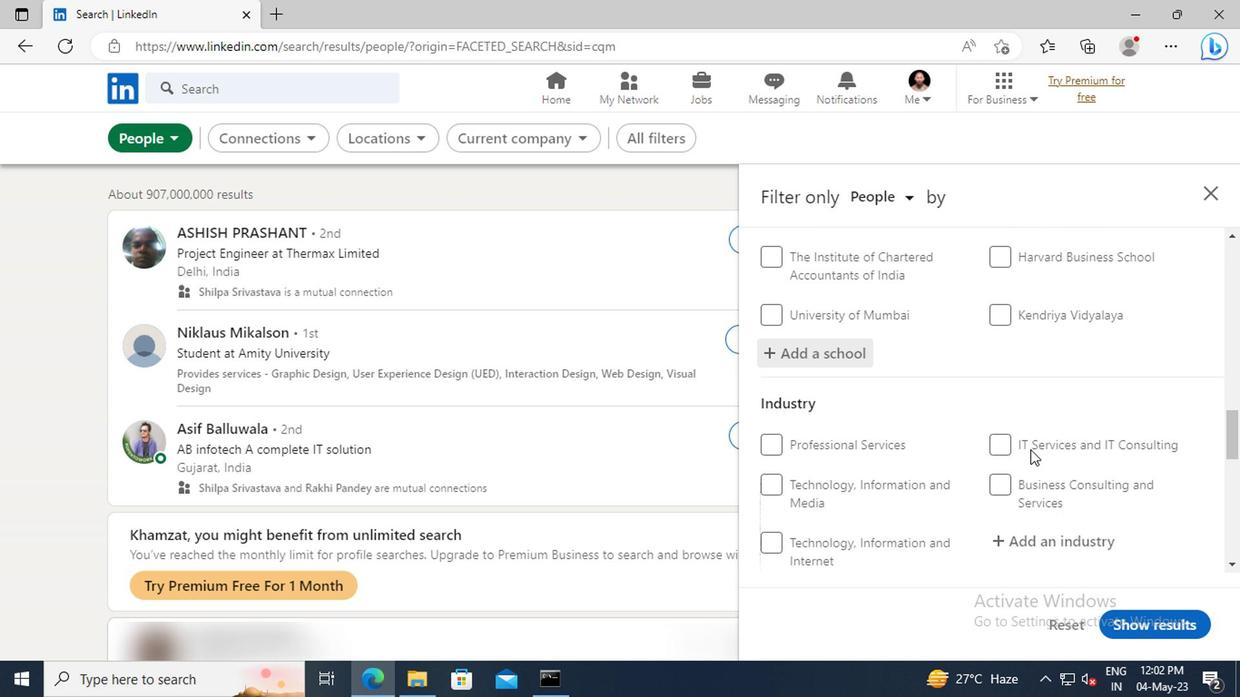 
Action: Mouse scrolled (851, 432) with delta (0, 0)
Screenshot: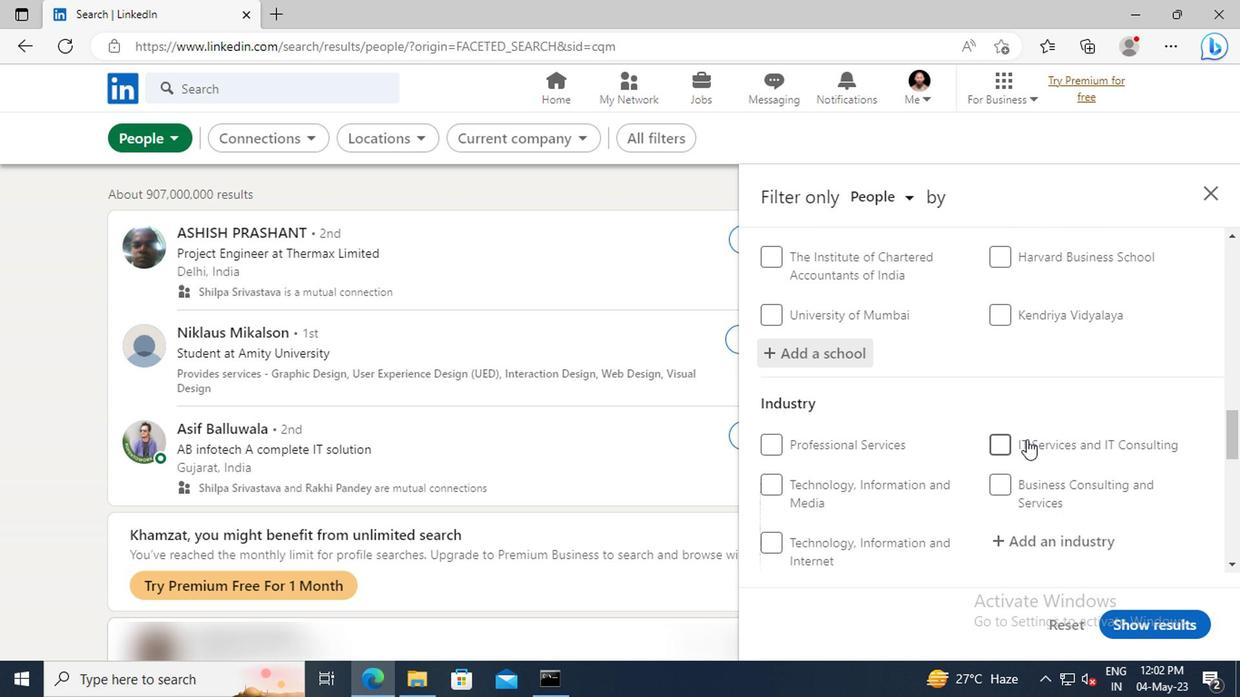
Action: Mouse scrolled (851, 432) with delta (0, 0)
Screenshot: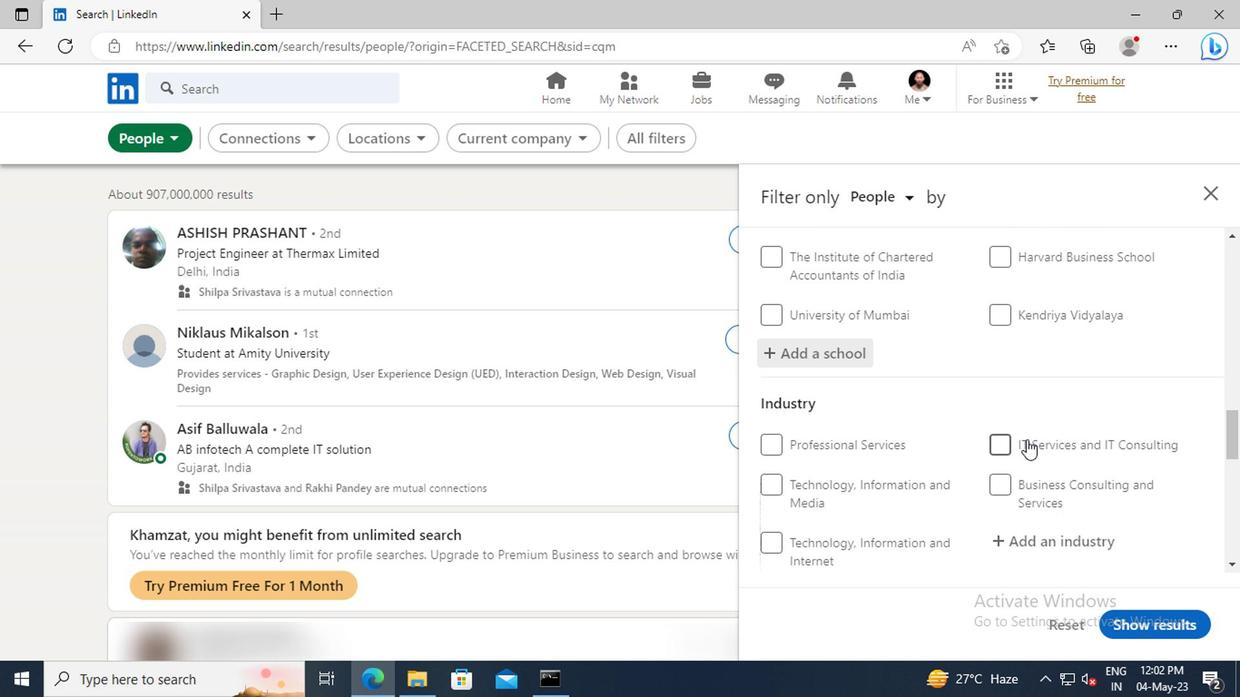 
Action: Mouse moved to (852, 431)
Screenshot: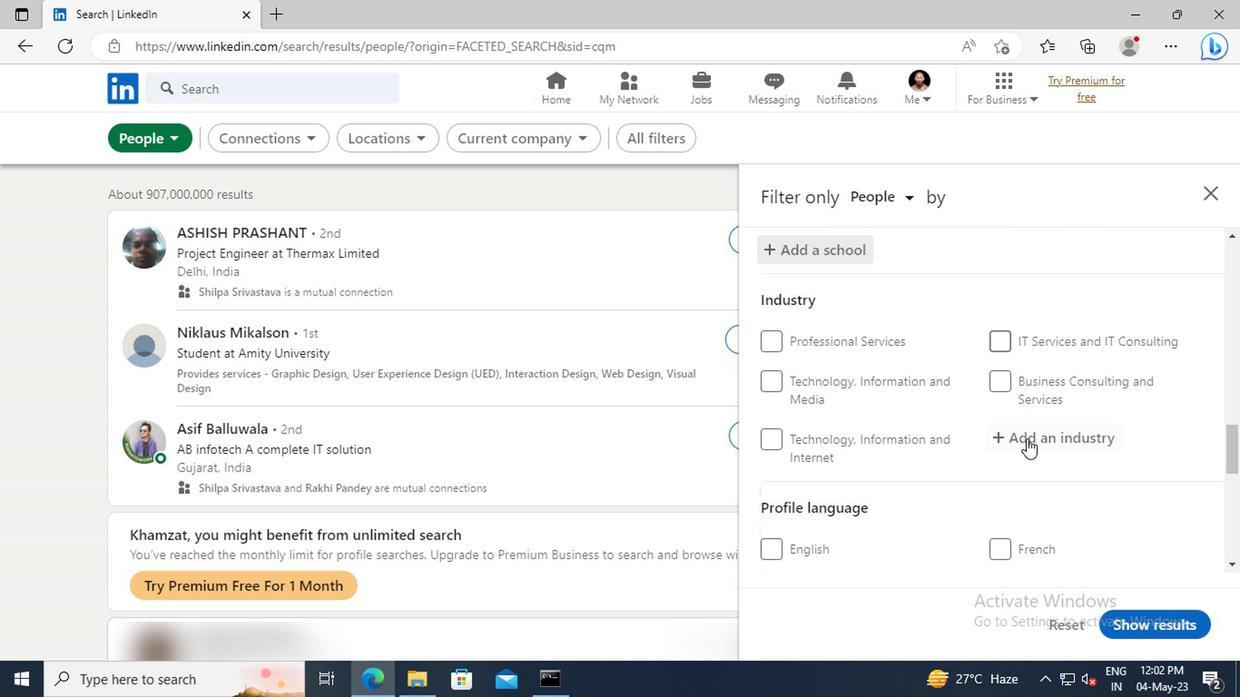 
Action: Mouse pressed left at (852, 431)
Screenshot: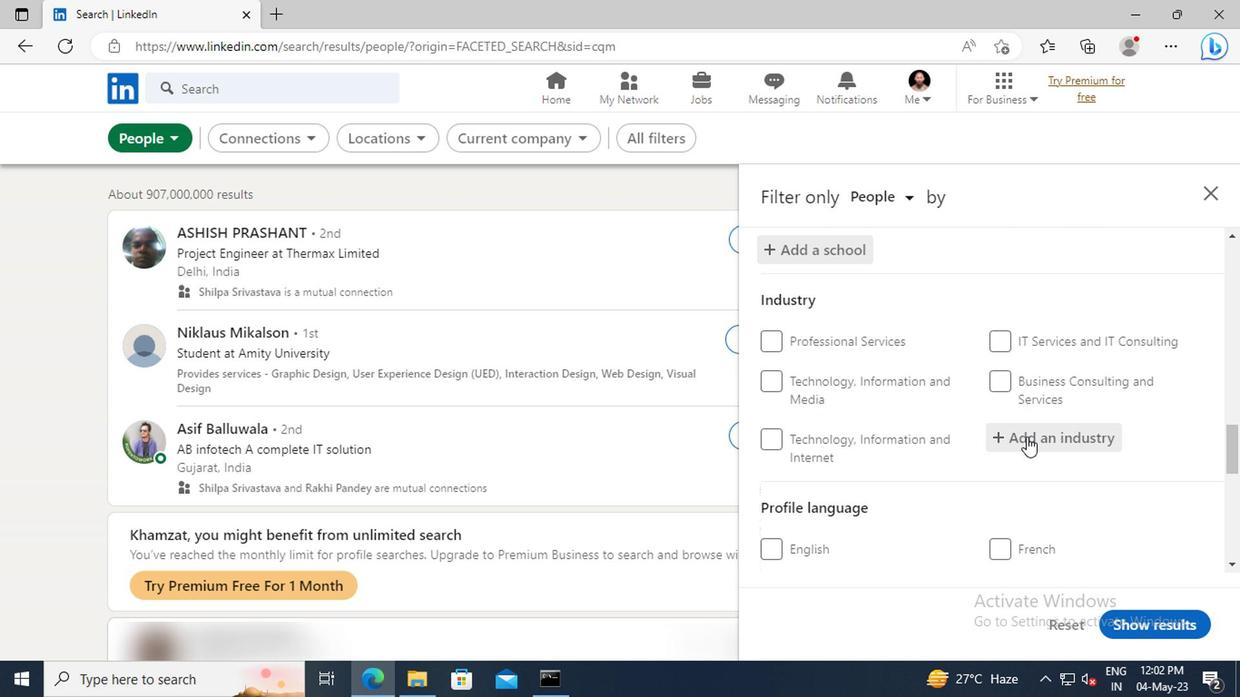 
Action: Key pressed <Key.shift>PROFESSIONAL<Key.space><Key.shift>OR
Screenshot: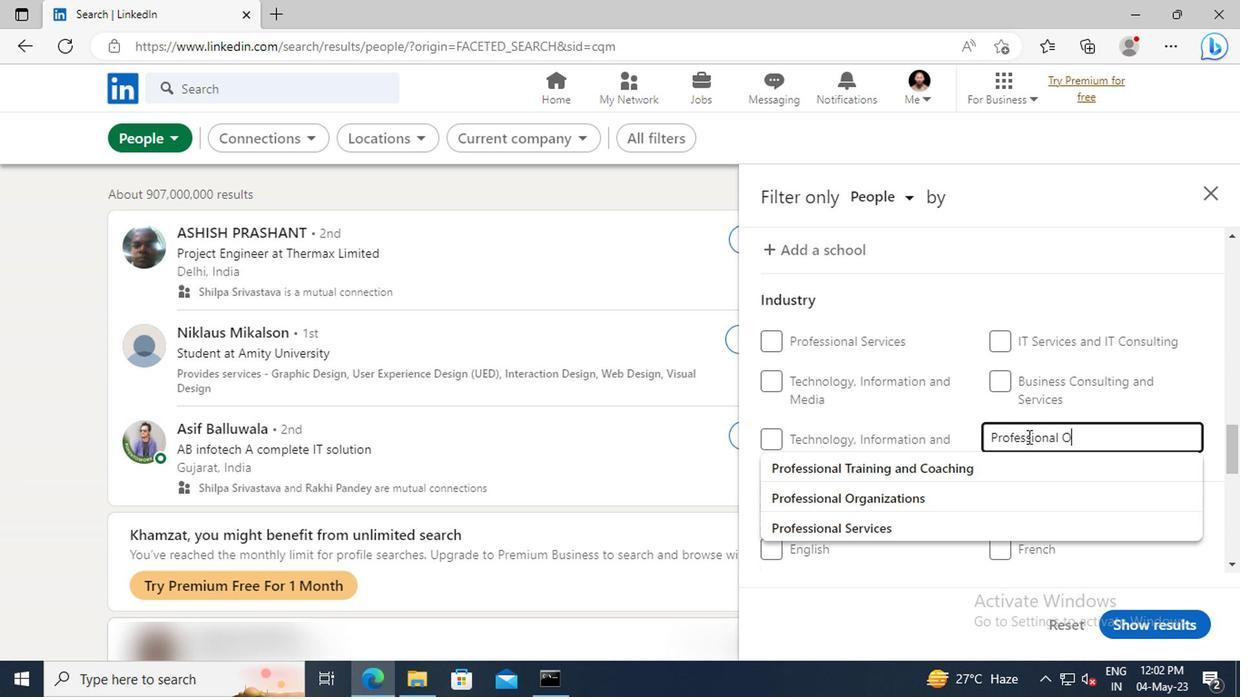 
Action: Mouse moved to (854, 447)
Screenshot: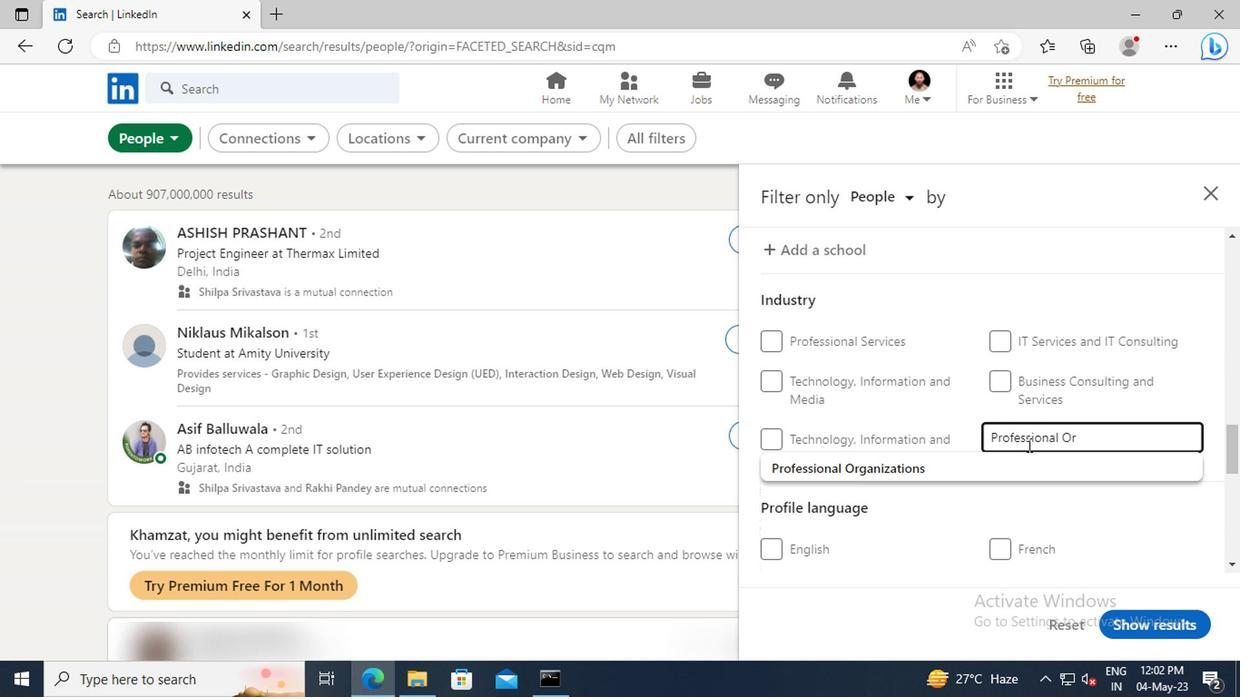 
Action: Mouse pressed left at (854, 447)
Screenshot: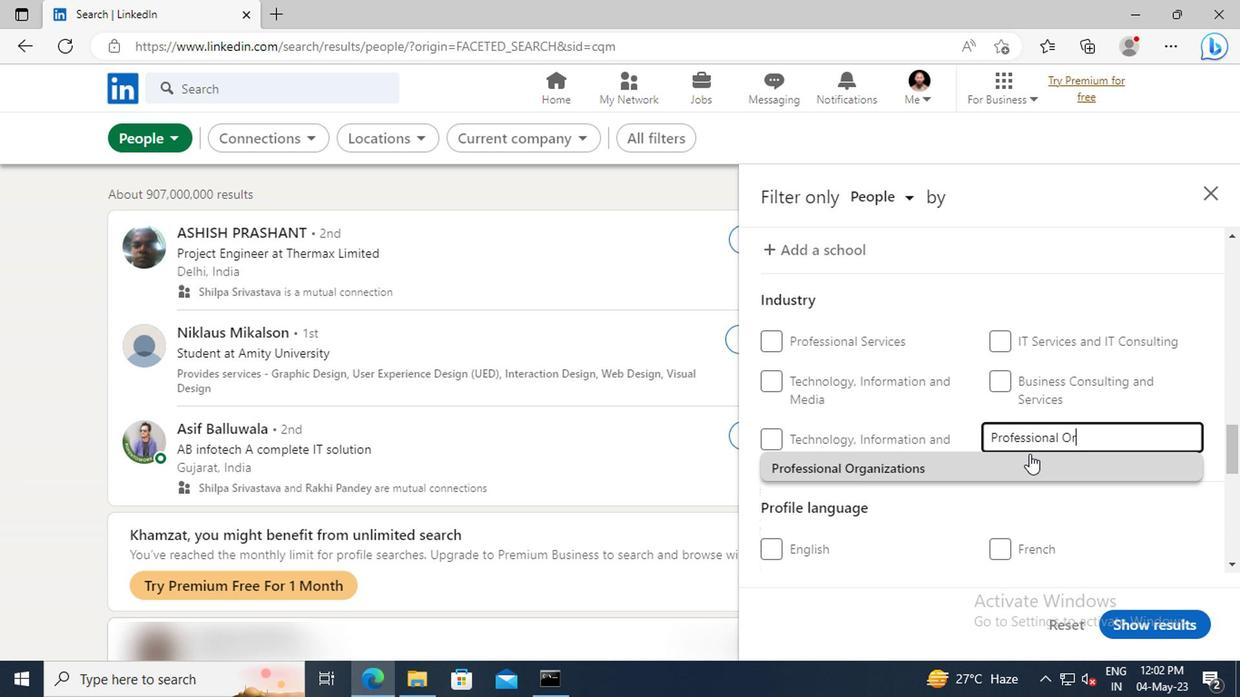 
Action: Mouse moved to (854, 448)
Screenshot: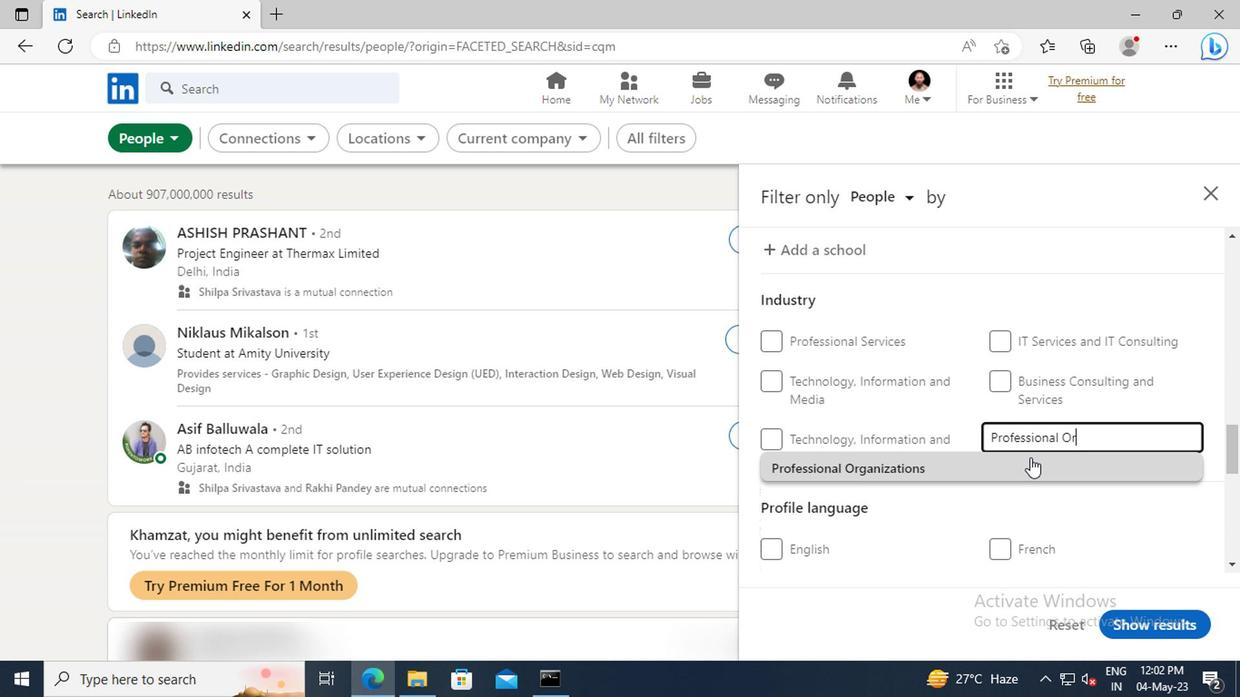 
Action: Mouse scrolled (854, 447) with delta (0, 0)
Screenshot: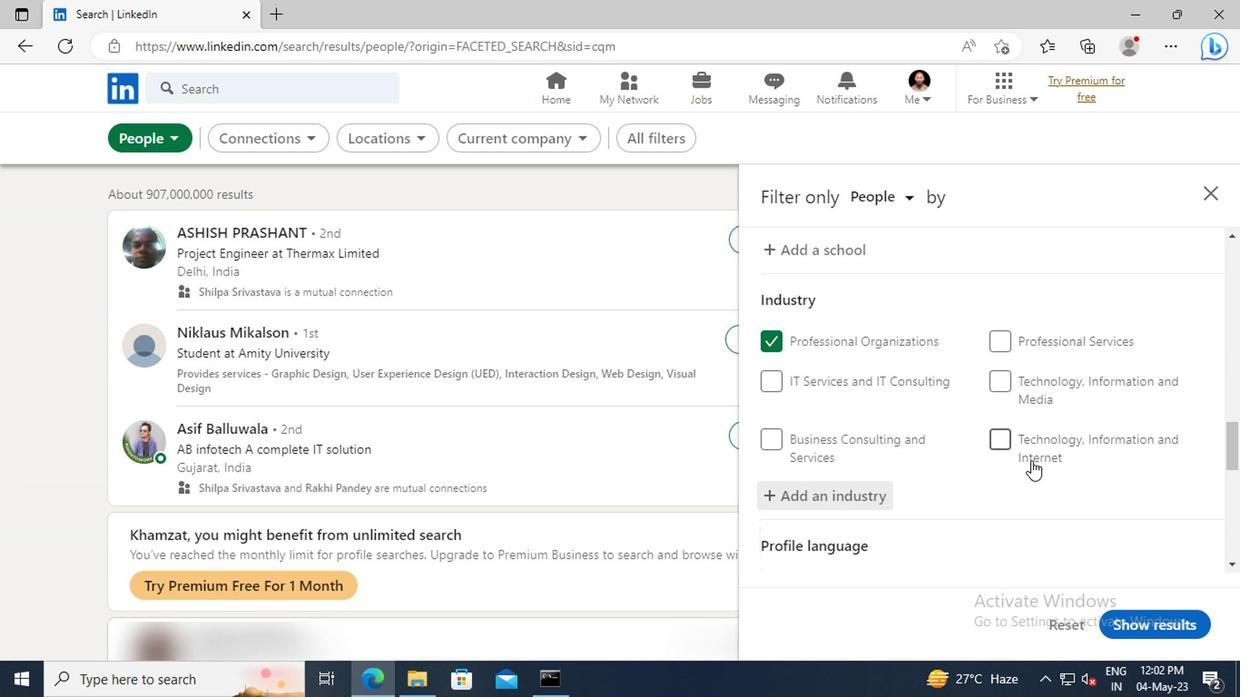 
Action: Mouse moved to (854, 443)
Screenshot: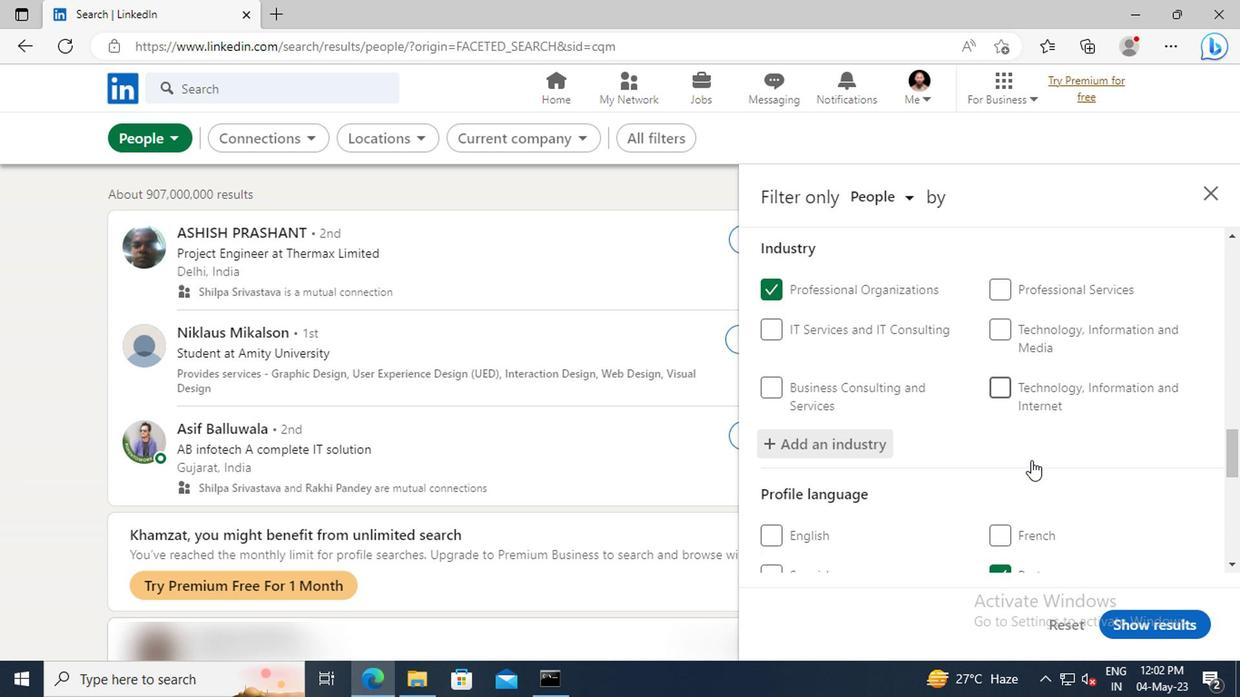 
Action: Mouse scrolled (854, 443) with delta (0, 0)
Screenshot: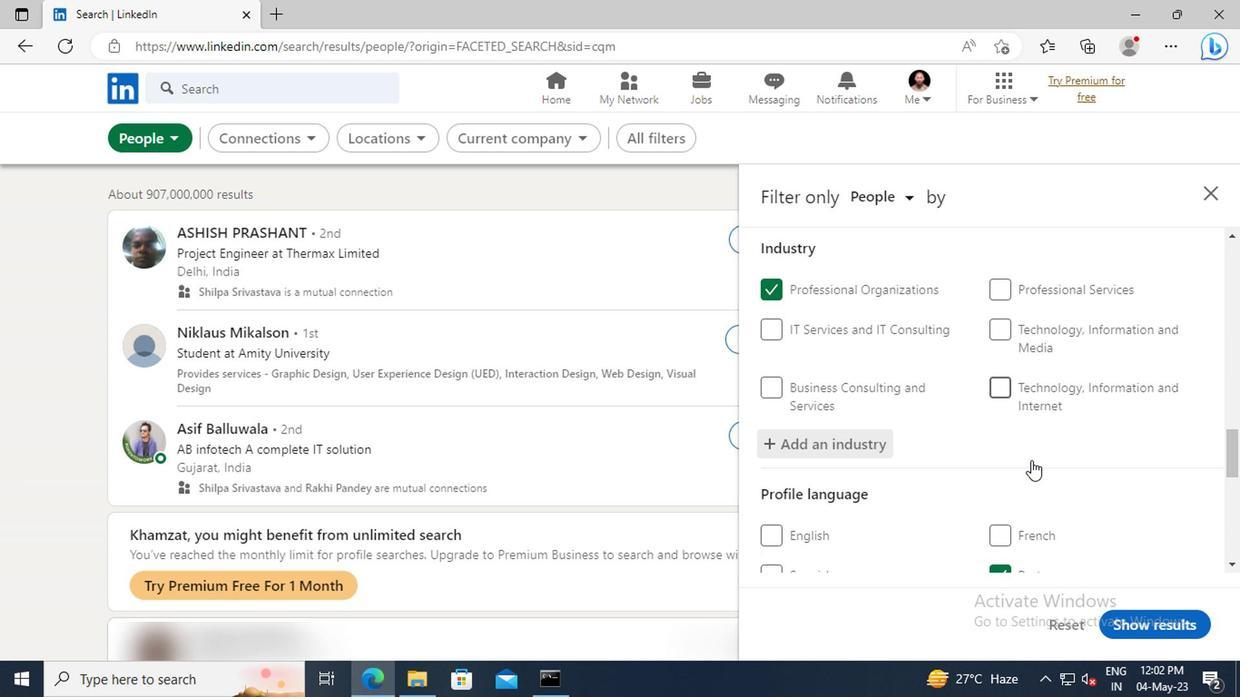 
Action: Mouse scrolled (854, 443) with delta (0, 0)
Screenshot: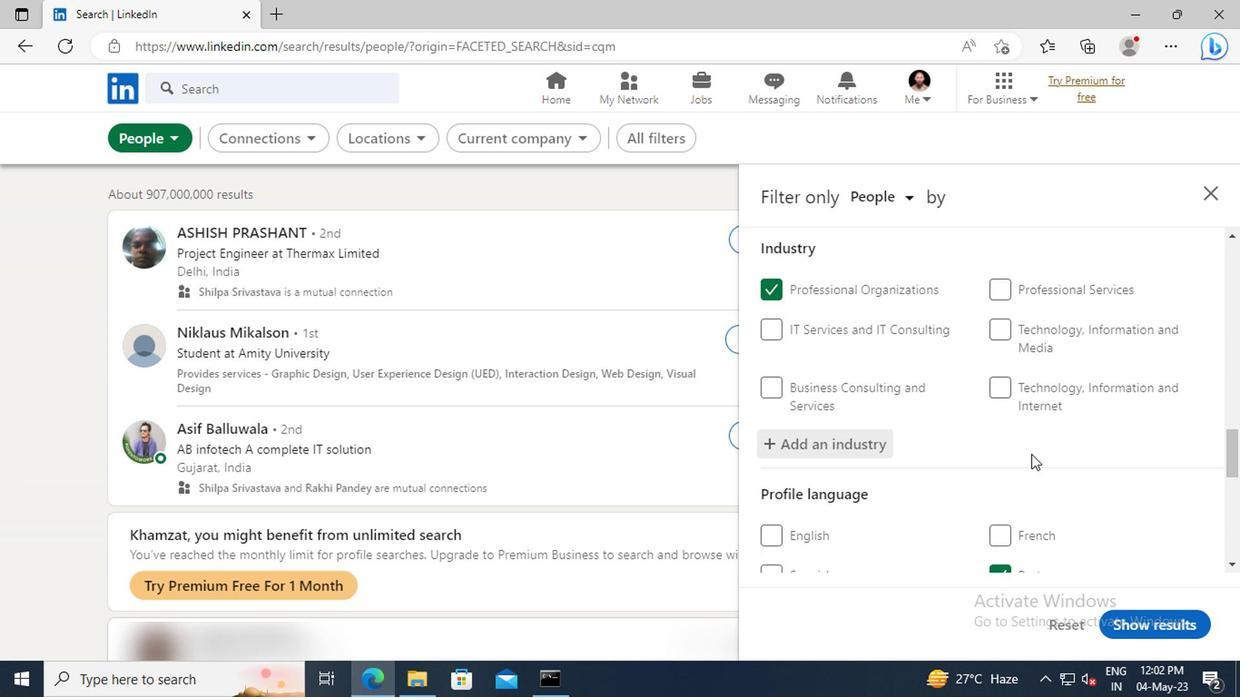 
Action: Mouse moved to (848, 421)
Screenshot: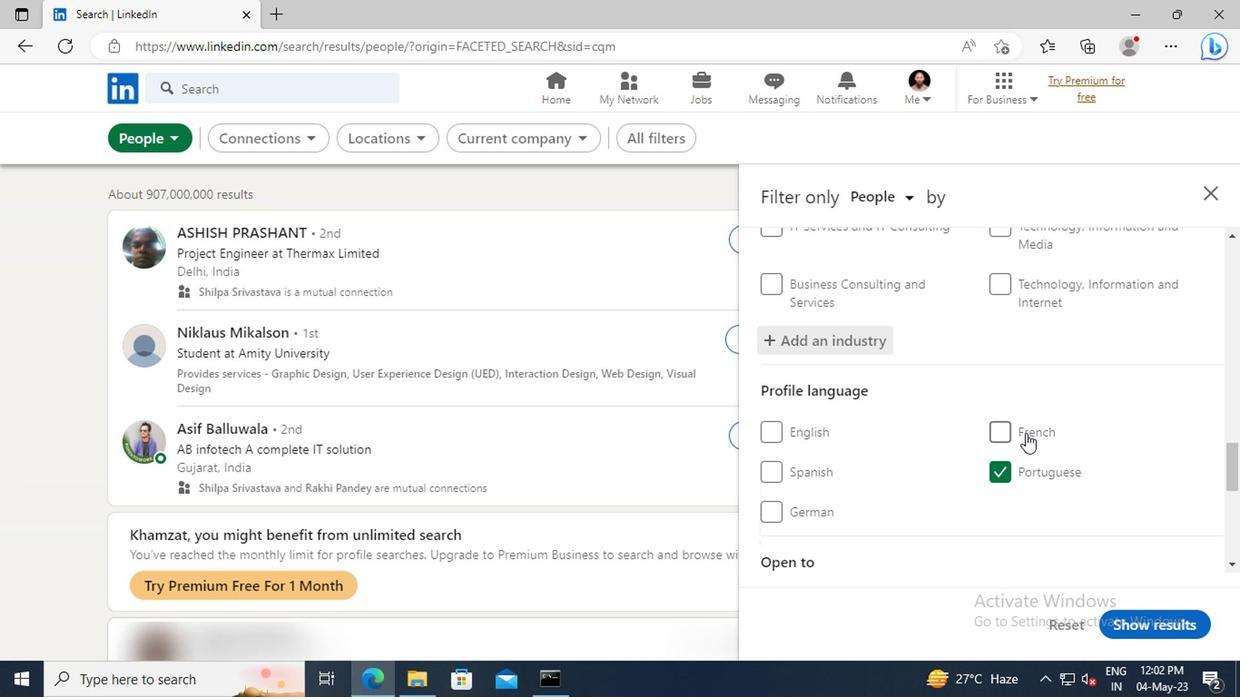 
Action: Mouse scrolled (848, 420) with delta (0, 0)
Screenshot: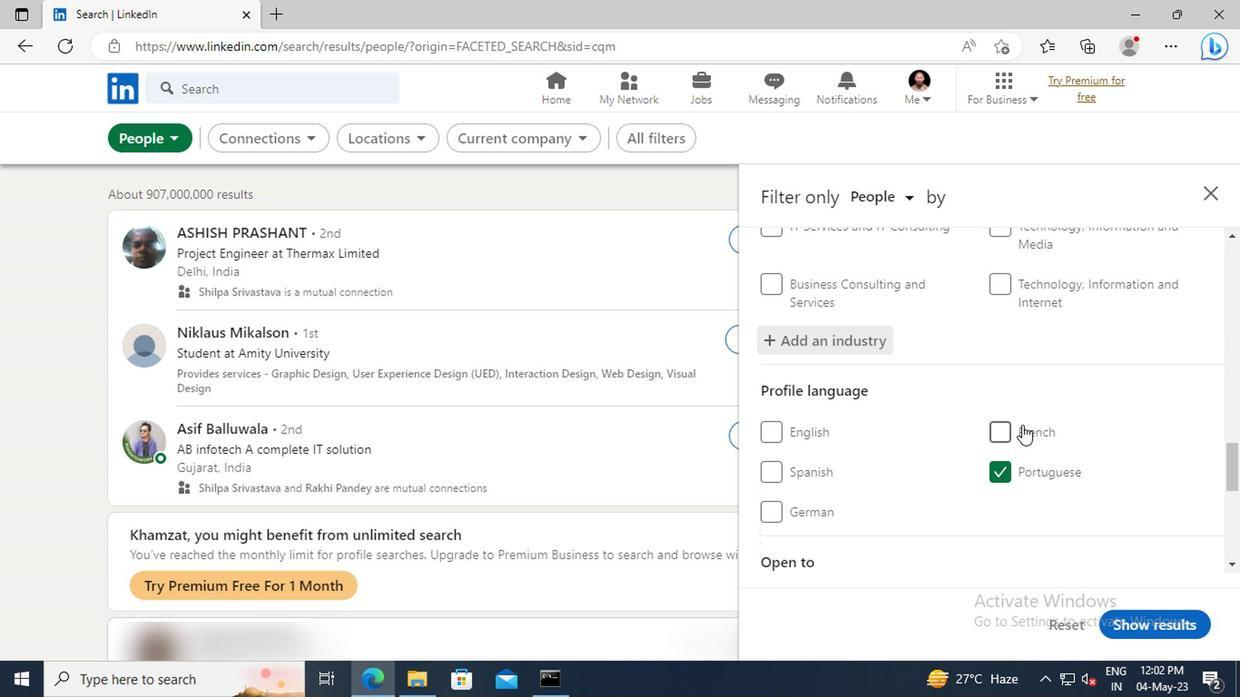 
Action: Mouse scrolled (848, 420) with delta (0, 0)
Screenshot: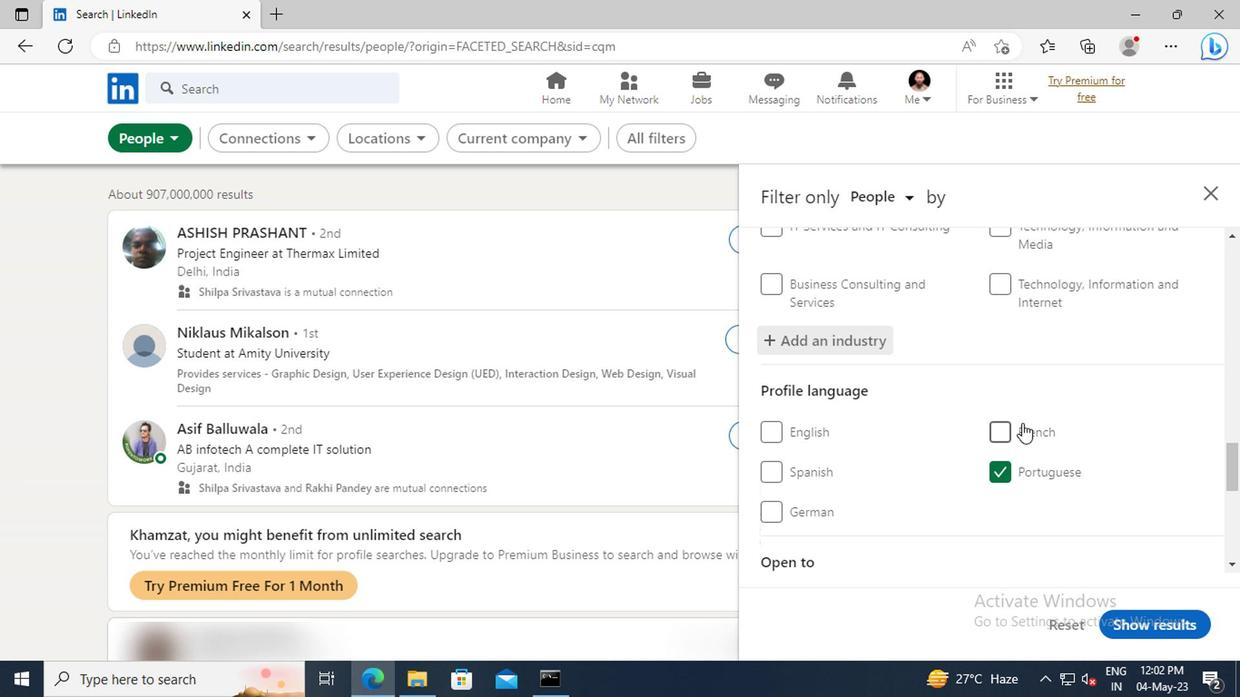 
Action: Mouse moved to (848, 416)
Screenshot: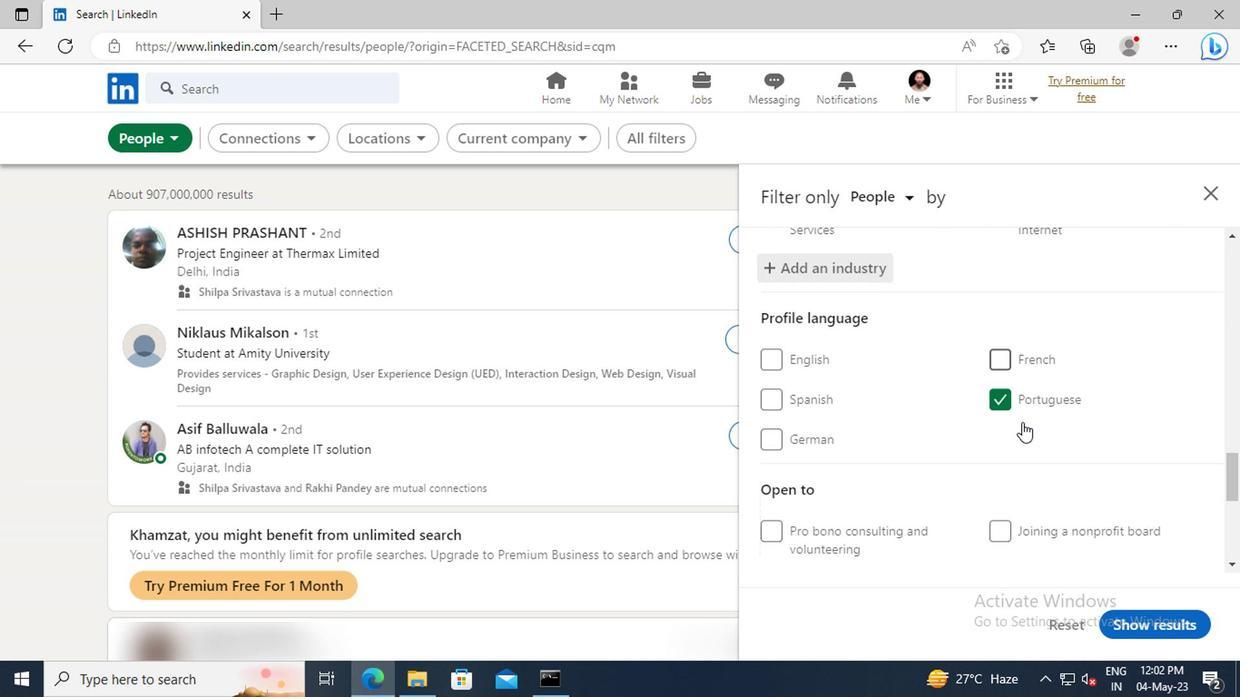 
Action: Mouse scrolled (848, 416) with delta (0, 0)
Screenshot: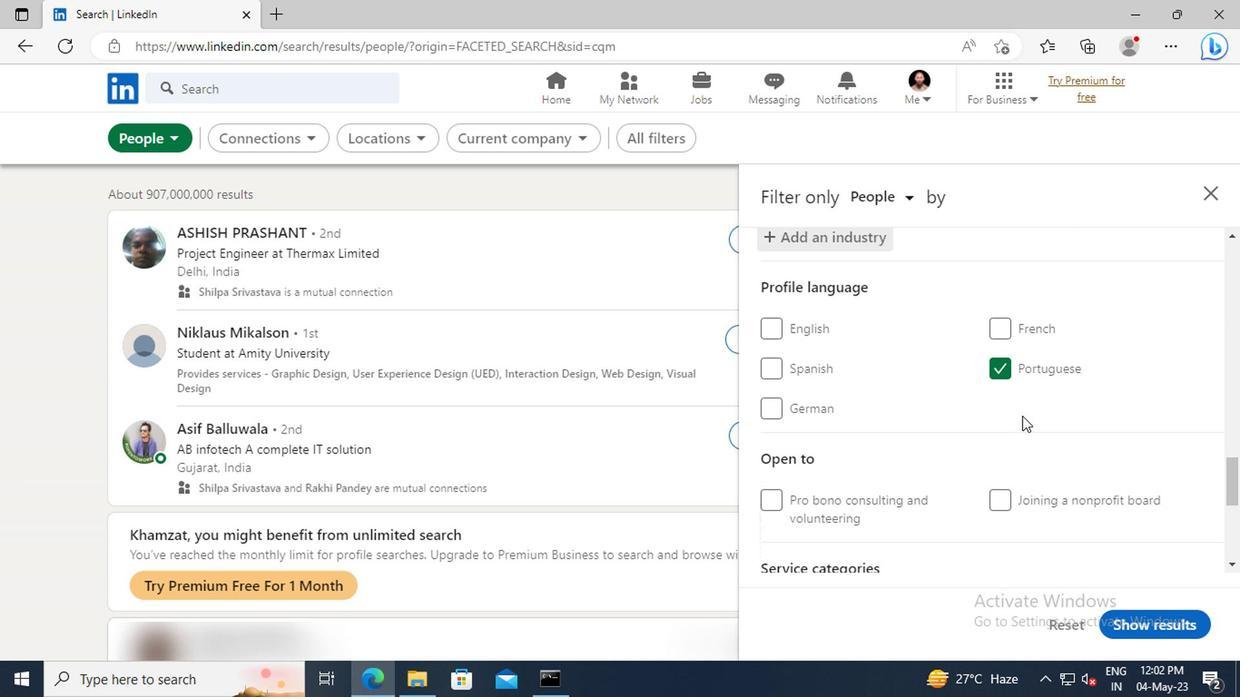 
Action: Mouse scrolled (848, 416) with delta (0, 0)
Screenshot: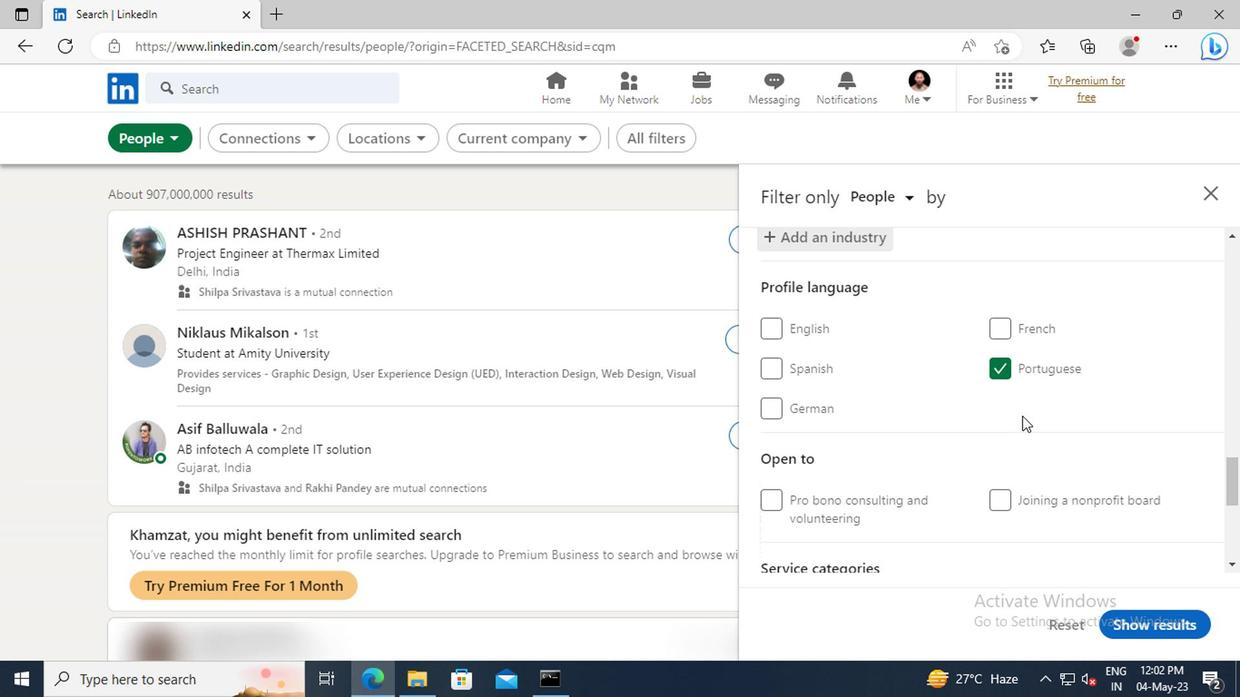 
Action: Mouse scrolled (848, 416) with delta (0, 0)
Screenshot: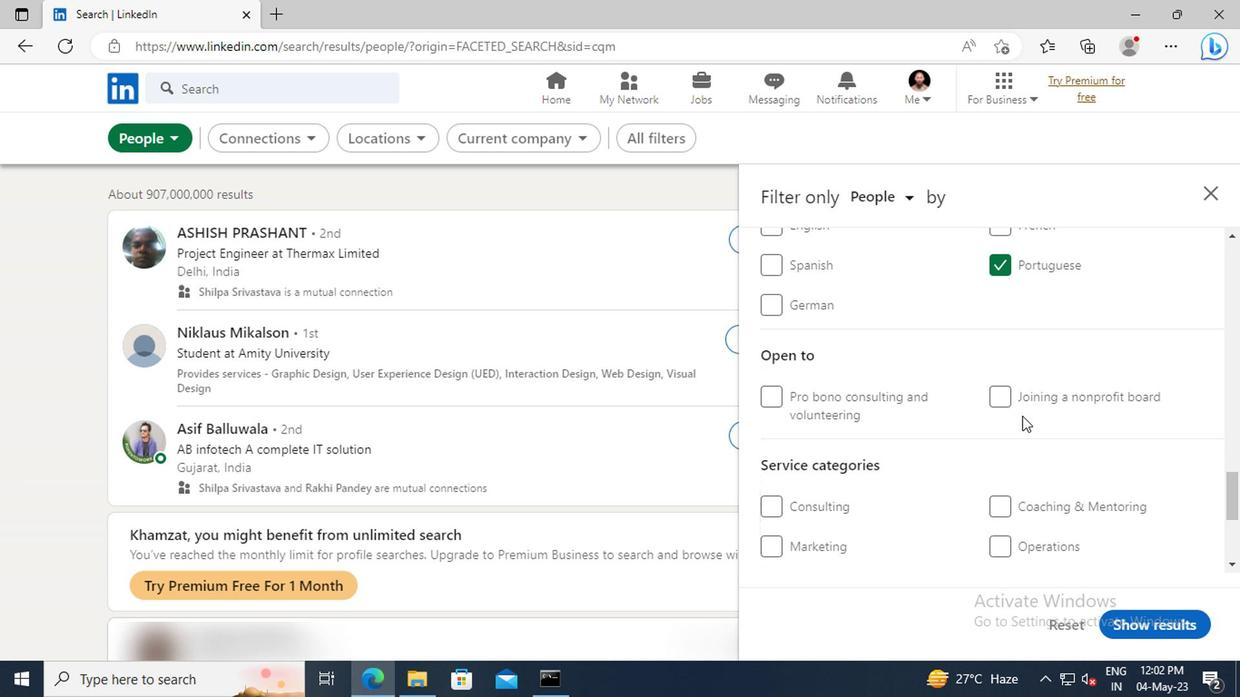 
Action: Mouse scrolled (848, 416) with delta (0, 0)
Screenshot: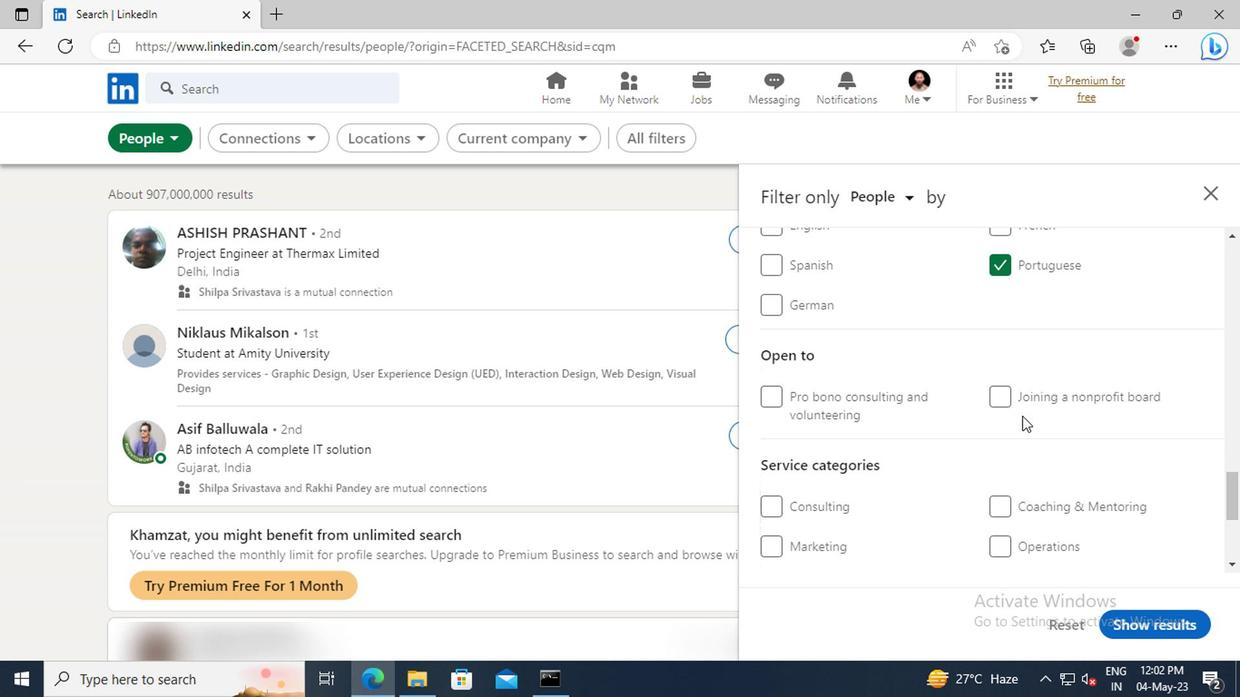 
Action: Mouse scrolled (848, 416) with delta (0, 0)
Screenshot: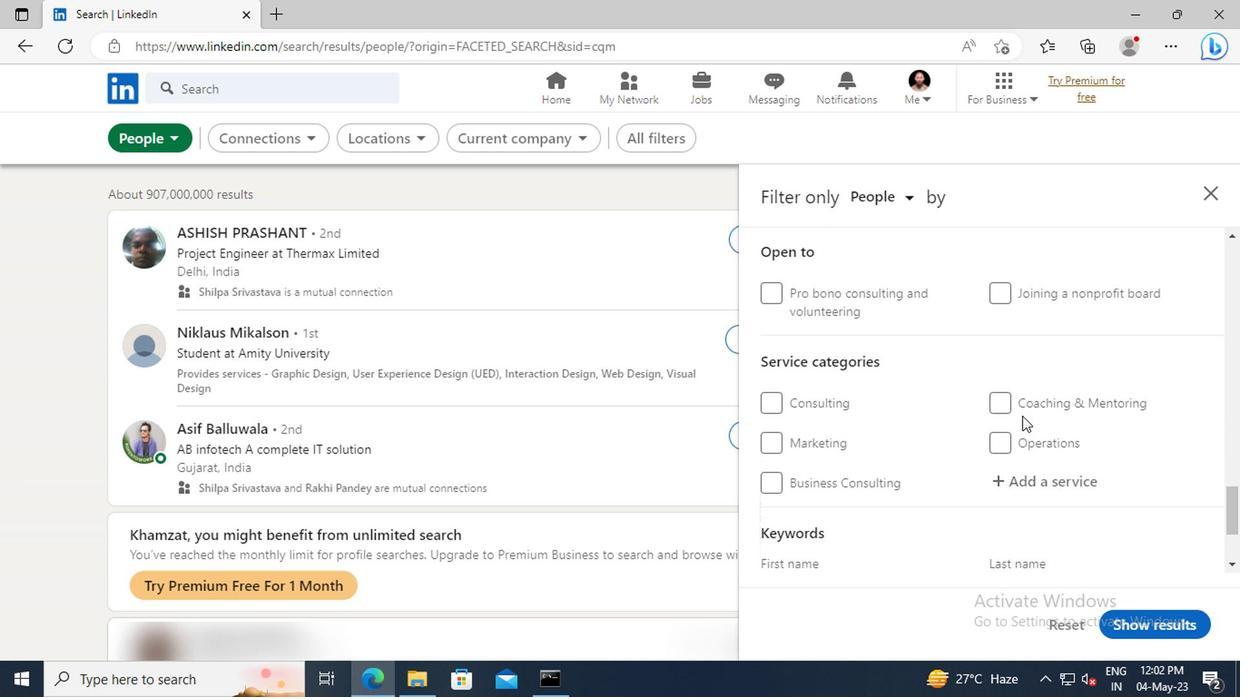 
Action: Mouse moved to (847, 422)
Screenshot: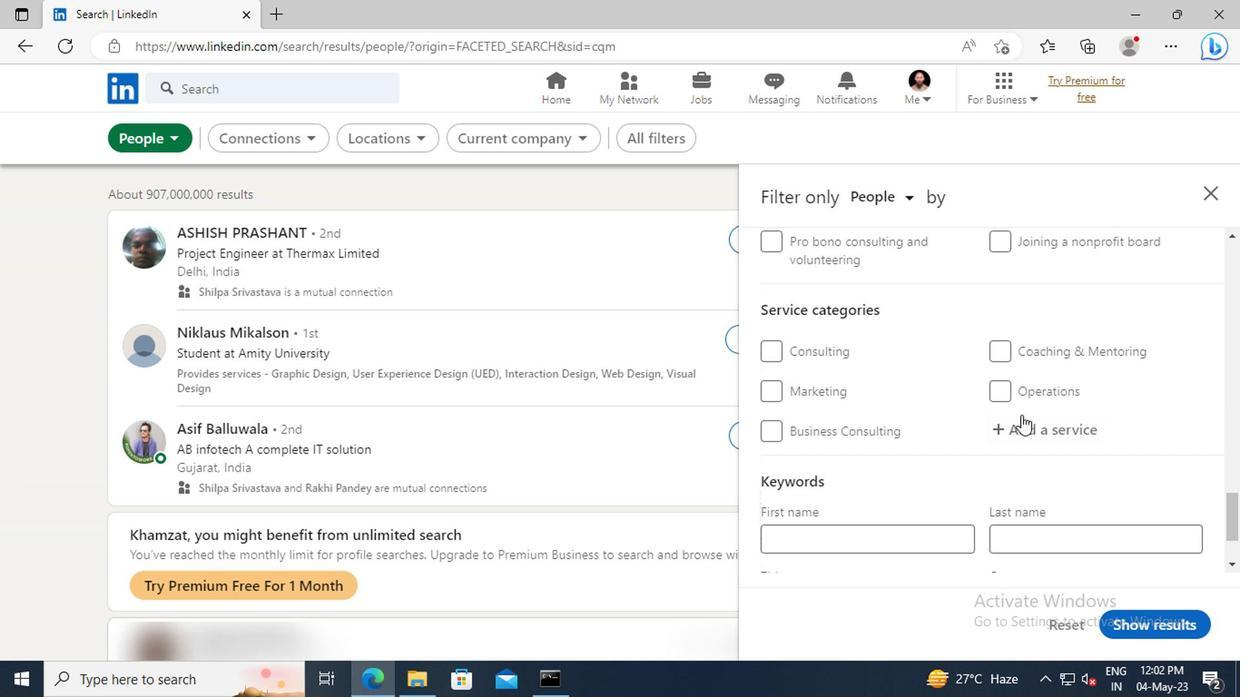
Action: Mouse pressed left at (847, 422)
Screenshot: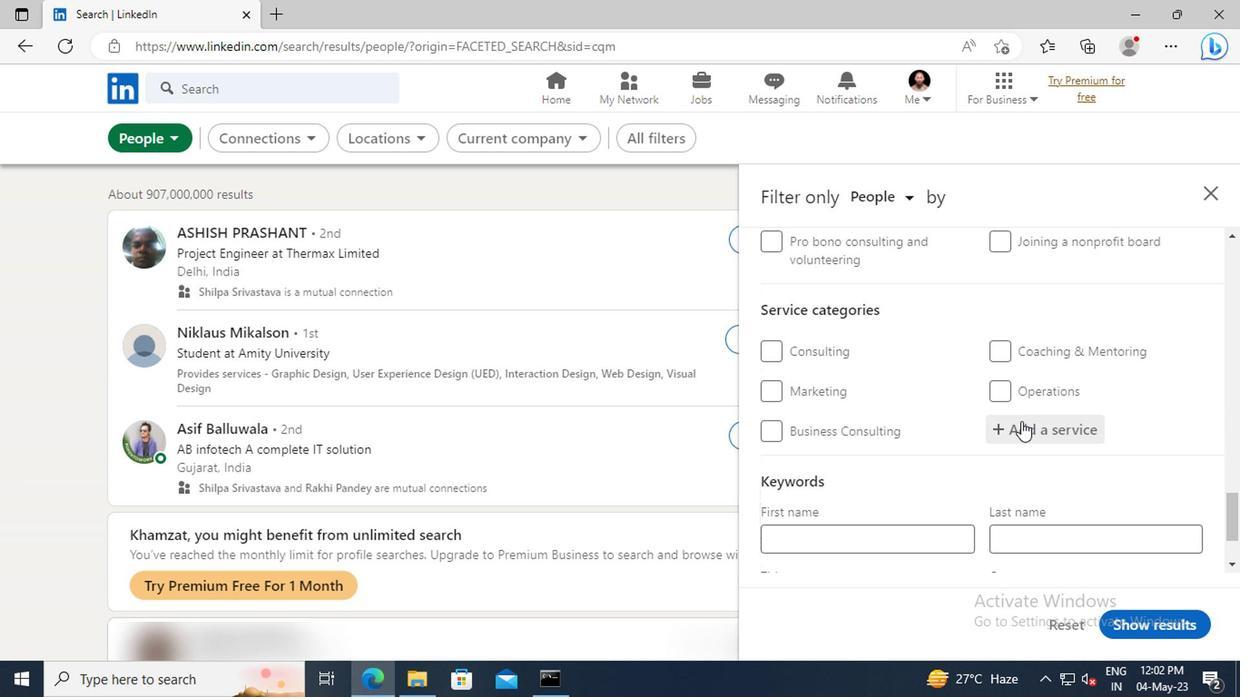 
Action: Key pressed <Key.shift>TEAM<Key.space>
Screenshot: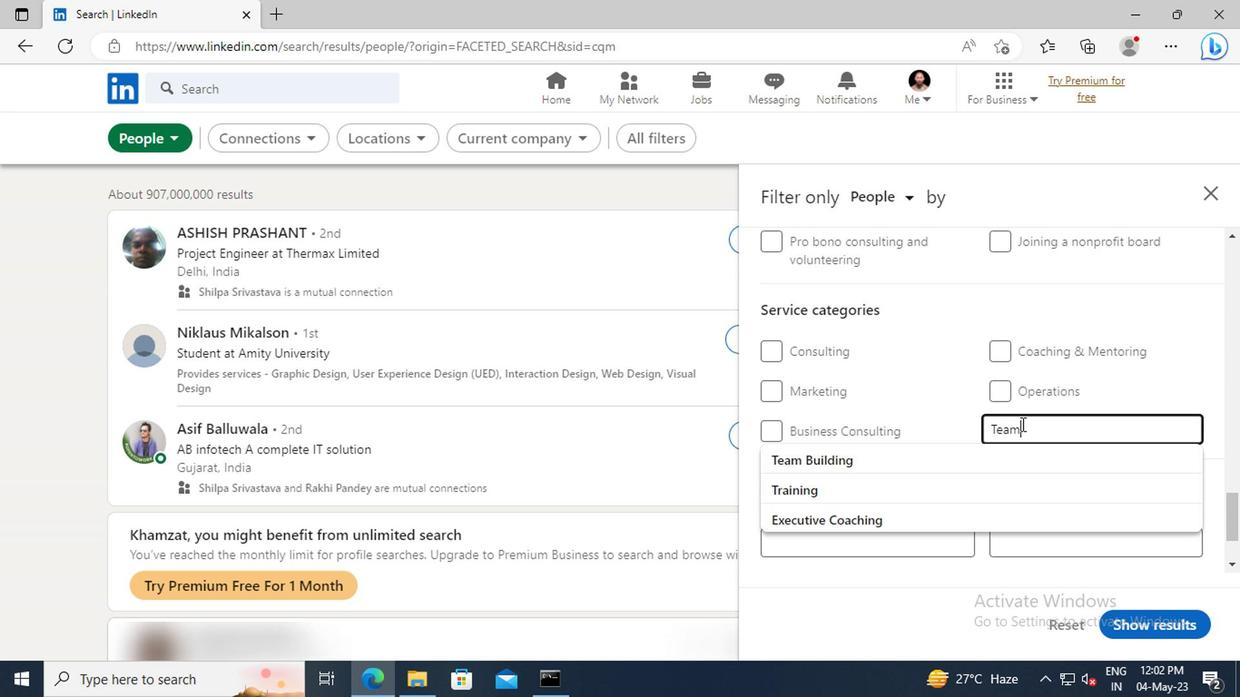 
Action: Mouse moved to (853, 441)
Screenshot: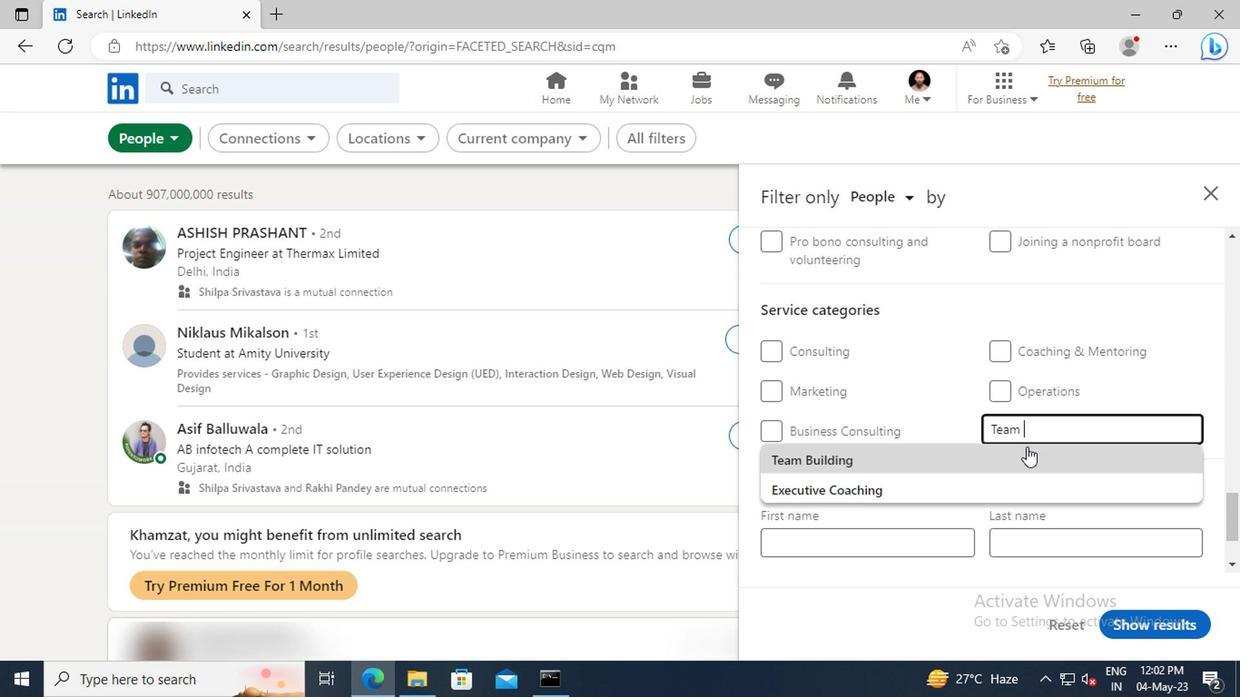
Action: Mouse pressed left at (853, 441)
Screenshot: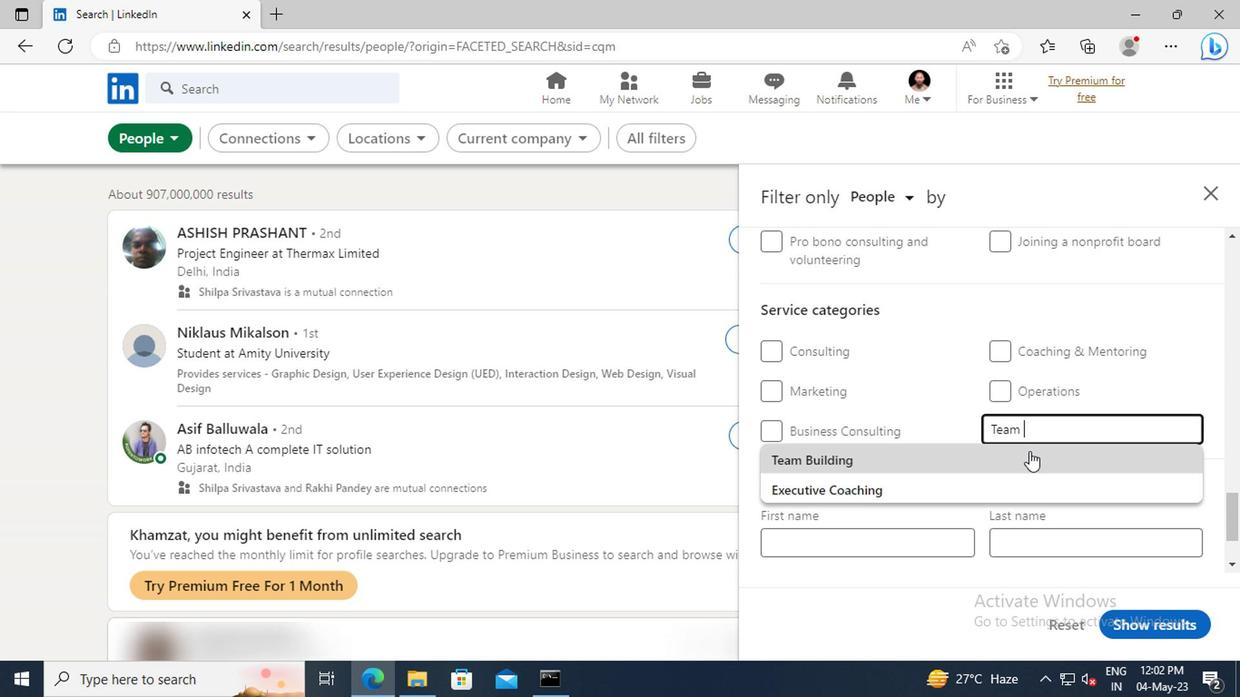 
Action: Mouse scrolled (853, 441) with delta (0, 0)
Screenshot: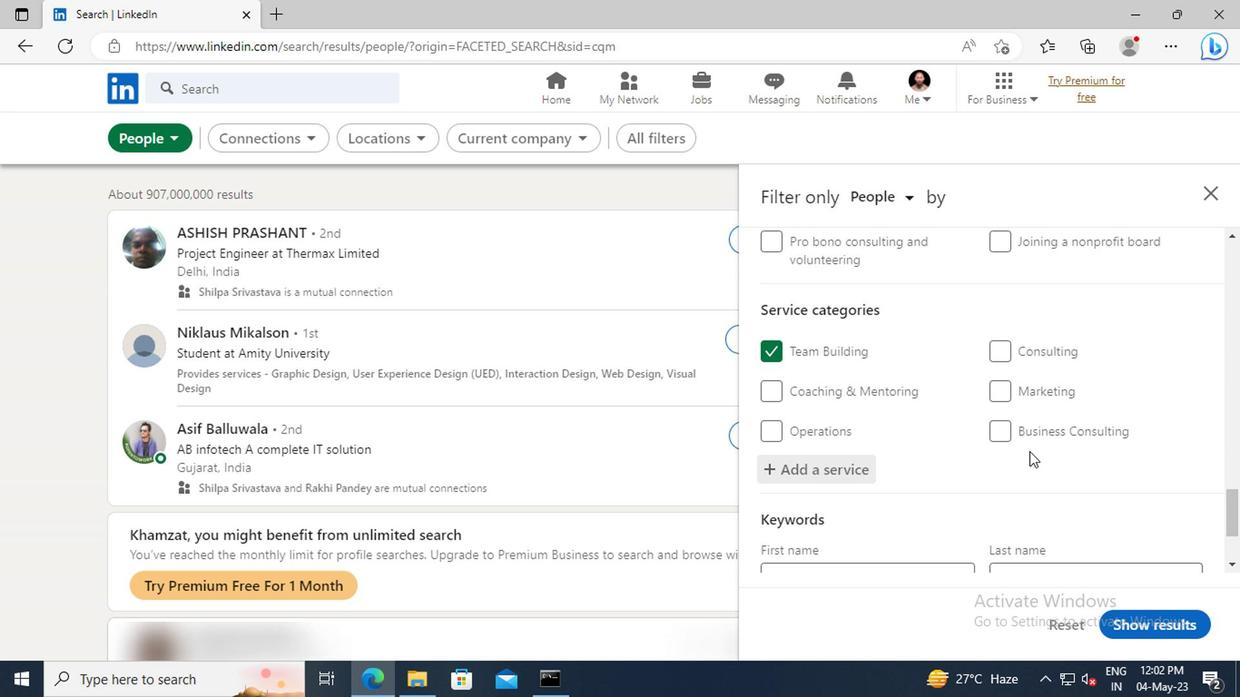 
Action: Mouse scrolled (853, 441) with delta (0, 0)
Screenshot: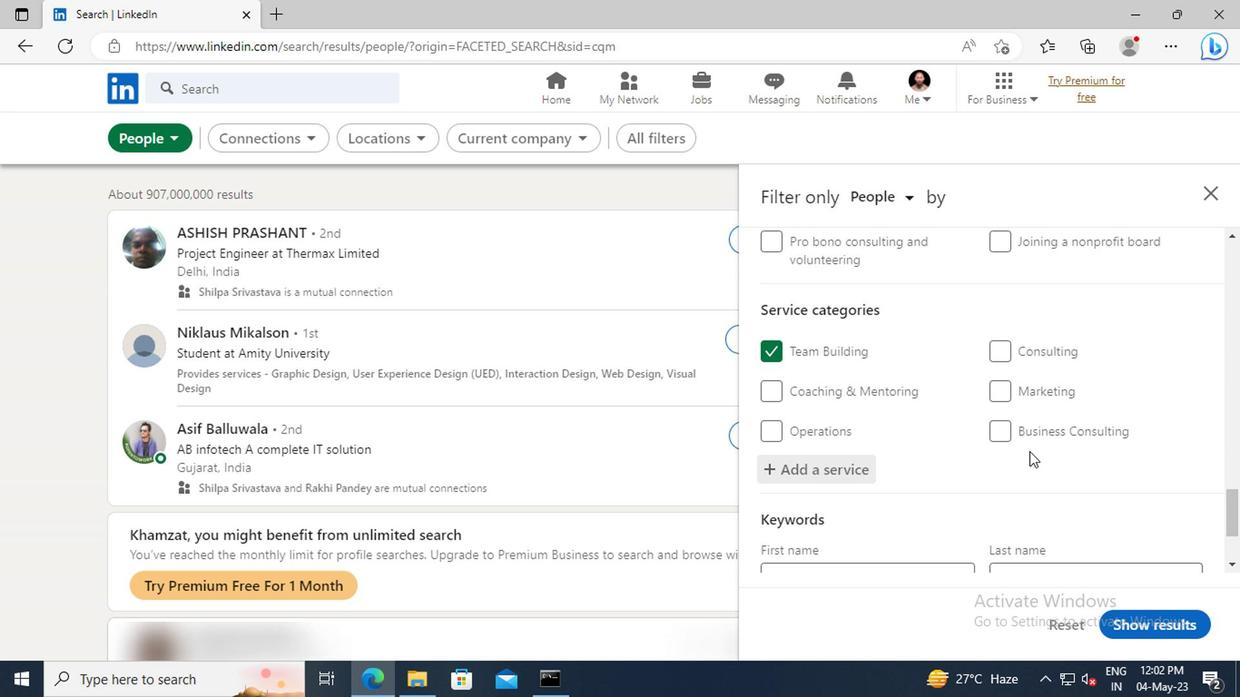 
Action: Mouse scrolled (853, 441) with delta (0, 0)
Screenshot: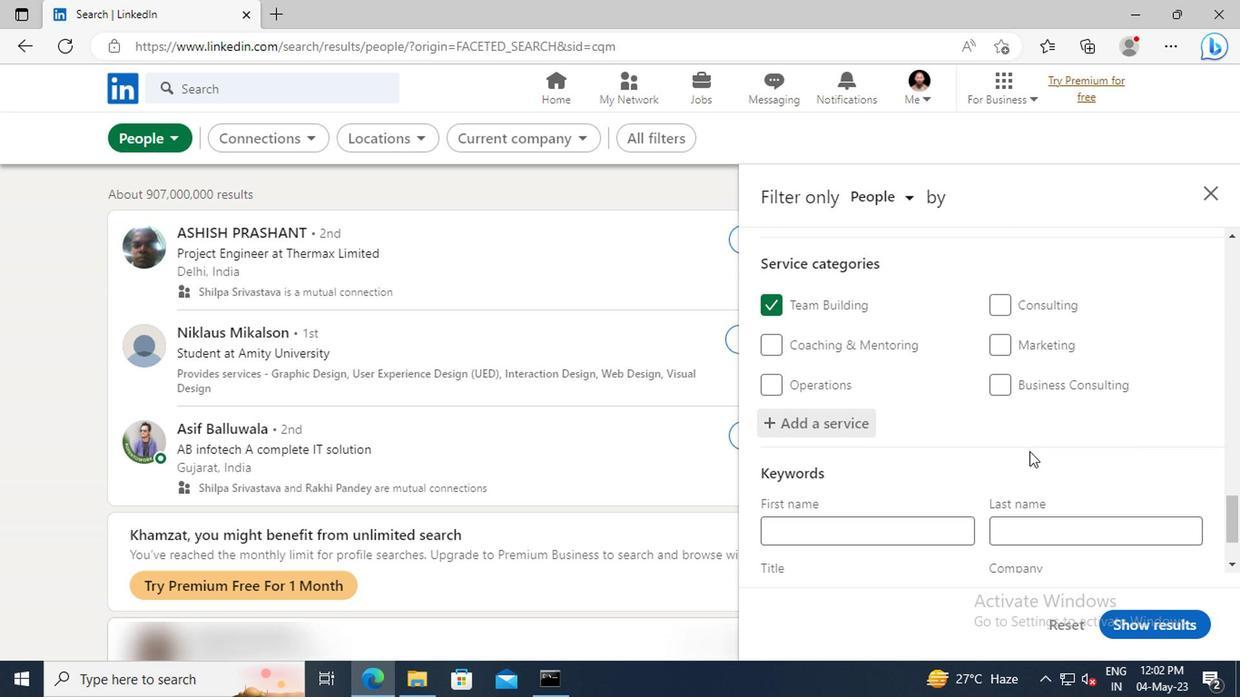 
Action: Mouse scrolled (853, 441) with delta (0, 0)
Screenshot: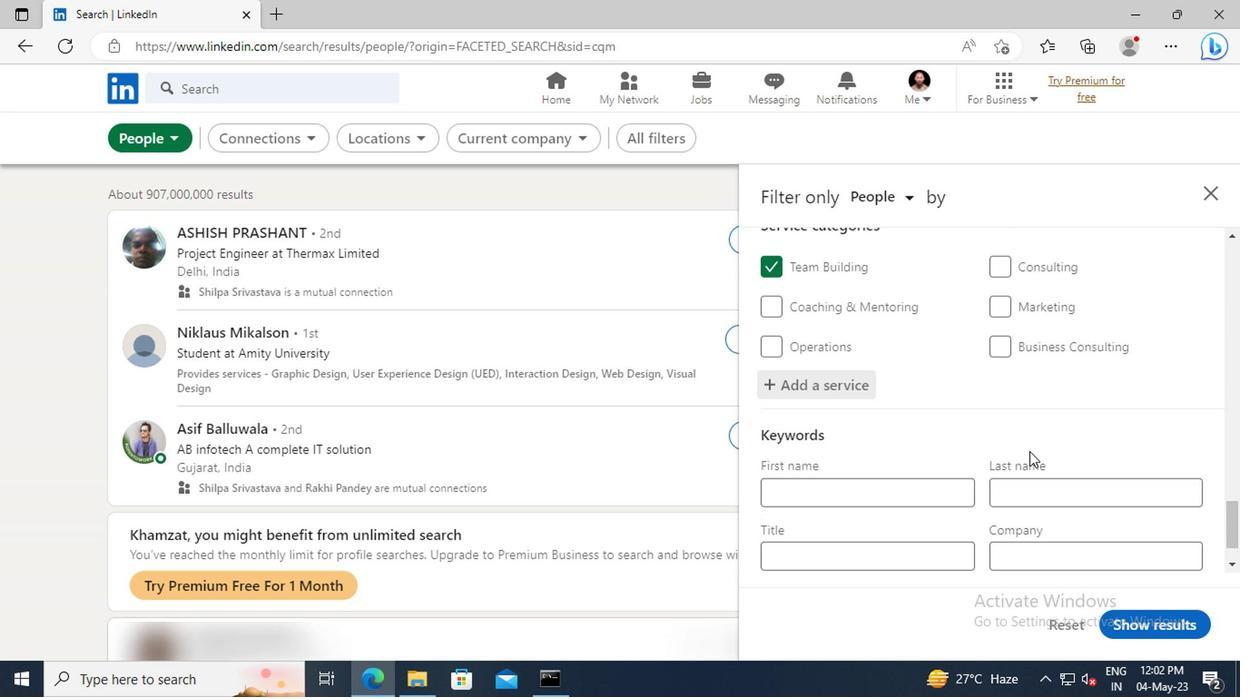 
Action: Mouse moved to (788, 467)
Screenshot: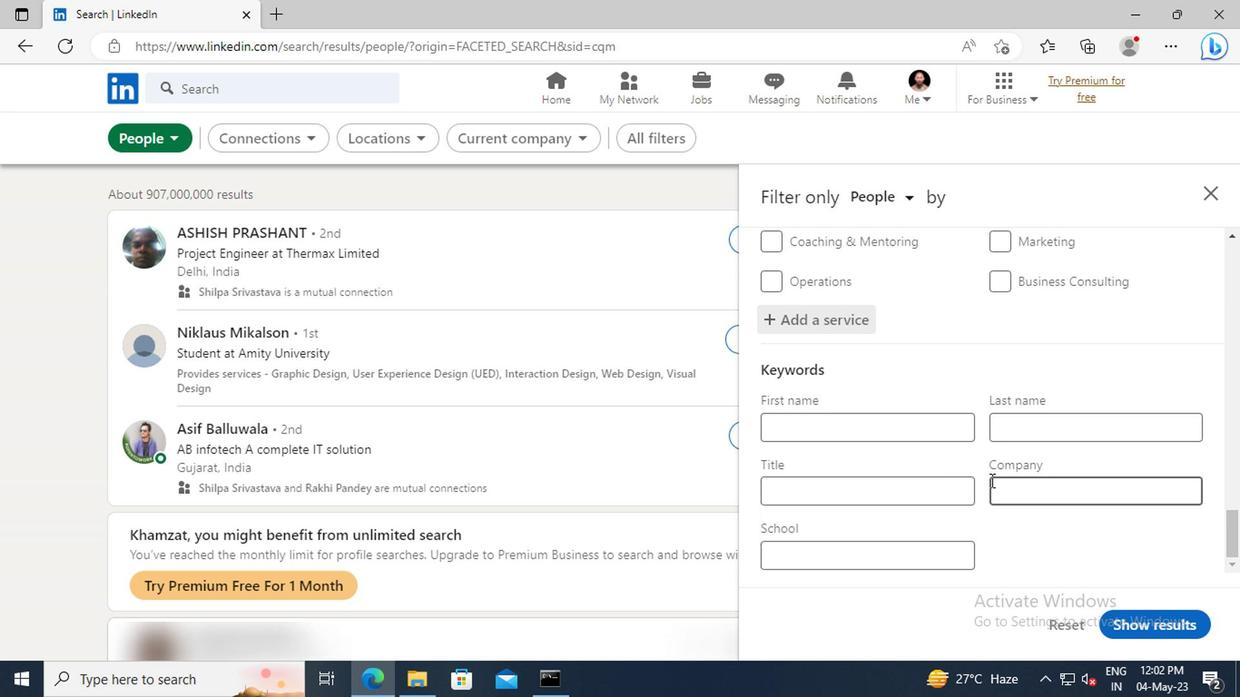 
Action: Mouse pressed left at (788, 467)
Screenshot: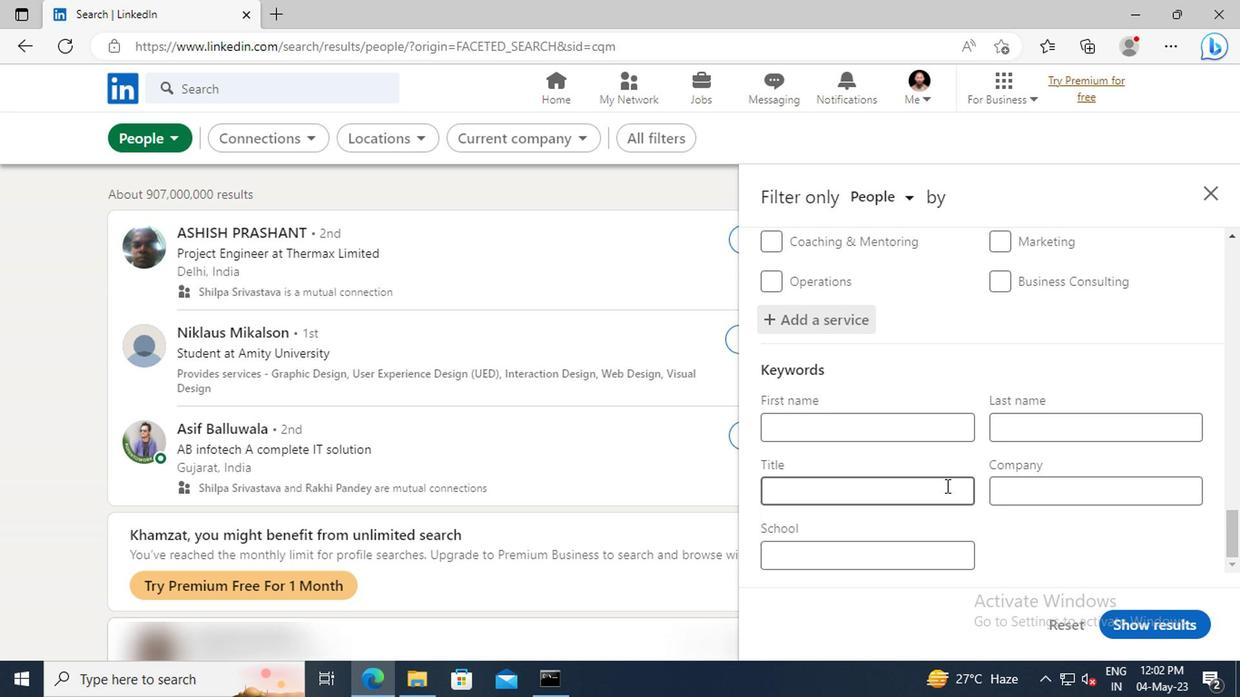 
Action: Key pressed <Key.shift>AUDITOR<Key.enter>
Screenshot: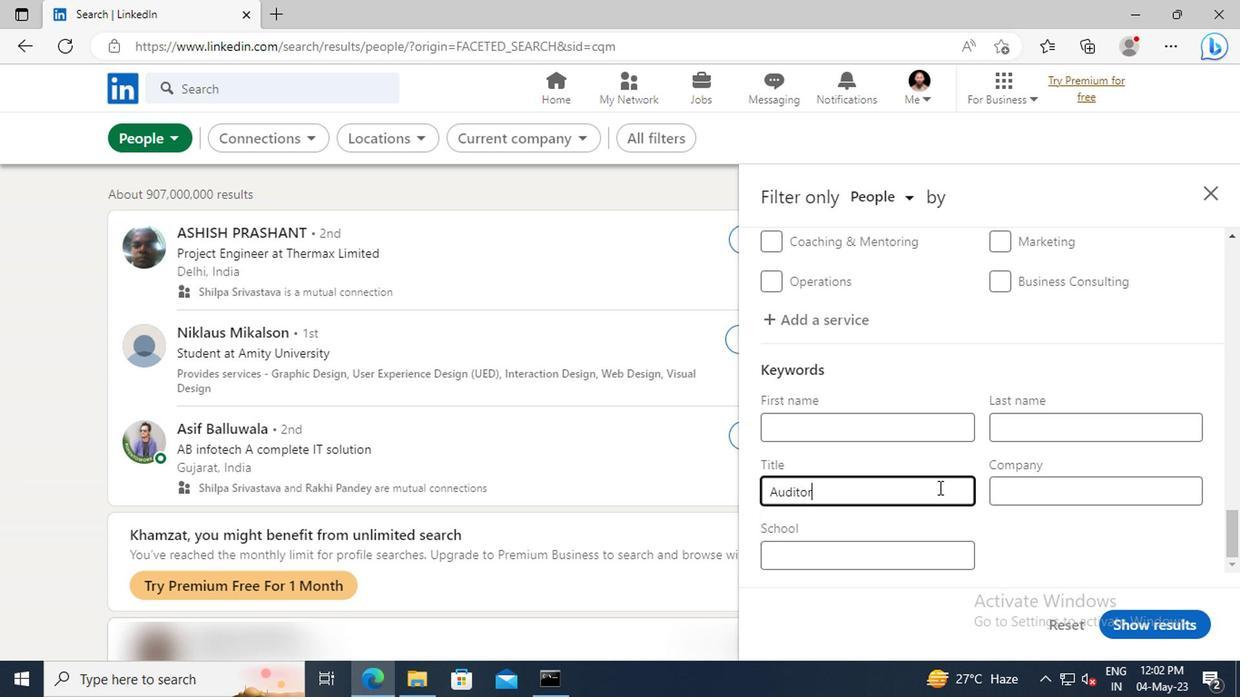 
Action: Mouse moved to (915, 562)
Screenshot: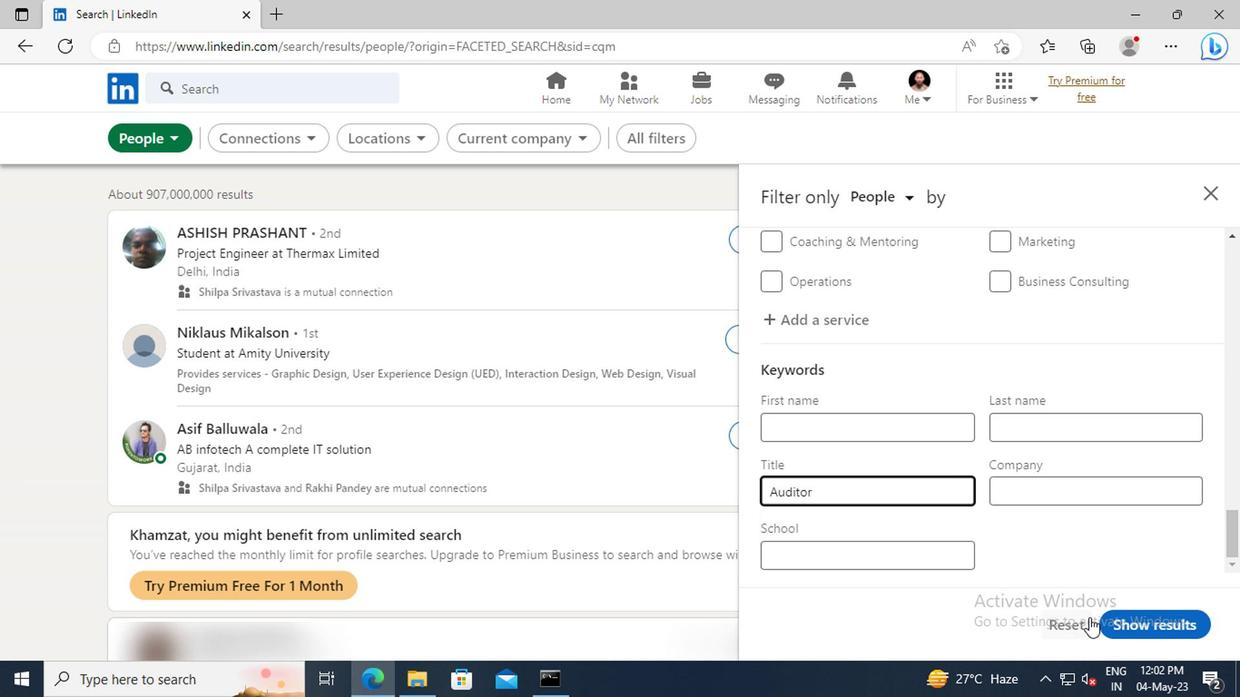 
Action: Mouse pressed left at (915, 562)
Screenshot: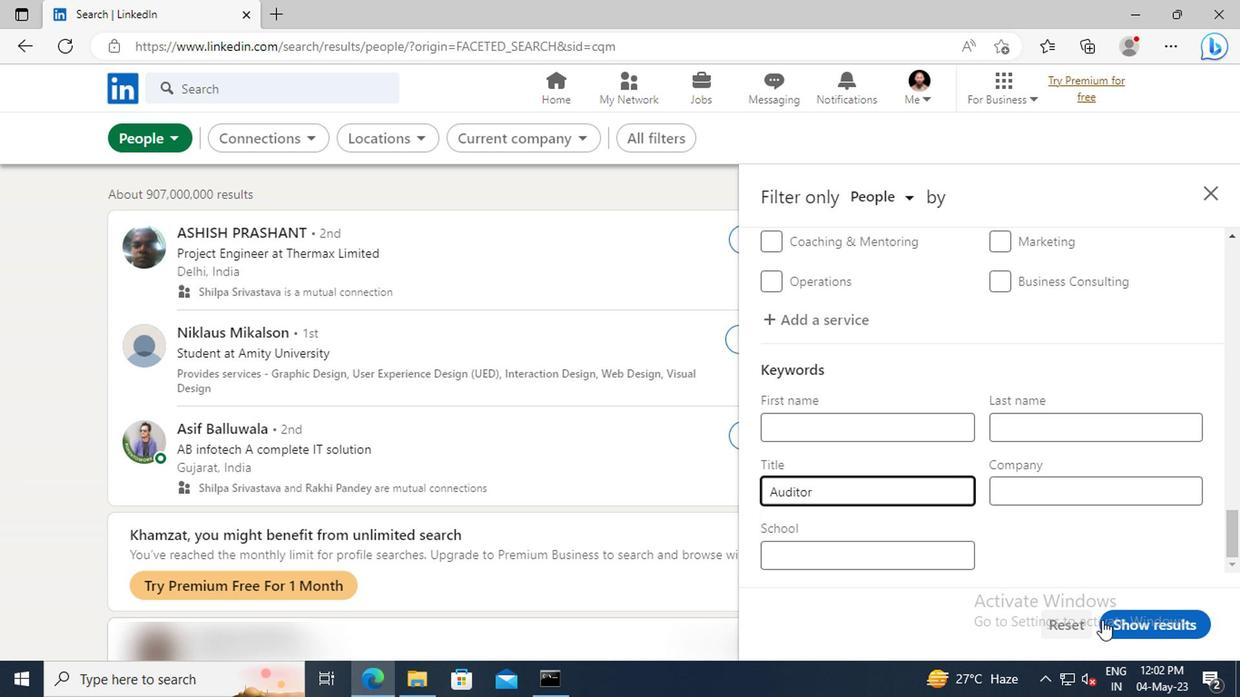 
